 Task: Find connections with filter location Draguignan with filter topic #Business2021with filter profile language French with filter current company Arvind Limited with filter school CSMSS Chh. Shahu College of Engineering with filter industry Communications Equipment Manufacturing with filter service category Commercial Insurance with filter keywords title Lodging Manager
Action: Mouse moved to (546, 95)
Screenshot: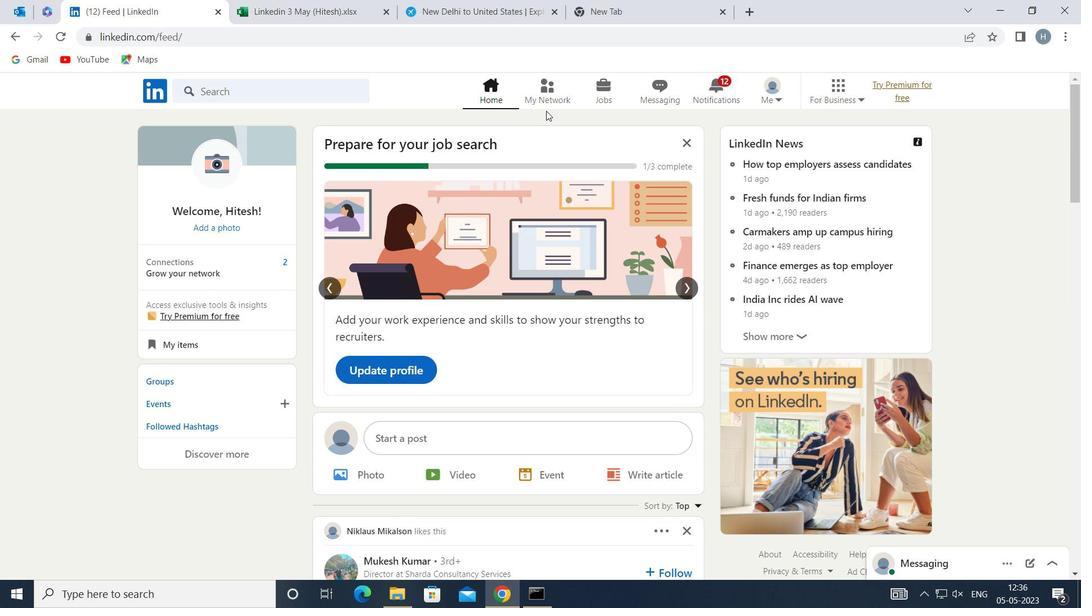 
Action: Mouse pressed left at (546, 95)
Screenshot: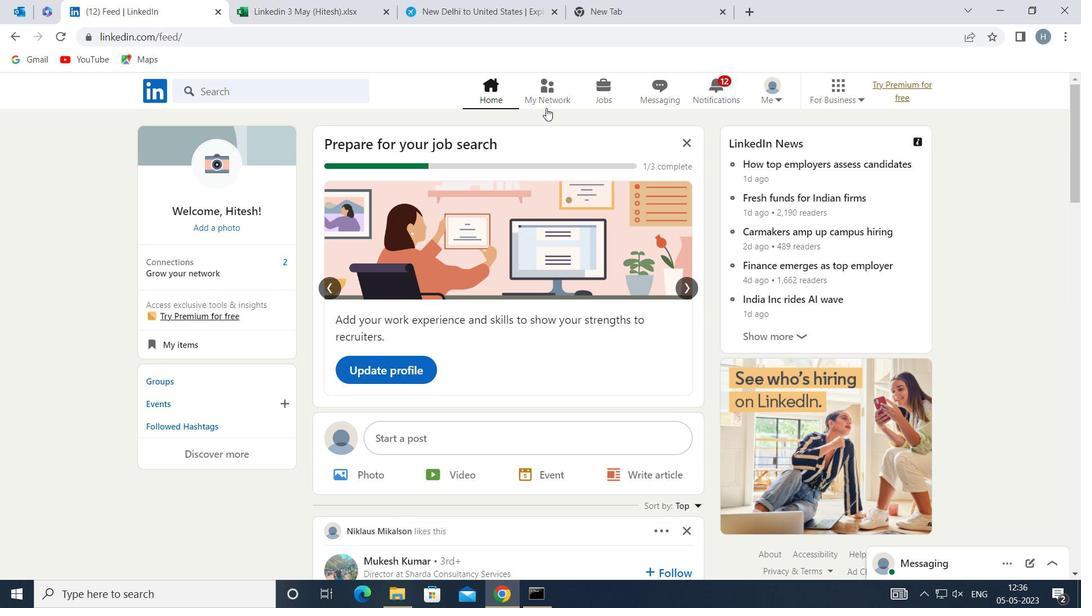 
Action: Mouse moved to (307, 170)
Screenshot: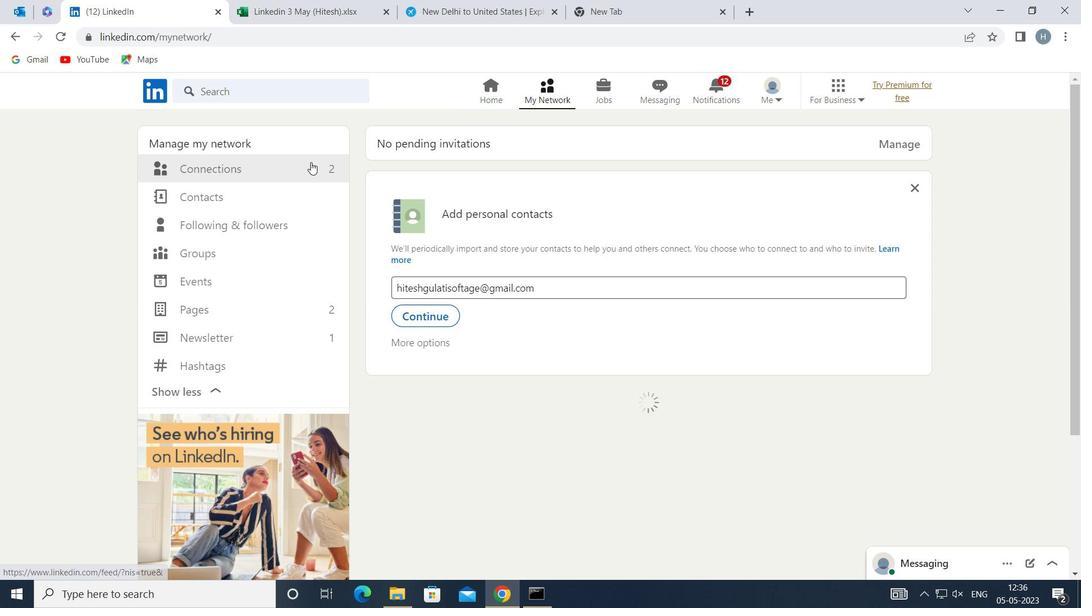 
Action: Mouse pressed left at (307, 170)
Screenshot: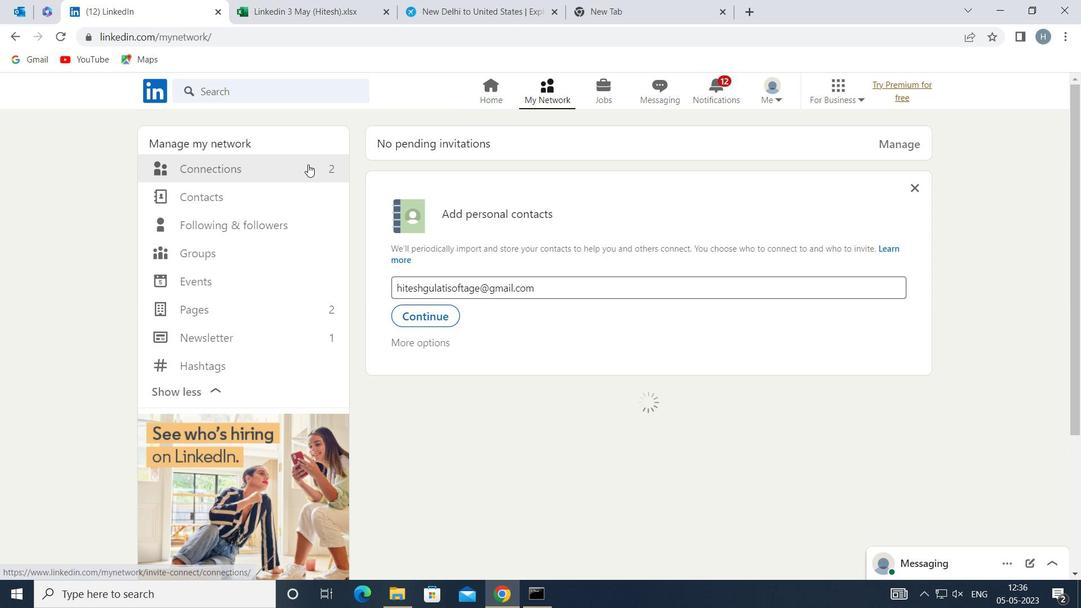 
Action: Mouse moved to (627, 170)
Screenshot: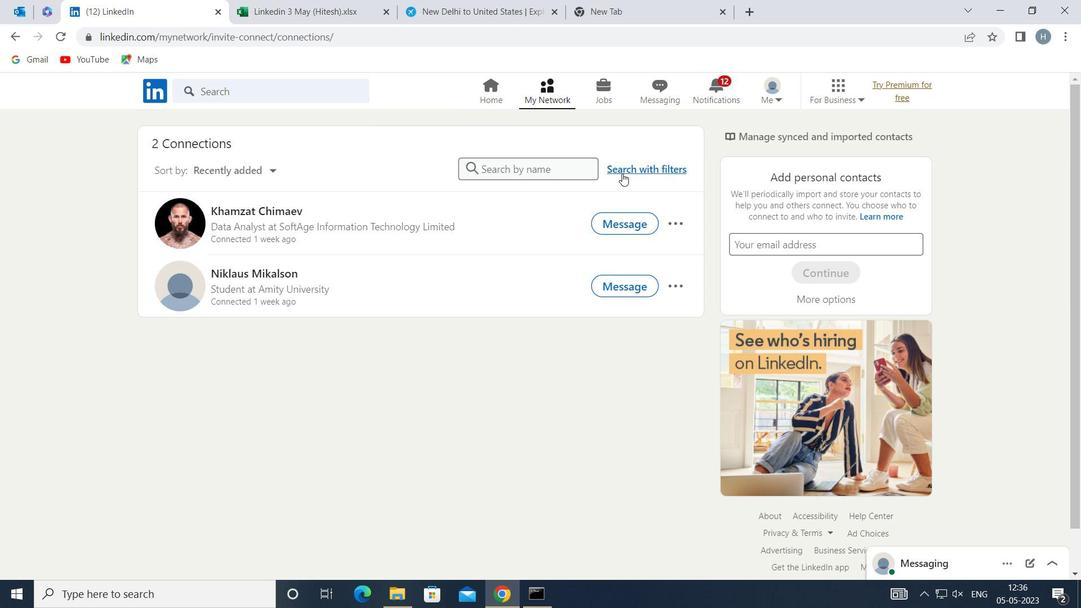 
Action: Mouse pressed left at (627, 170)
Screenshot: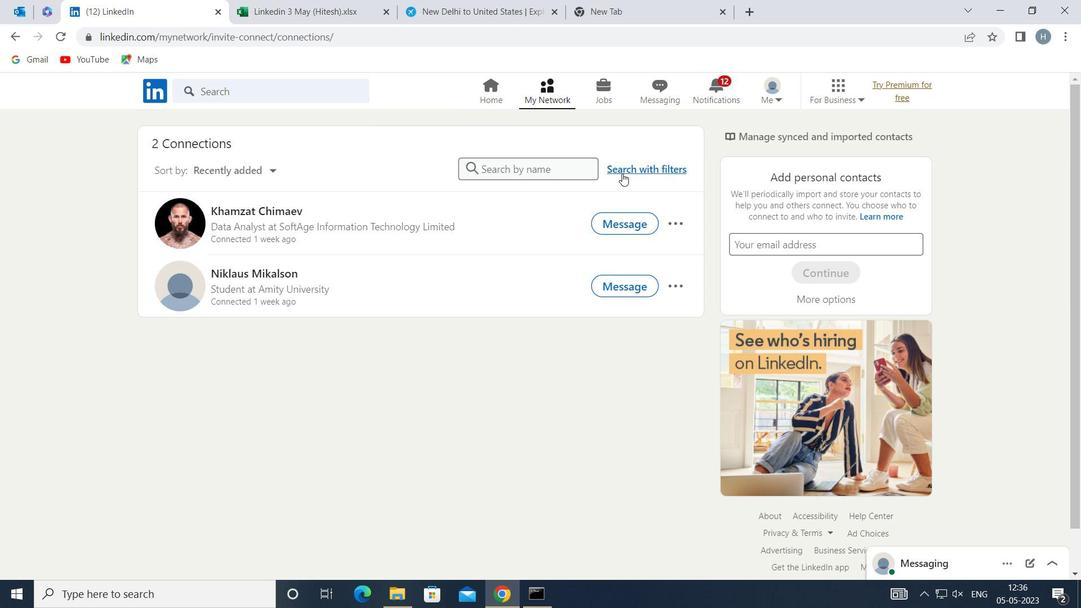
Action: Mouse moved to (584, 132)
Screenshot: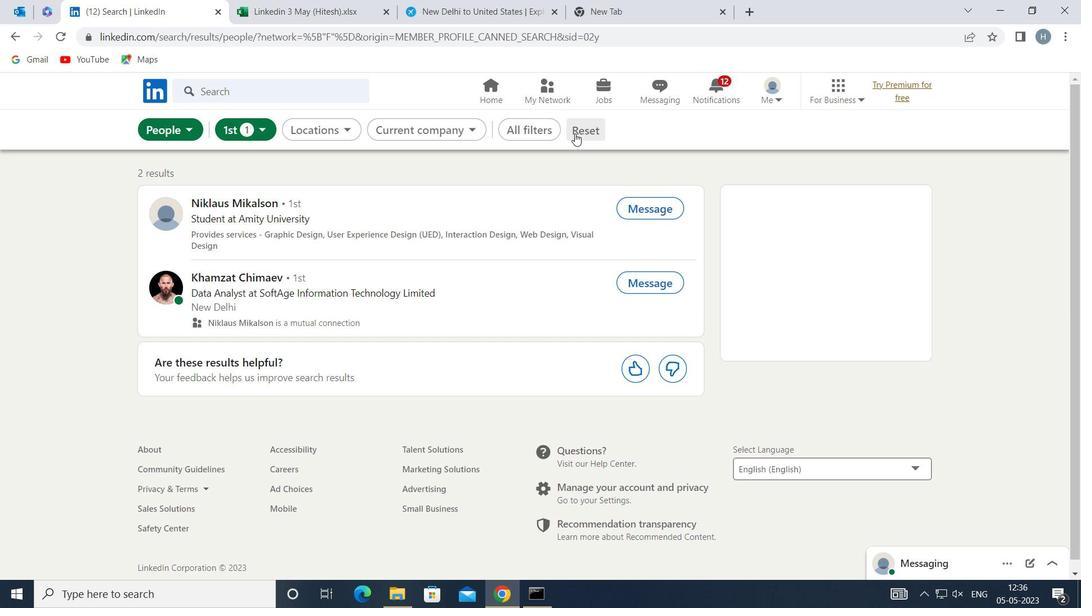 
Action: Mouse pressed left at (584, 132)
Screenshot: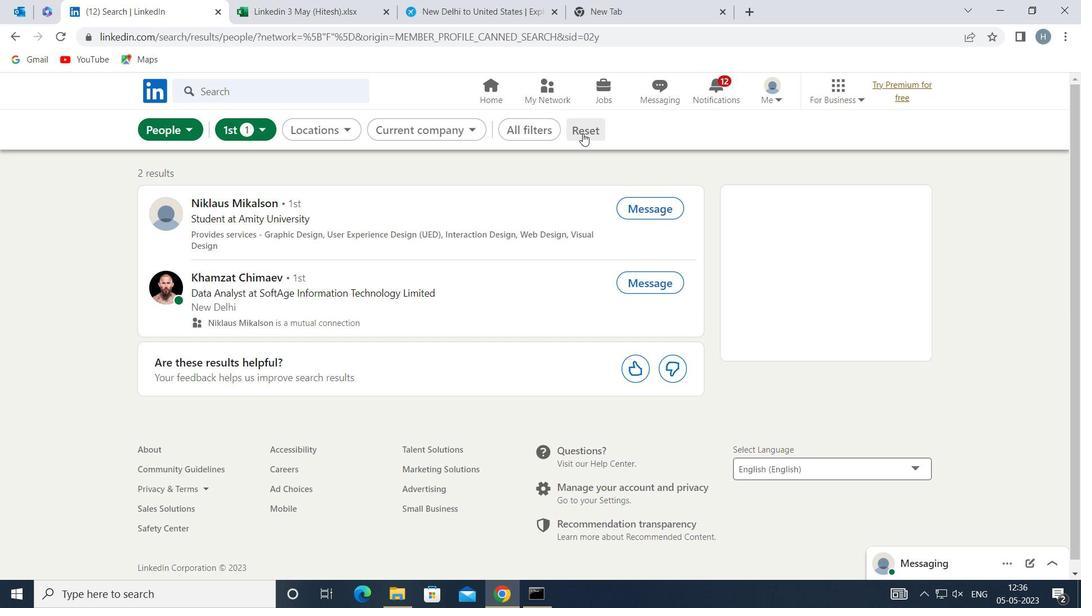 
Action: Mouse moved to (548, 130)
Screenshot: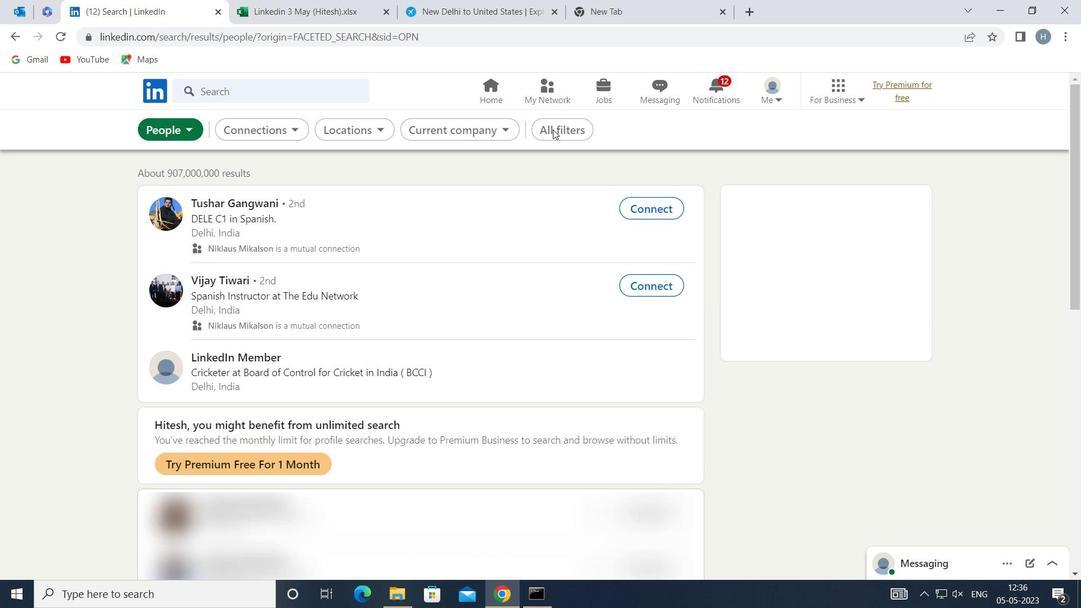 
Action: Mouse pressed left at (548, 130)
Screenshot: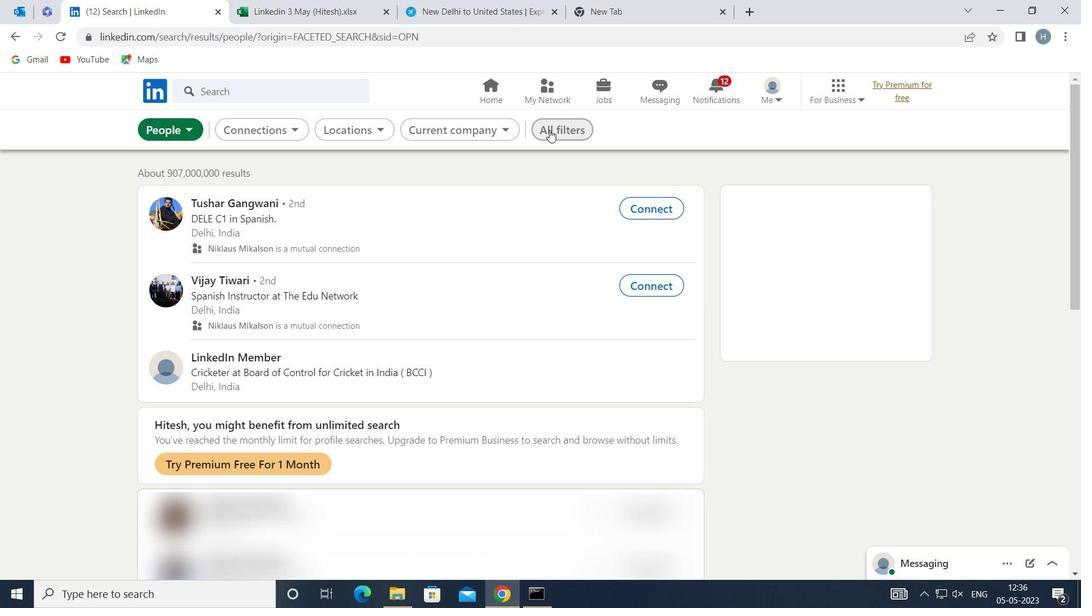 
Action: Mouse moved to (826, 329)
Screenshot: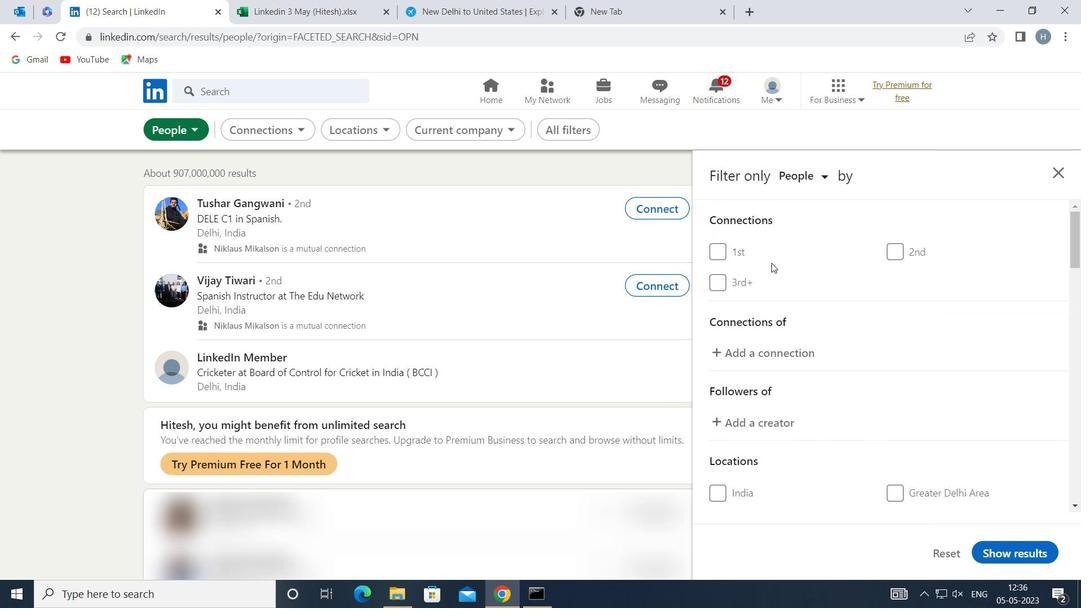 
Action: Mouse scrolled (826, 328) with delta (0, 0)
Screenshot: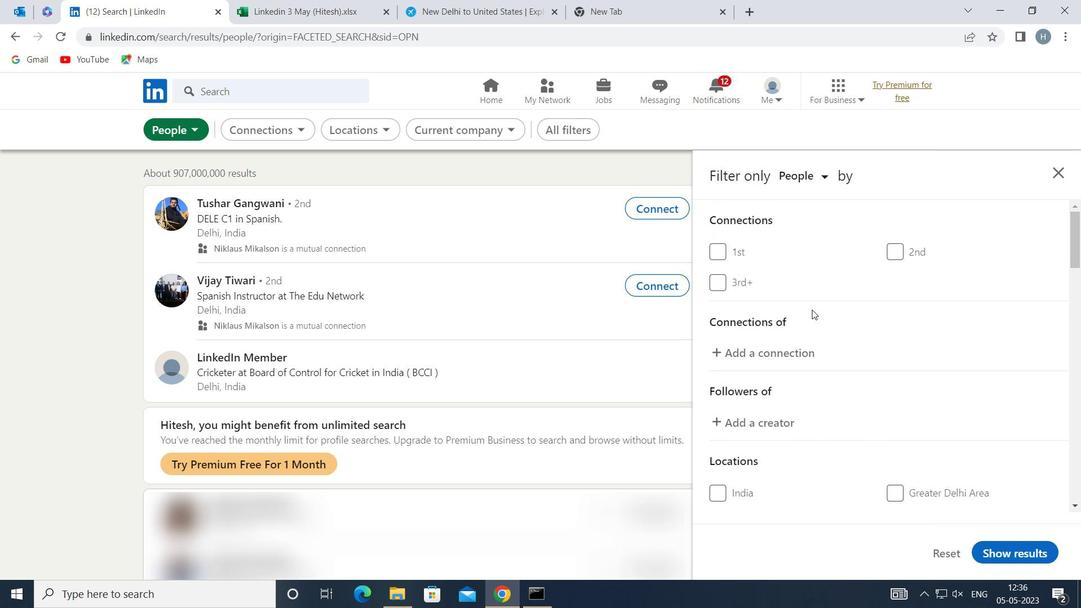 
Action: Mouse moved to (827, 329)
Screenshot: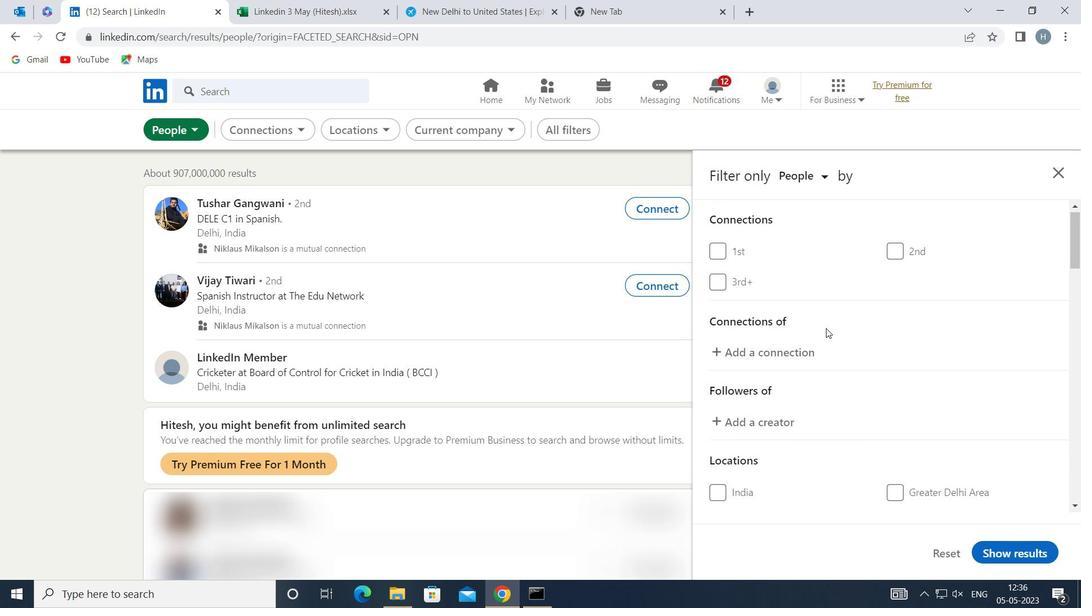 
Action: Mouse scrolled (827, 328) with delta (0, 0)
Screenshot: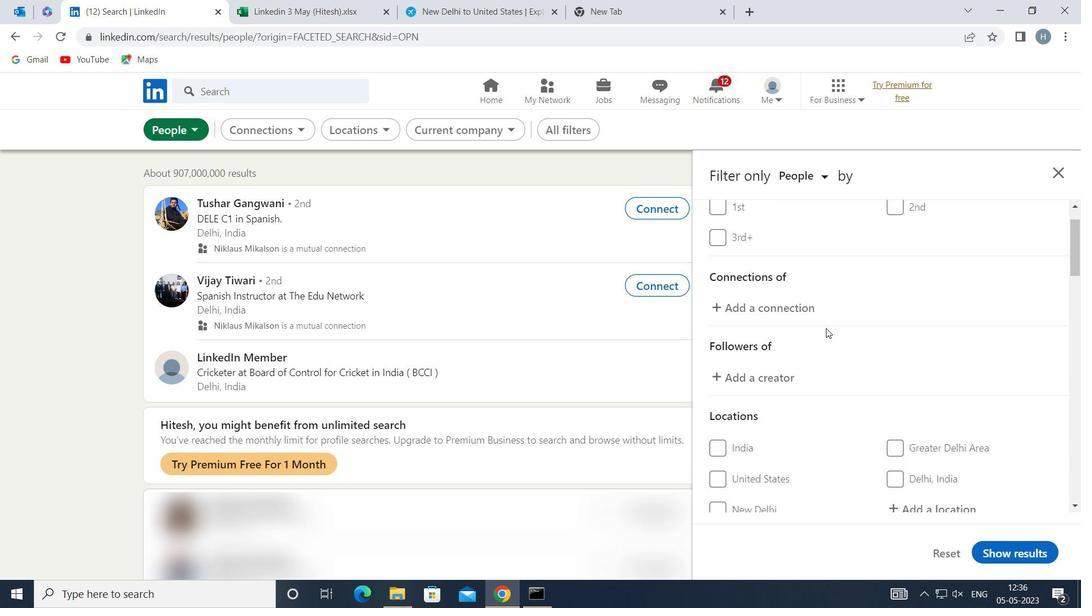 
Action: Mouse moved to (907, 406)
Screenshot: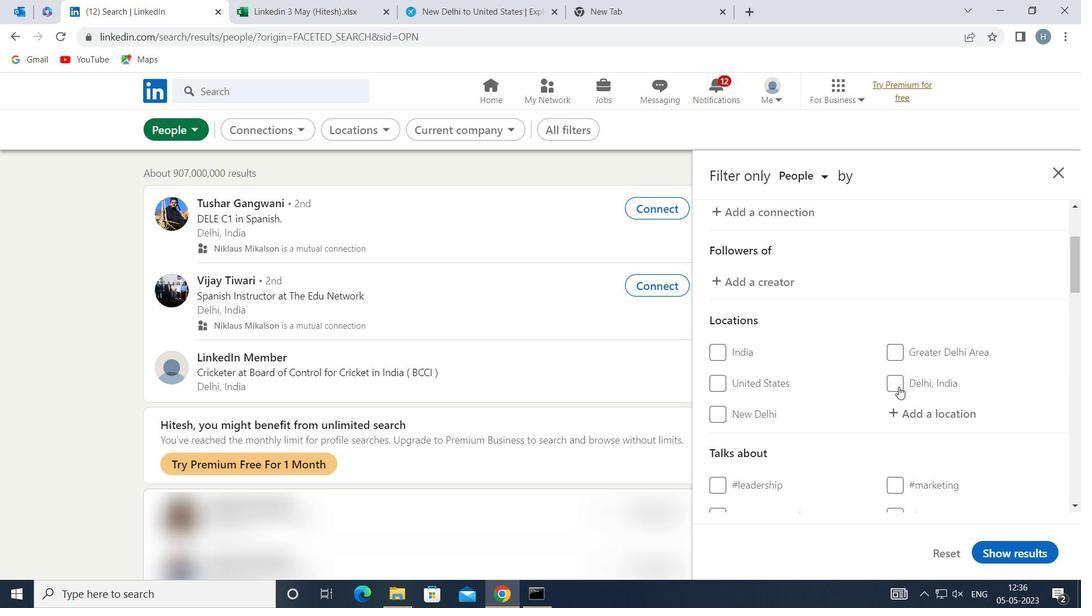 
Action: Mouse pressed left at (907, 406)
Screenshot: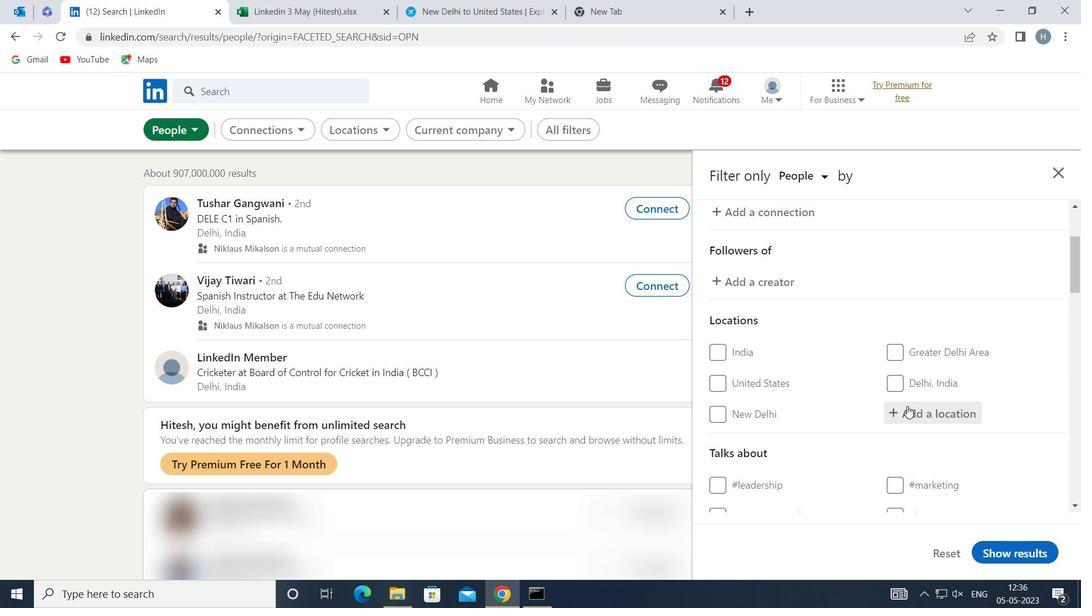 
Action: Mouse moved to (906, 406)
Screenshot: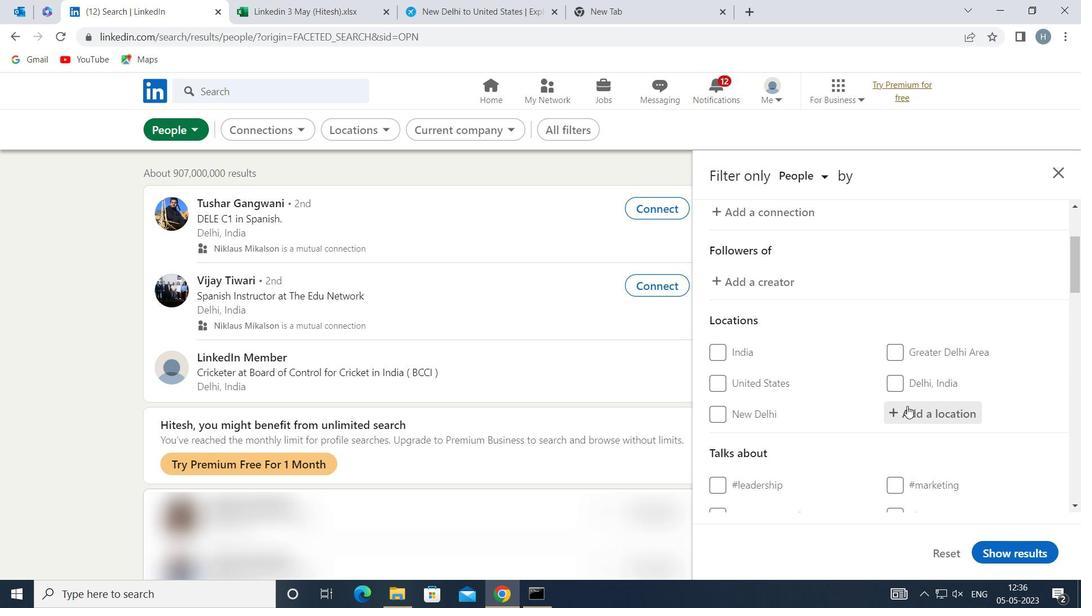 
Action: Key pressed <Key.shift>DRAGUIG
Screenshot: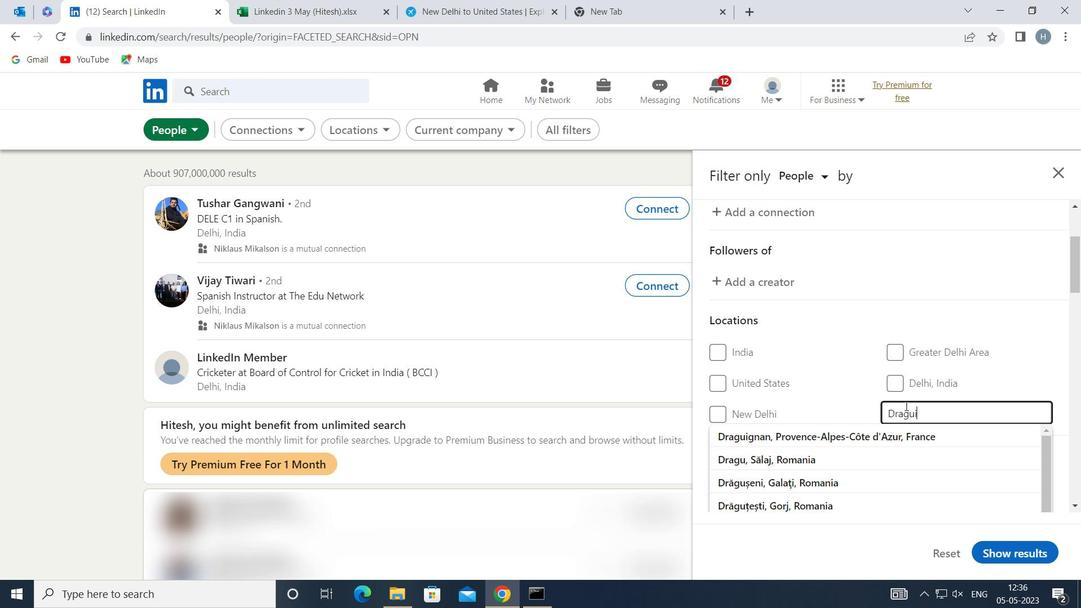 
Action: Mouse moved to (890, 432)
Screenshot: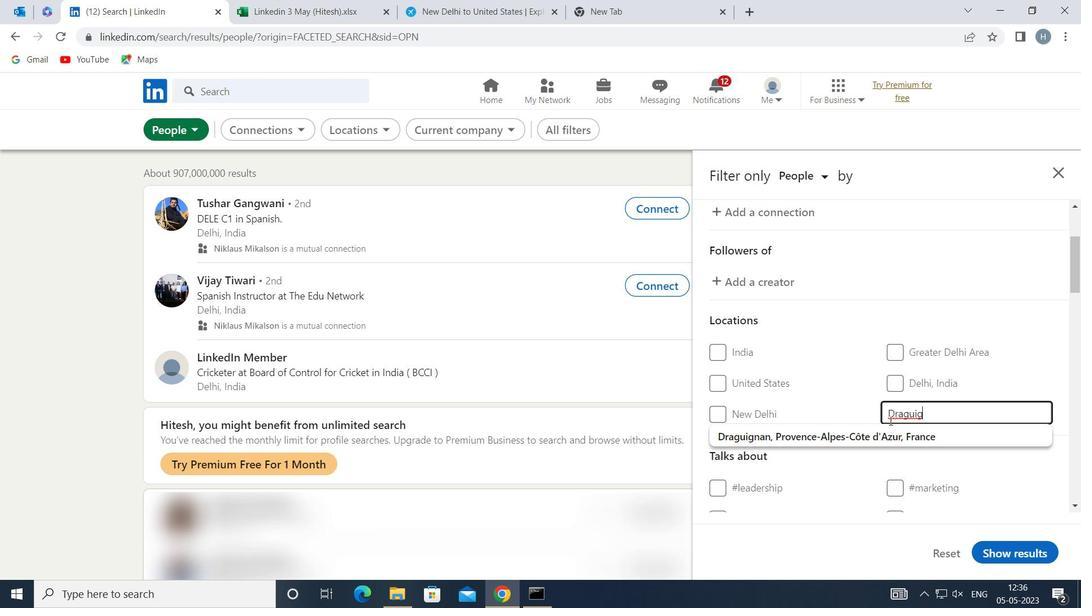 
Action: Mouse pressed left at (890, 432)
Screenshot: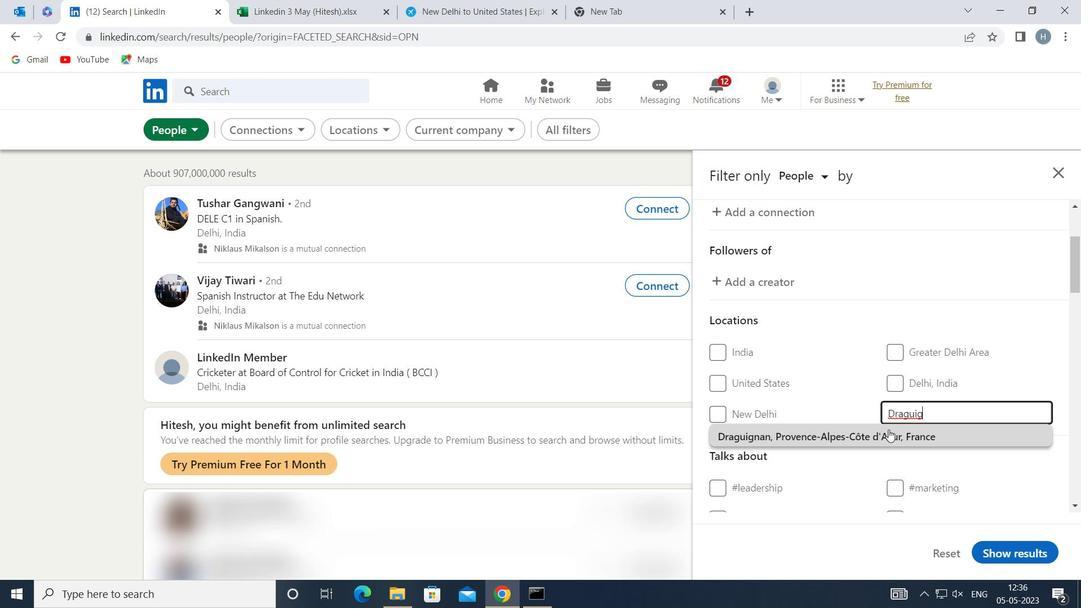 
Action: Mouse moved to (881, 404)
Screenshot: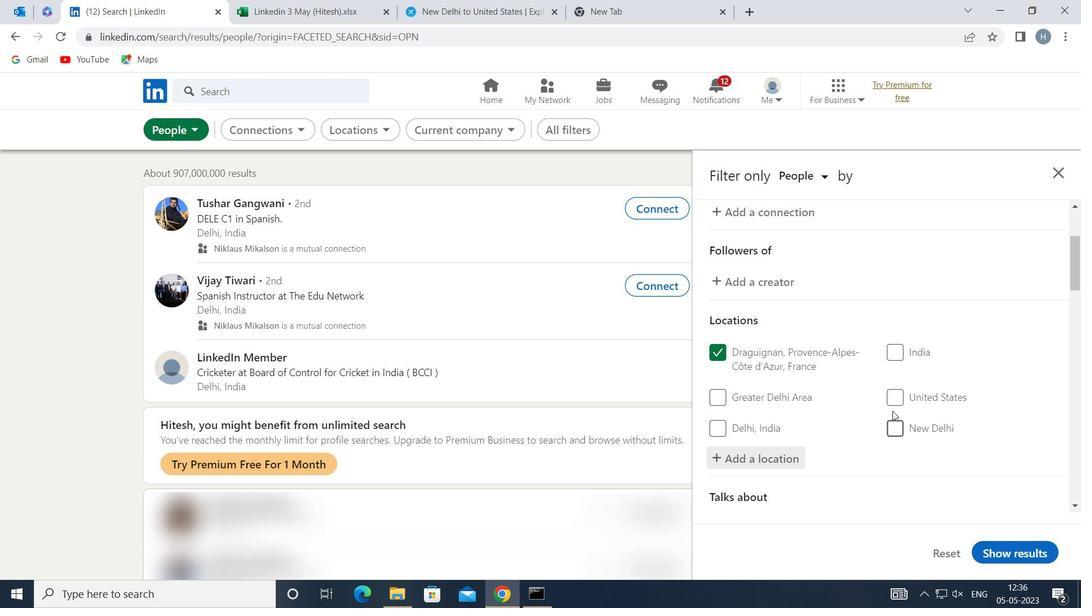 
Action: Mouse scrolled (881, 403) with delta (0, 0)
Screenshot: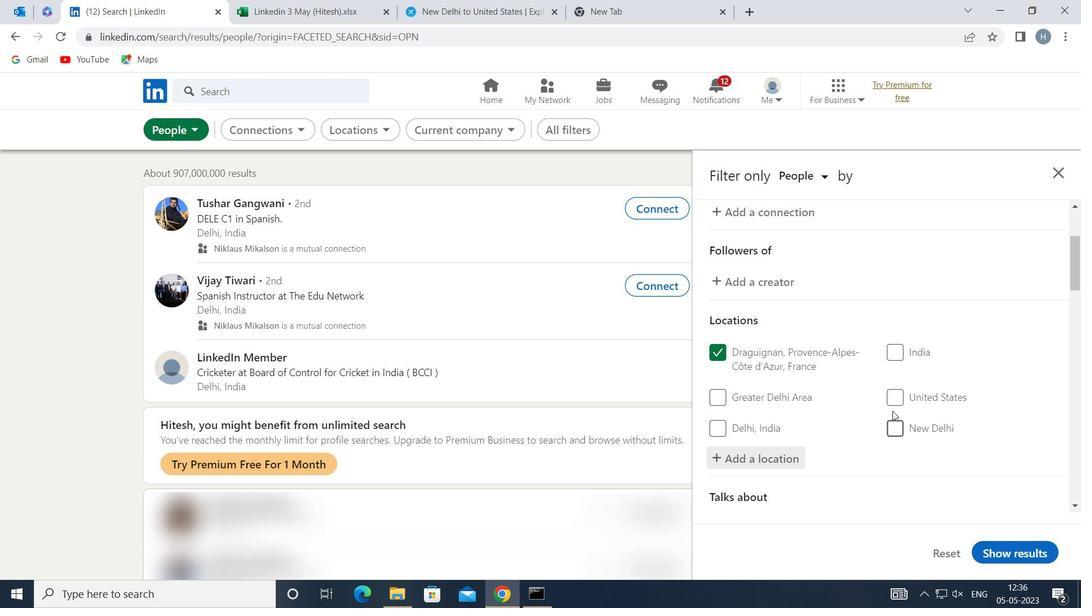 
Action: Mouse moved to (878, 402)
Screenshot: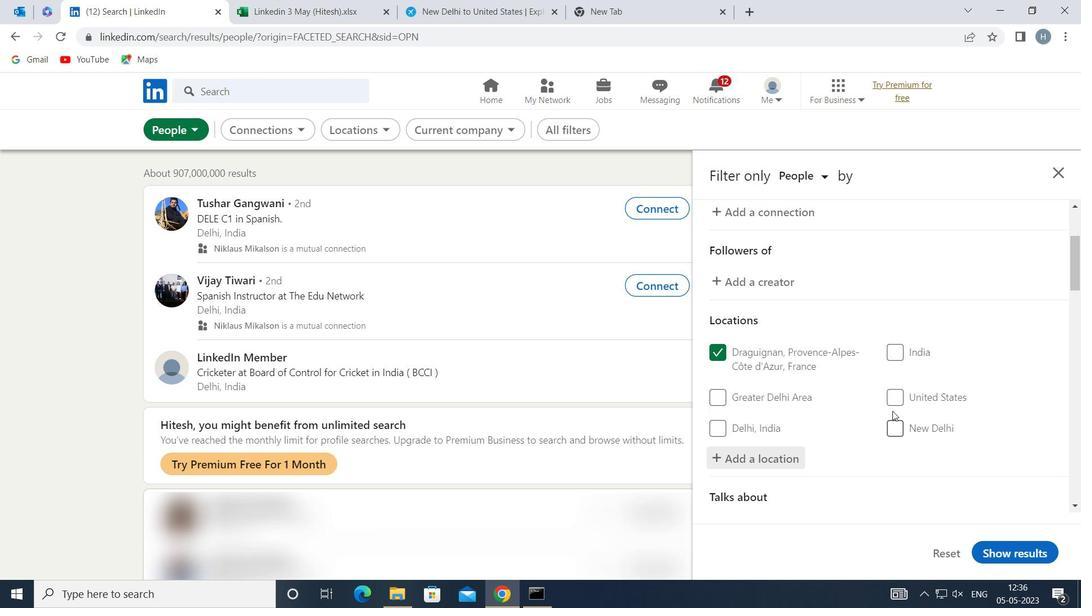 
Action: Mouse scrolled (878, 402) with delta (0, 0)
Screenshot: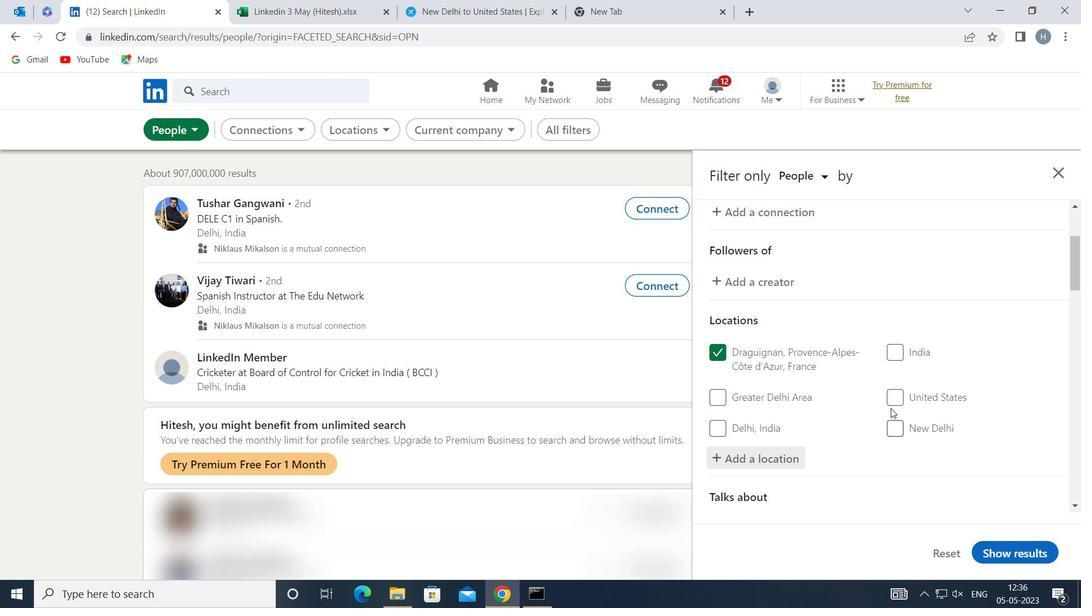 
Action: Mouse moved to (880, 394)
Screenshot: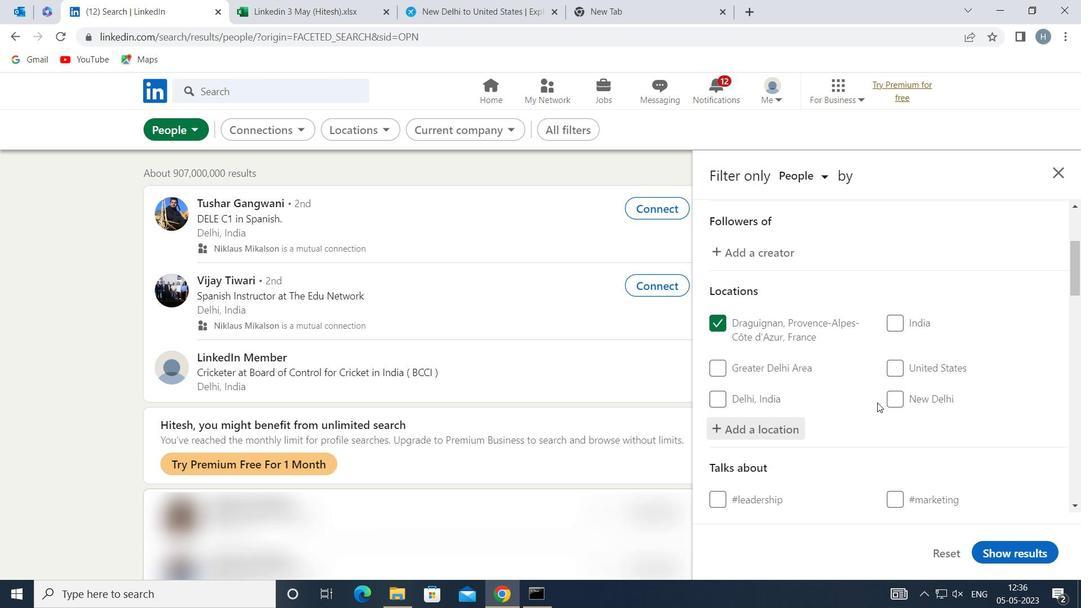 
Action: Mouse scrolled (880, 393) with delta (0, 0)
Screenshot: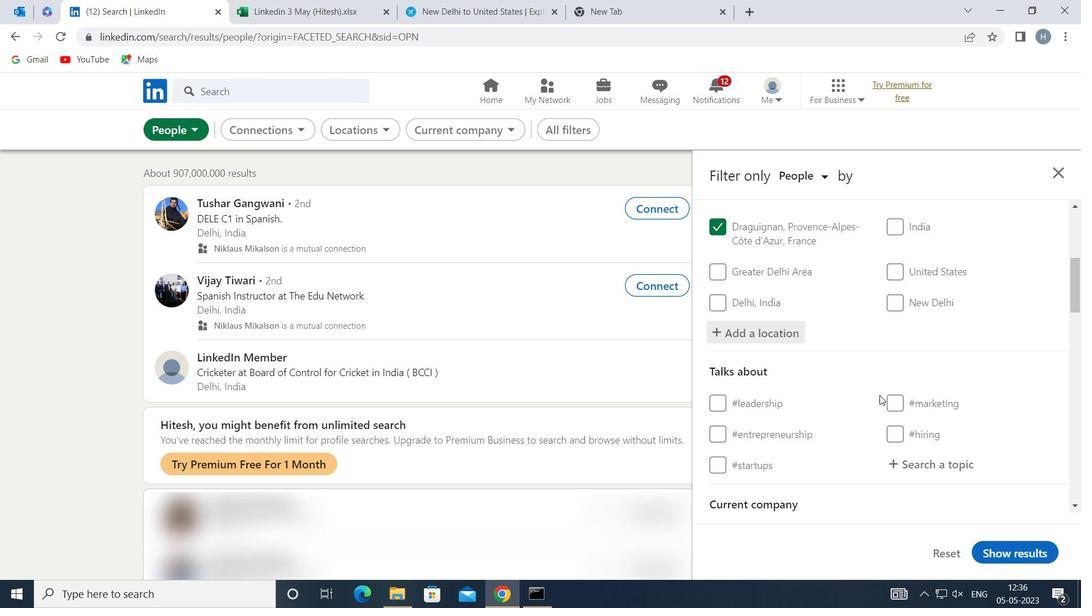 
Action: Mouse moved to (929, 380)
Screenshot: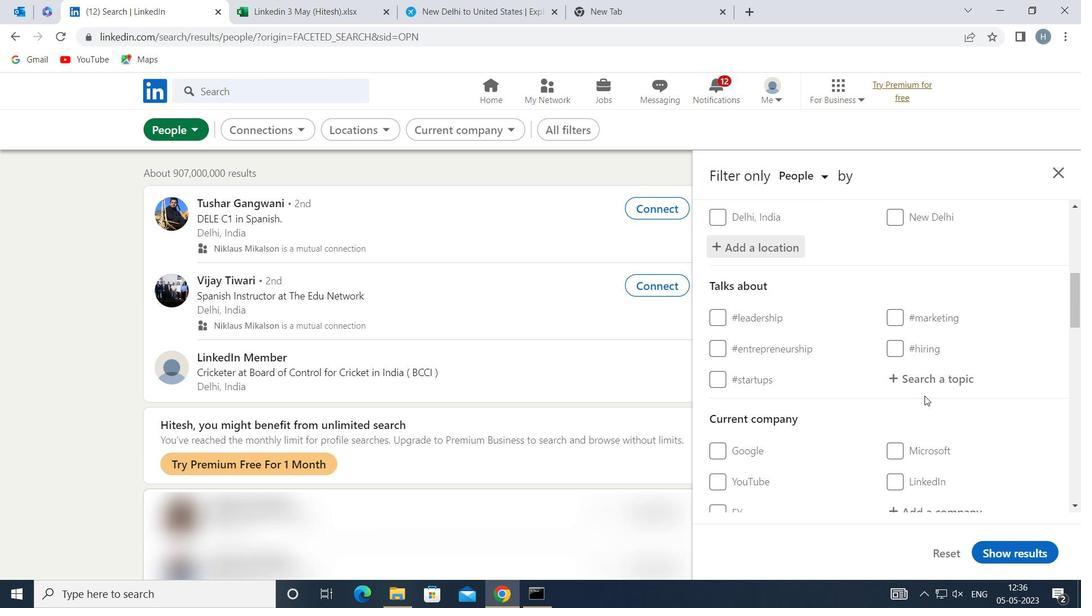 
Action: Mouse pressed left at (929, 380)
Screenshot: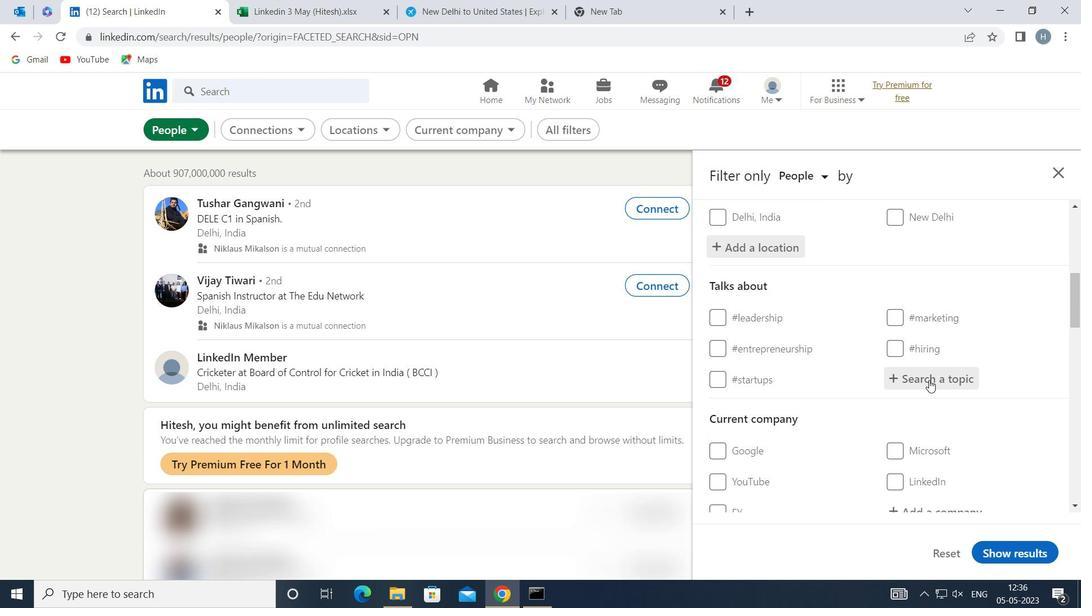 
Action: Mouse moved to (929, 379)
Screenshot: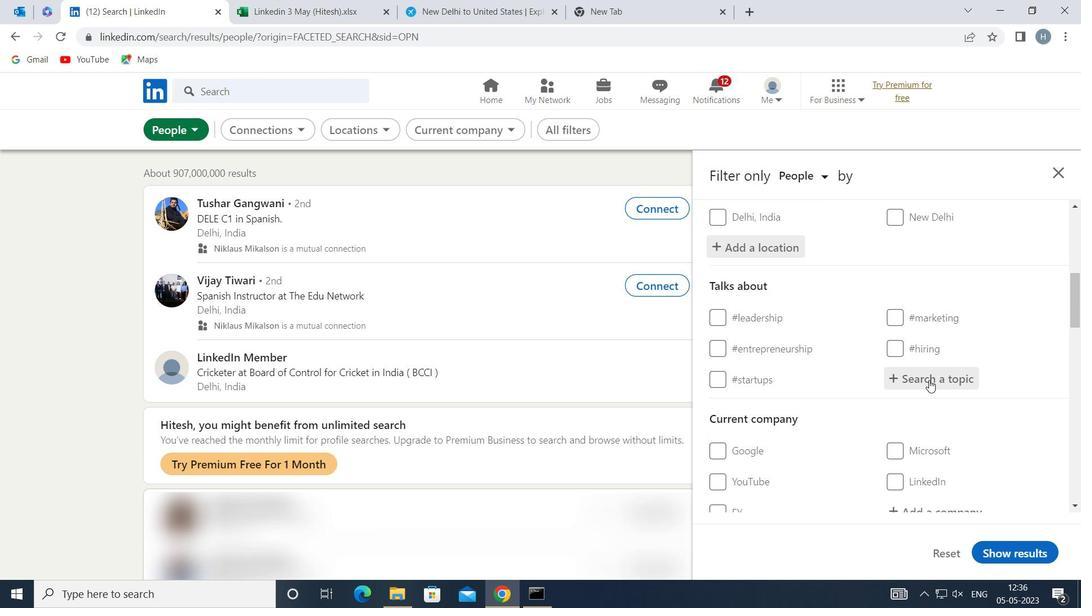 
Action: Key pressed <Key.shift><Key.shift><Key.shift><Key.shift><Key.shift><Key.shift>#<Key.shift>BUSINESS2021
Screenshot: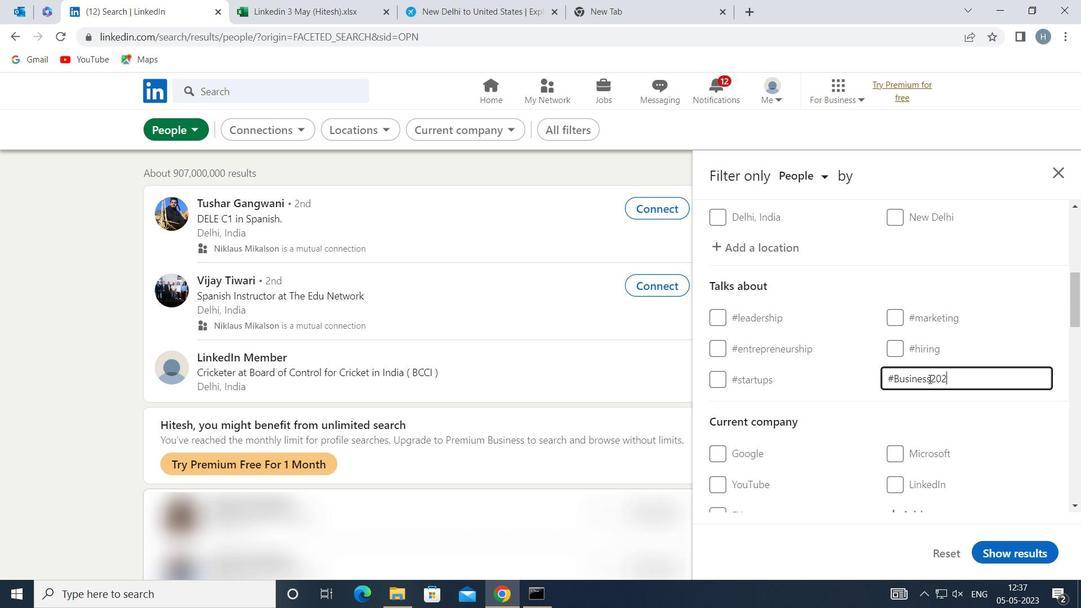 
Action: Mouse moved to (948, 404)
Screenshot: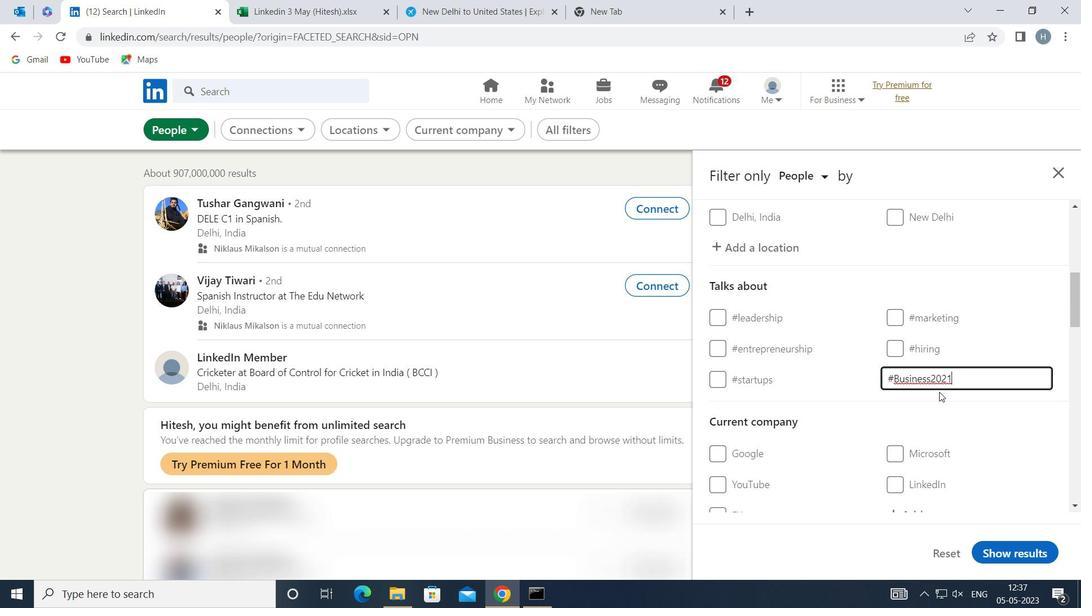 
Action: Mouse pressed left at (948, 404)
Screenshot: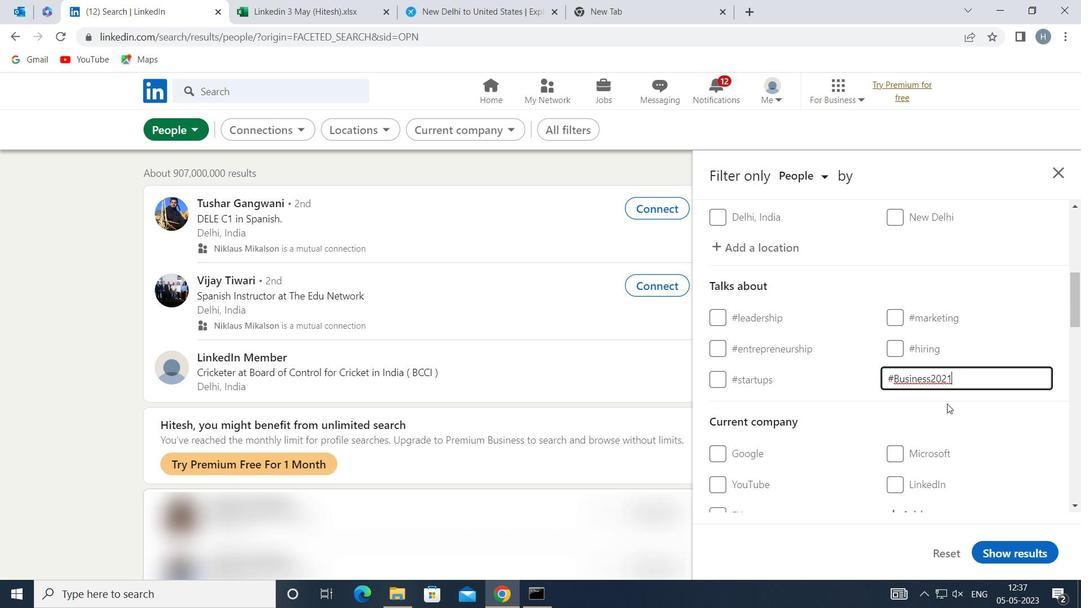 
Action: Mouse moved to (879, 407)
Screenshot: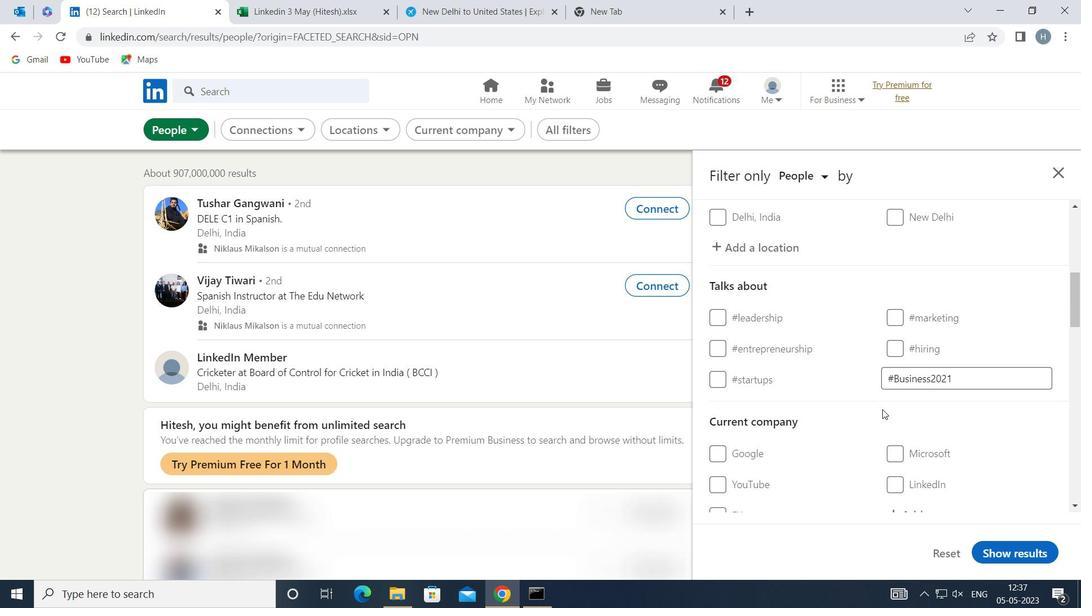 
Action: Mouse scrolled (879, 406) with delta (0, 0)
Screenshot: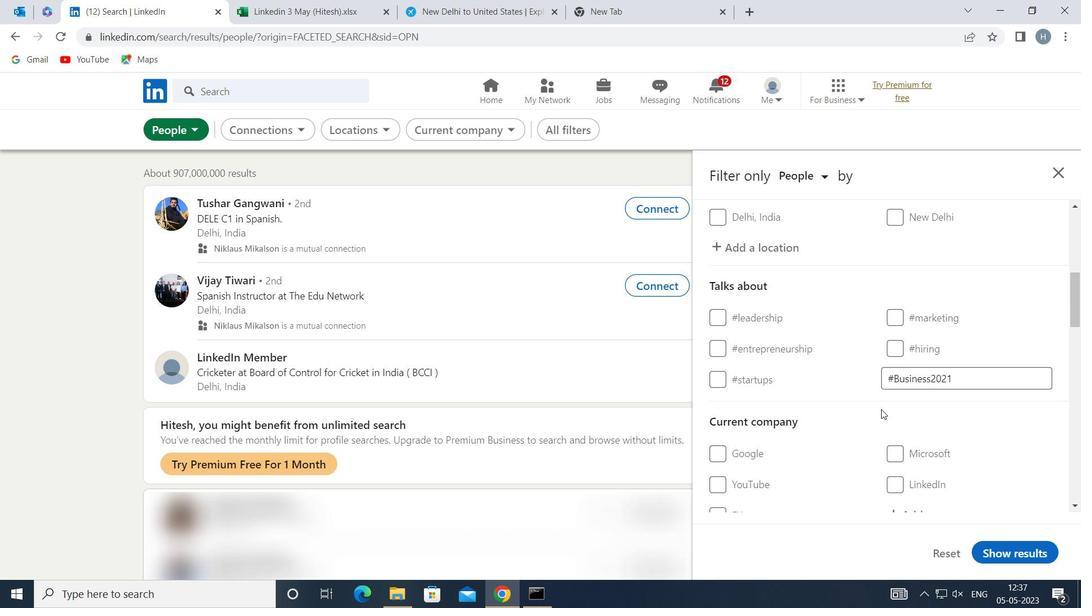 
Action: Mouse moved to (873, 404)
Screenshot: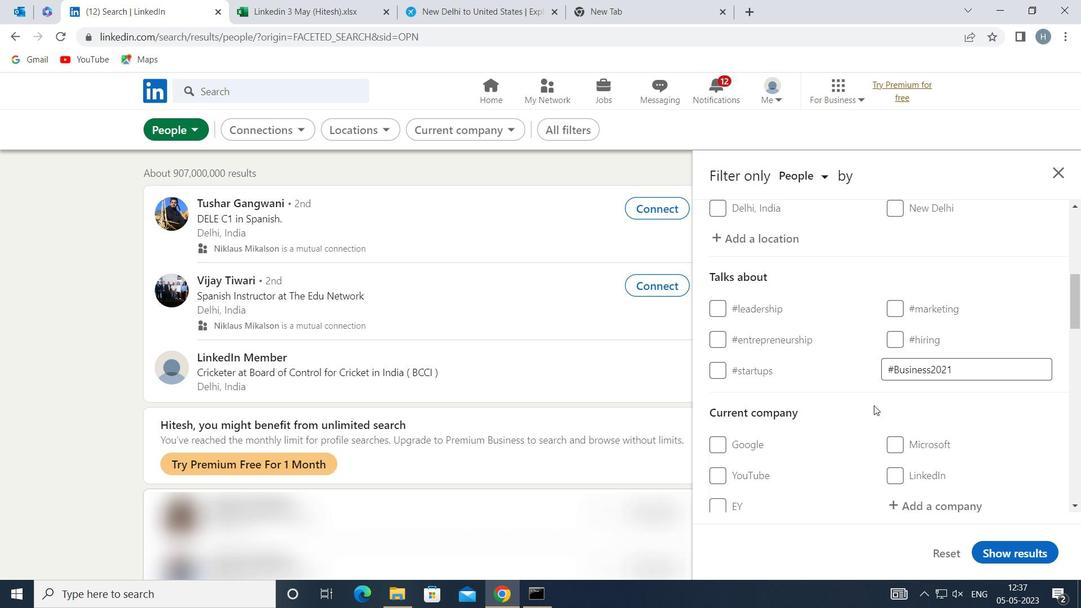
Action: Mouse scrolled (873, 403) with delta (0, 0)
Screenshot: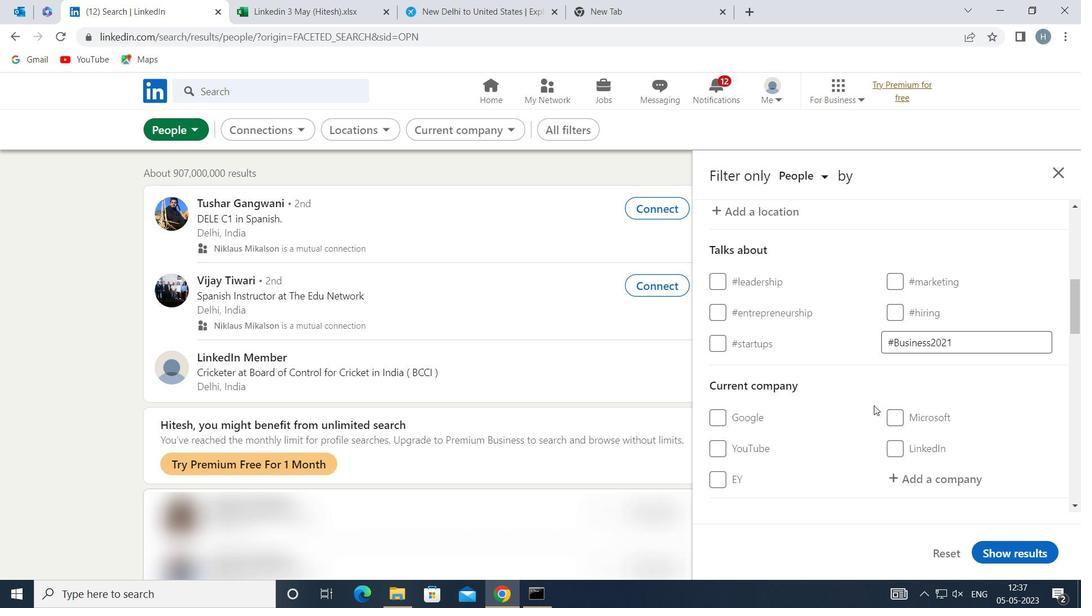 
Action: Mouse scrolled (873, 403) with delta (0, 0)
Screenshot: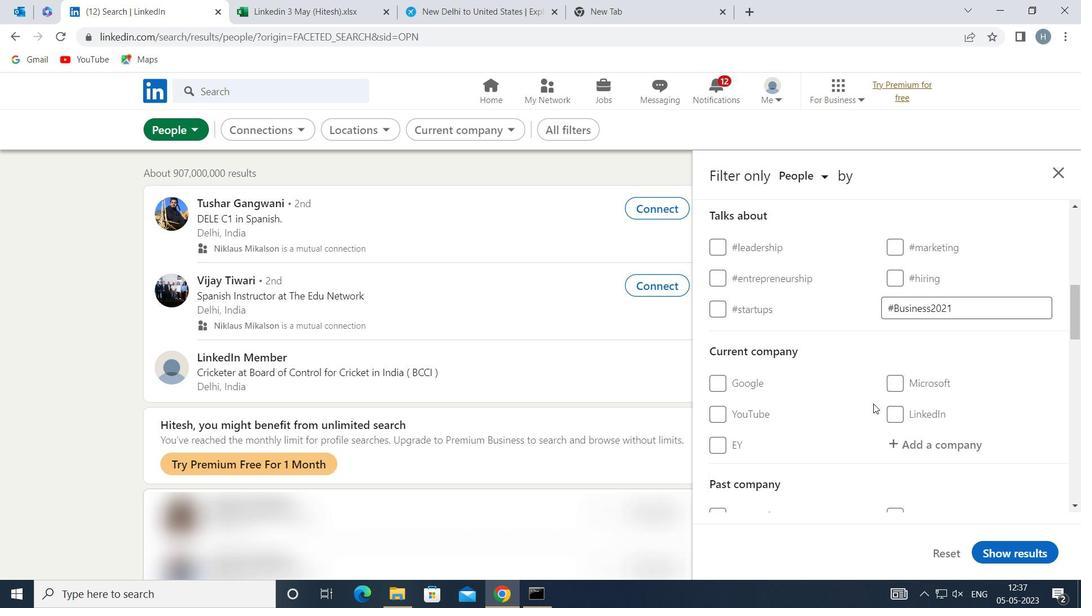 
Action: Mouse moved to (873, 327)
Screenshot: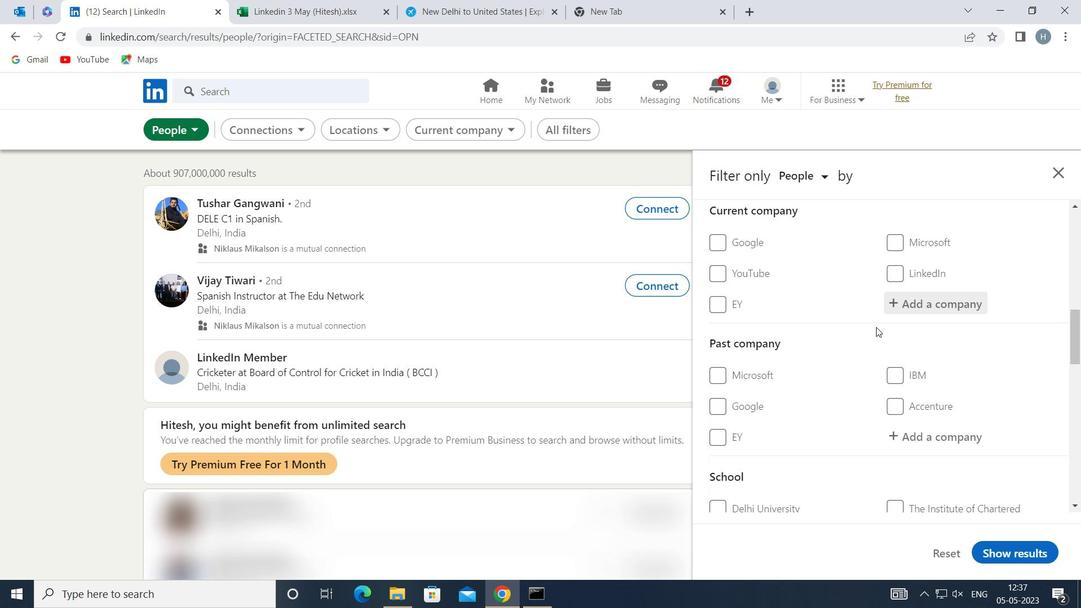 
Action: Mouse scrolled (873, 327) with delta (0, 0)
Screenshot: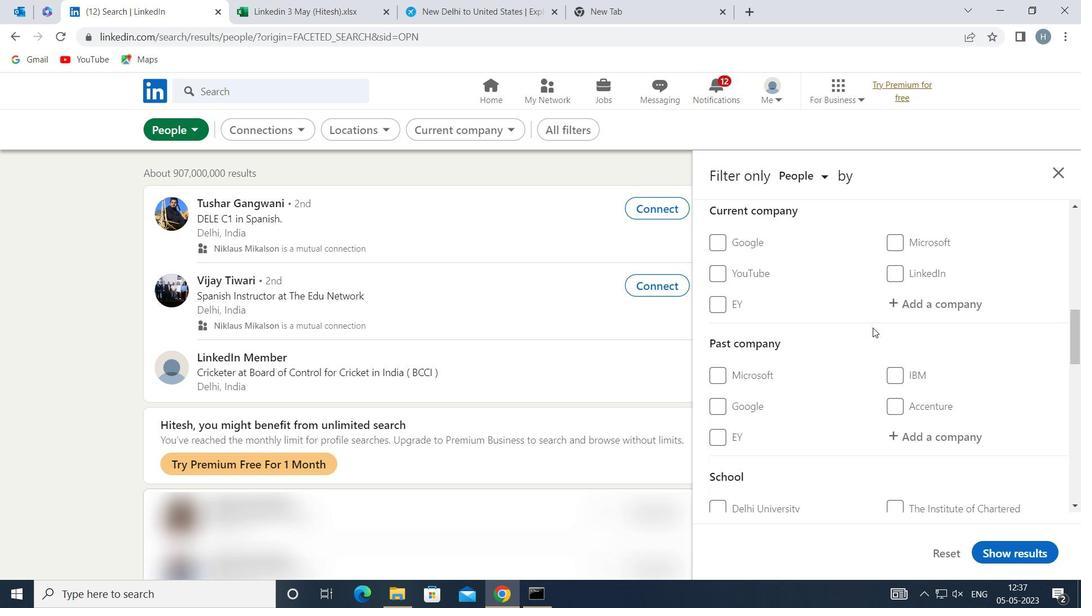 
Action: Mouse moved to (872, 329)
Screenshot: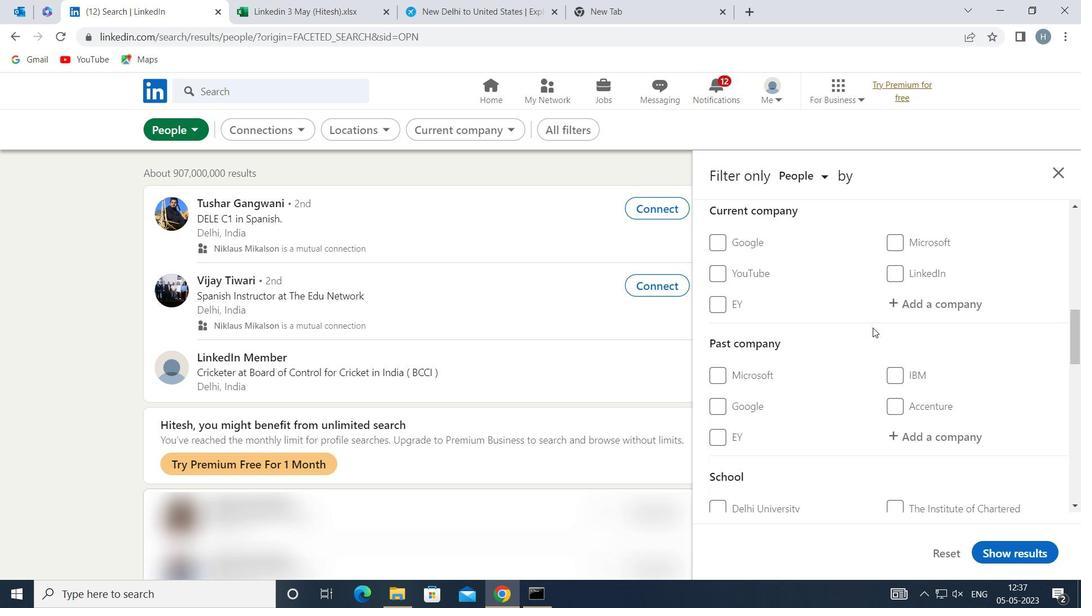 
Action: Mouse scrolled (872, 328) with delta (0, 0)
Screenshot: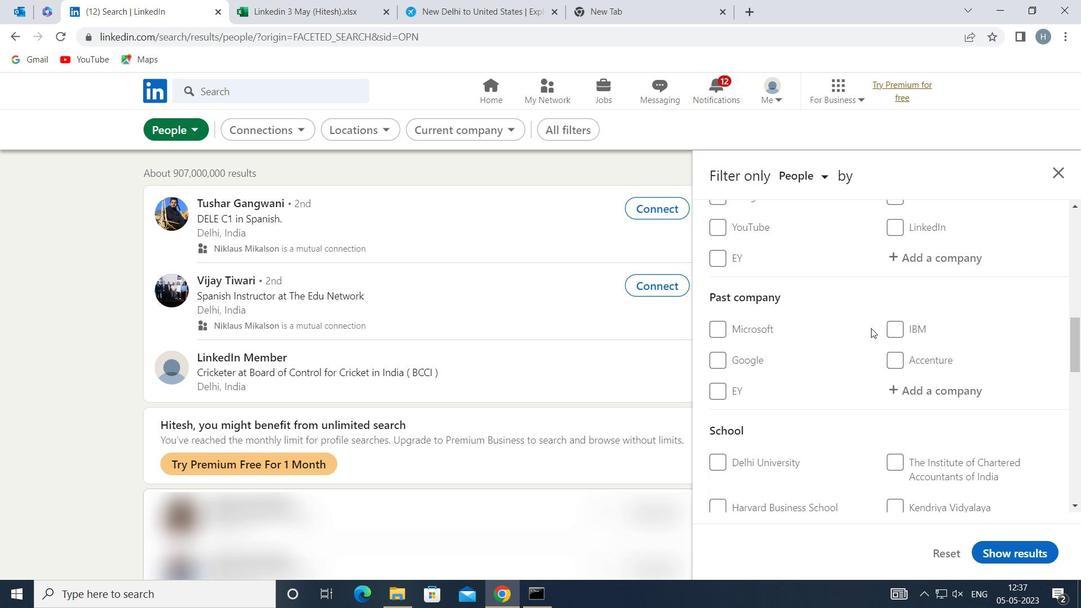
Action: Mouse scrolled (872, 328) with delta (0, 0)
Screenshot: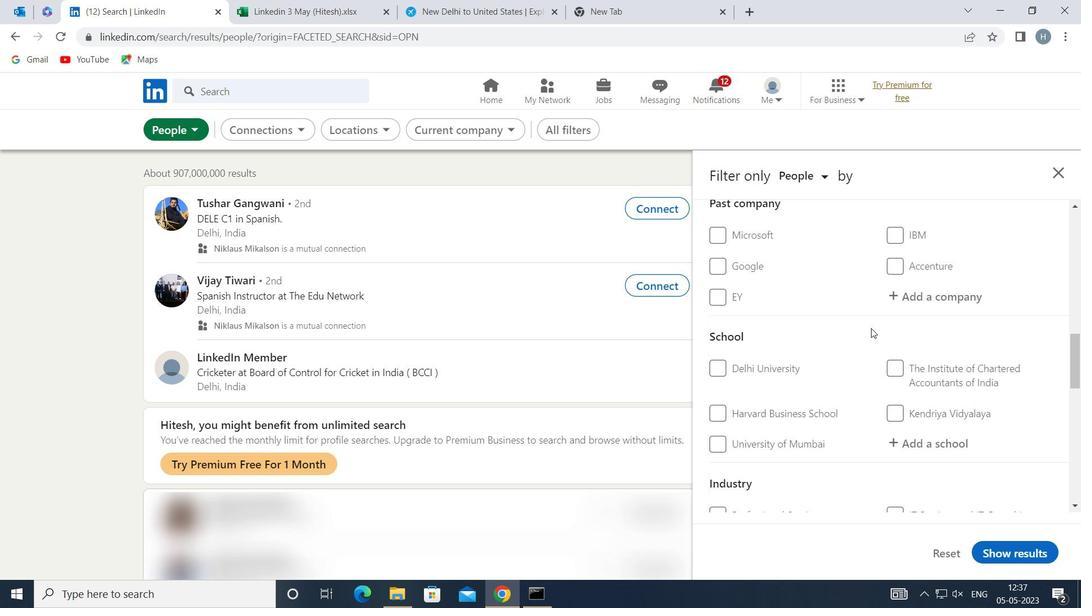 
Action: Mouse scrolled (872, 328) with delta (0, 0)
Screenshot: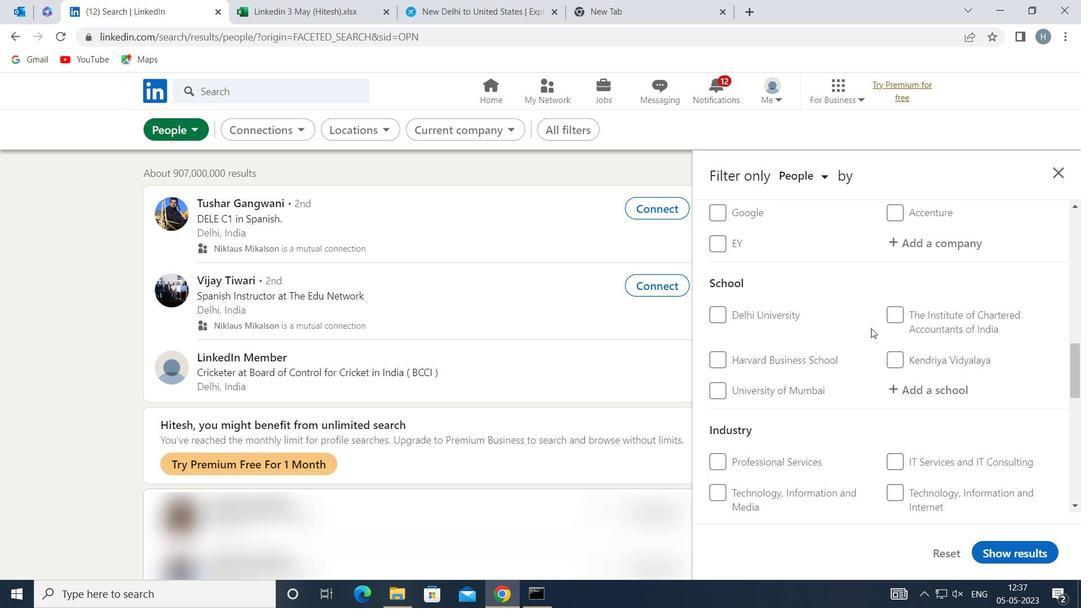 
Action: Mouse scrolled (872, 328) with delta (0, 0)
Screenshot: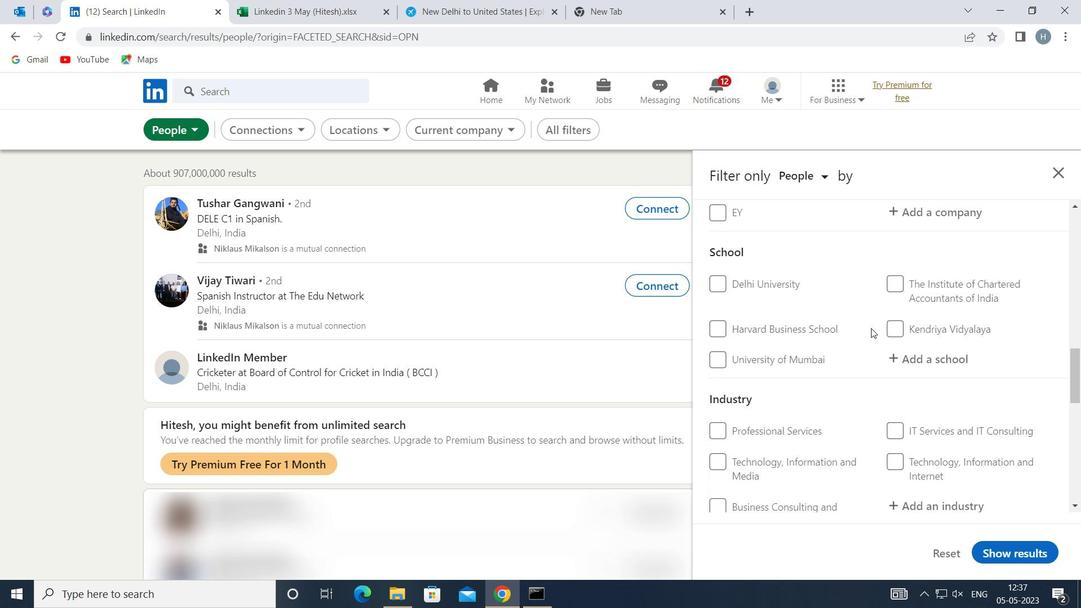 
Action: Mouse scrolled (872, 328) with delta (0, 0)
Screenshot: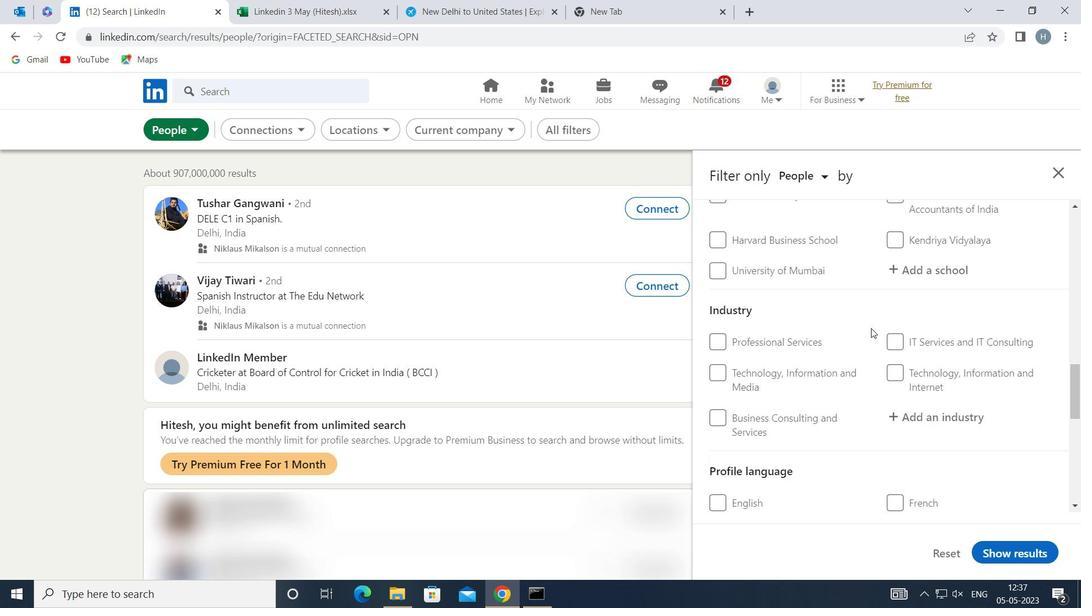 
Action: Mouse moved to (894, 389)
Screenshot: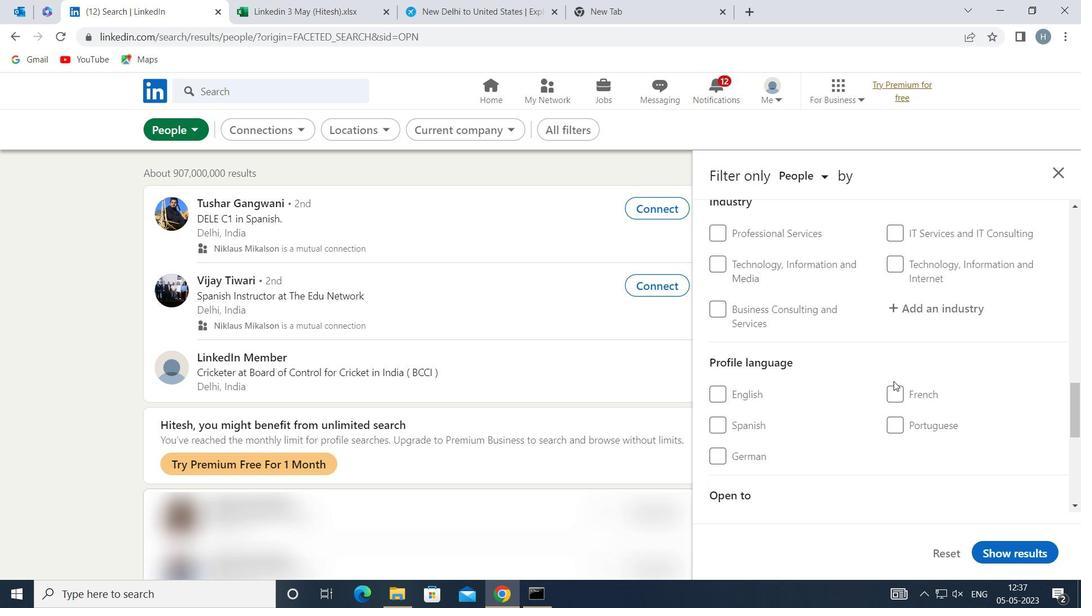 
Action: Mouse pressed left at (894, 389)
Screenshot: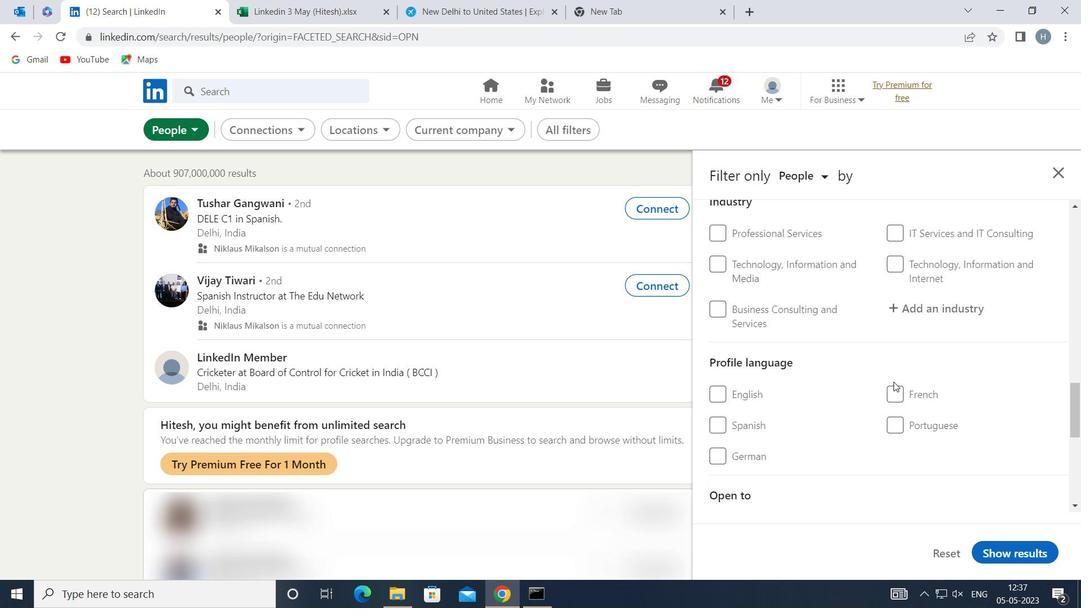 
Action: Mouse moved to (849, 384)
Screenshot: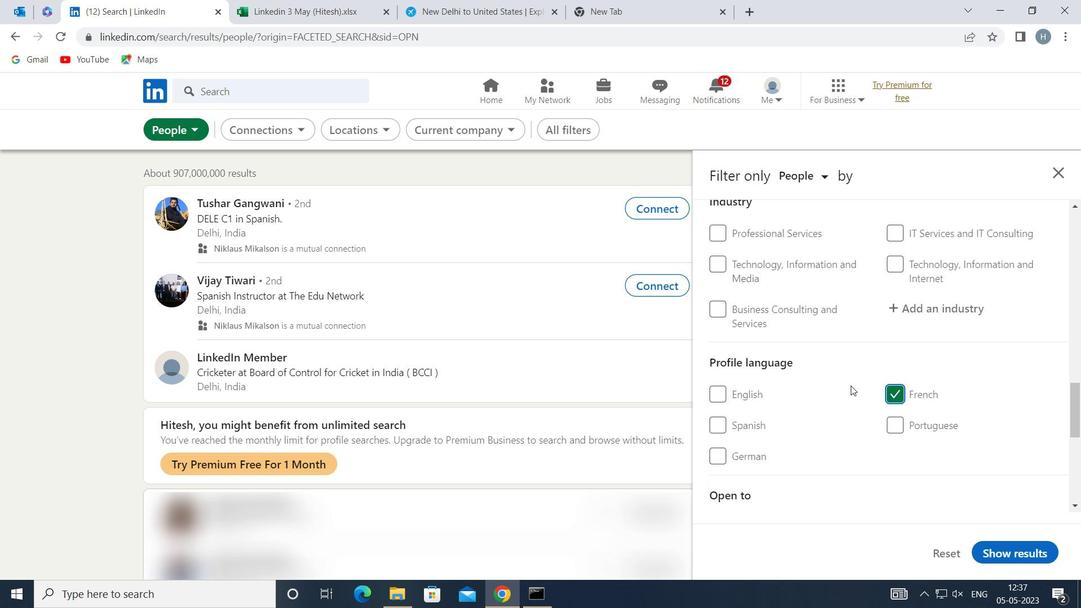 
Action: Mouse scrolled (849, 385) with delta (0, 0)
Screenshot: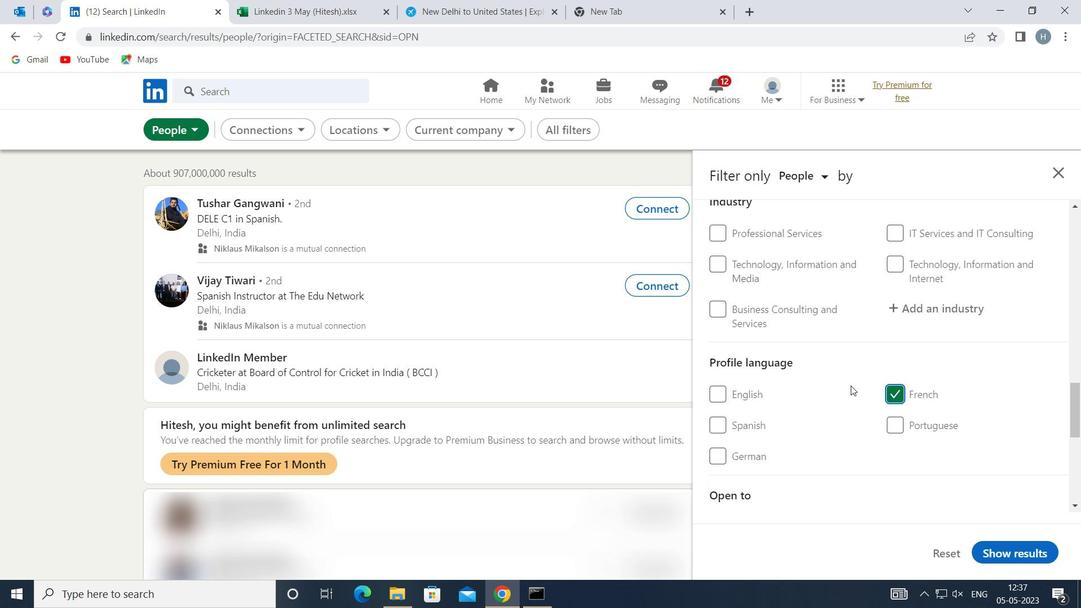 
Action: Mouse moved to (848, 384)
Screenshot: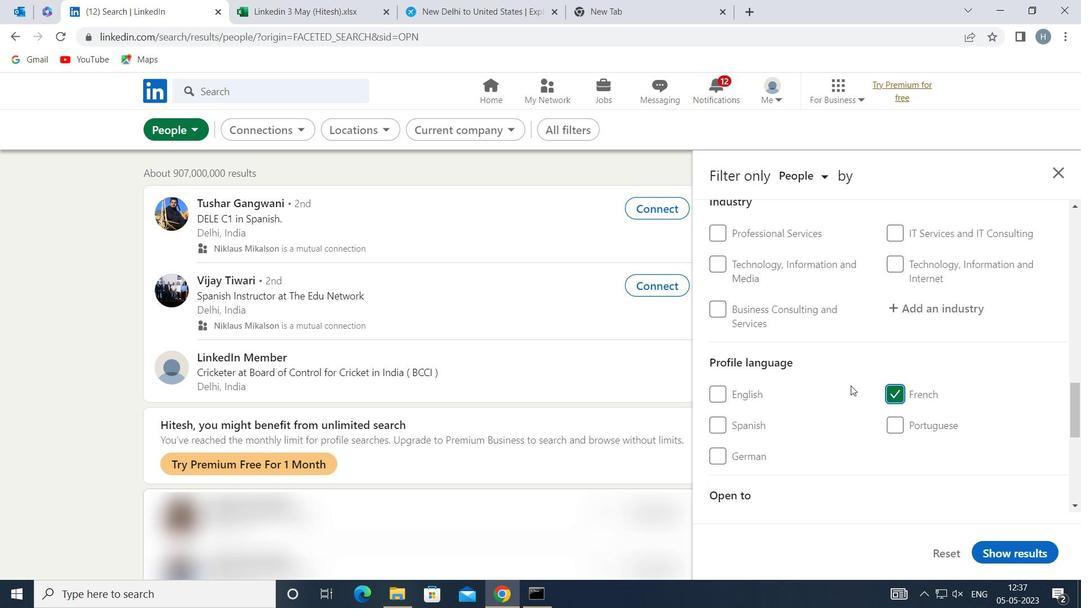 
Action: Mouse scrolled (848, 384) with delta (0, 0)
Screenshot: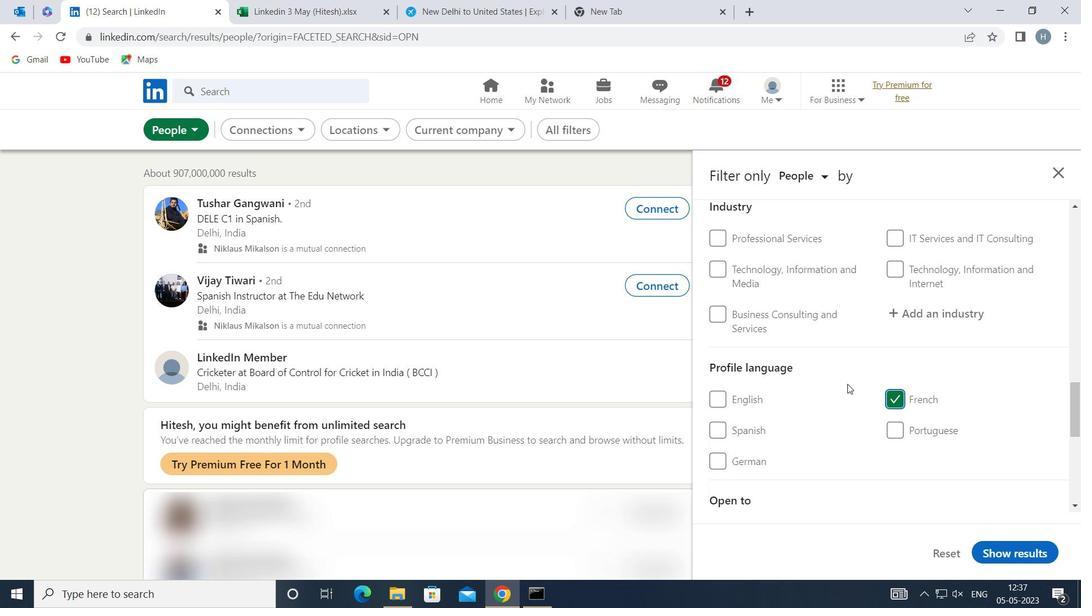 
Action: Mouse scrolled (848, 384) with delta (0, 0)
Screenshot: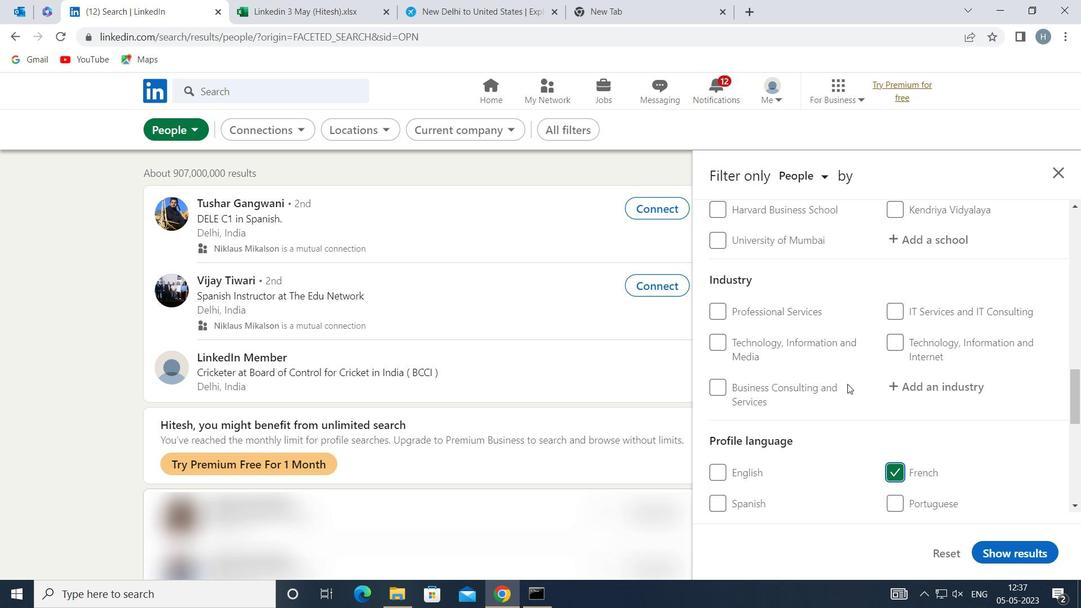 
Action: Mouse scrolled (848, 384) with delta (0, 0)
Screenshot: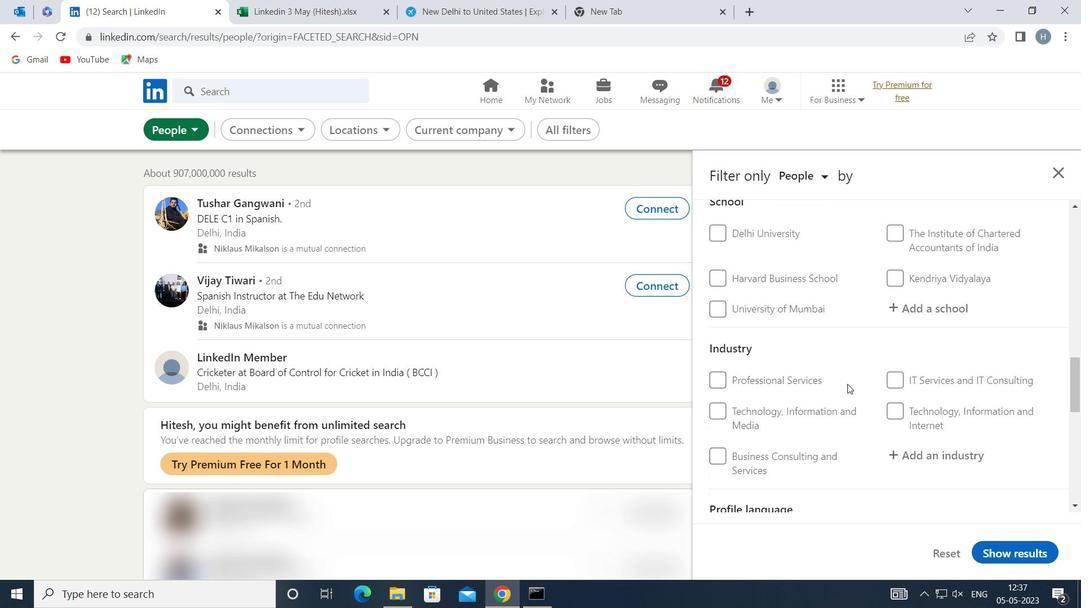 
Action: Mouse scrolled (848, 384) with delta (0, 0)
Screenshot: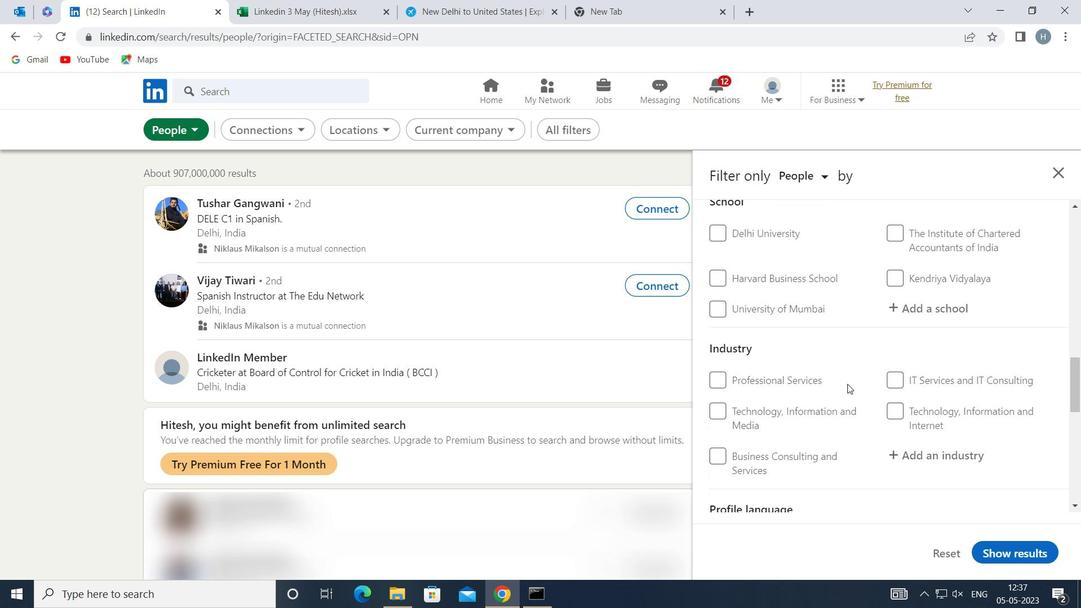 
Action: Mouse scrolled (848, 384) with delta (0, 0)
Screenshot: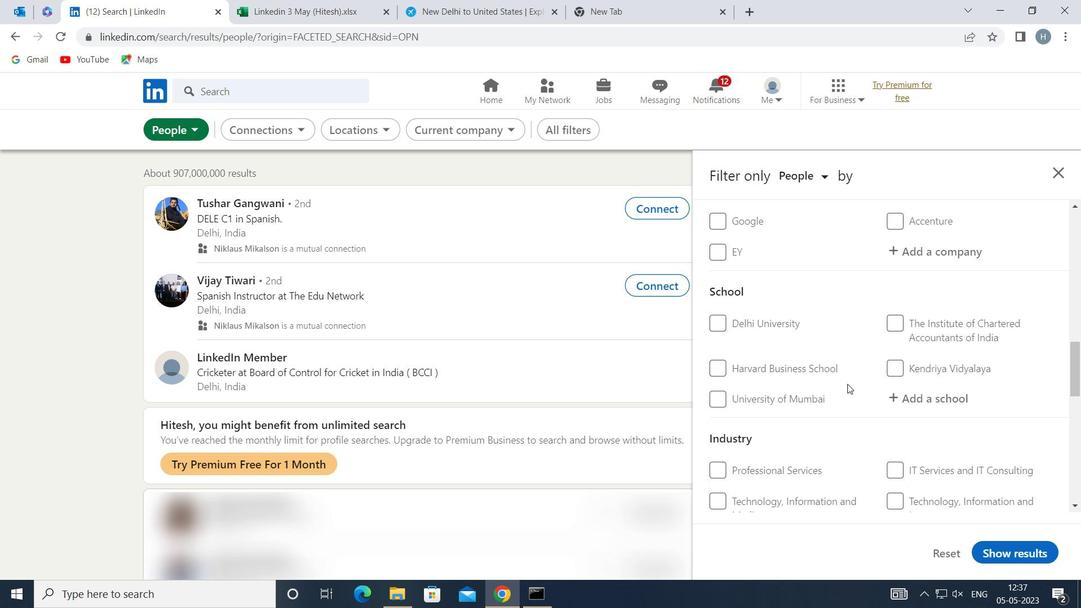 
Action: Mouse scrolled (848, 384) with delta (0, 0)
Screenshot: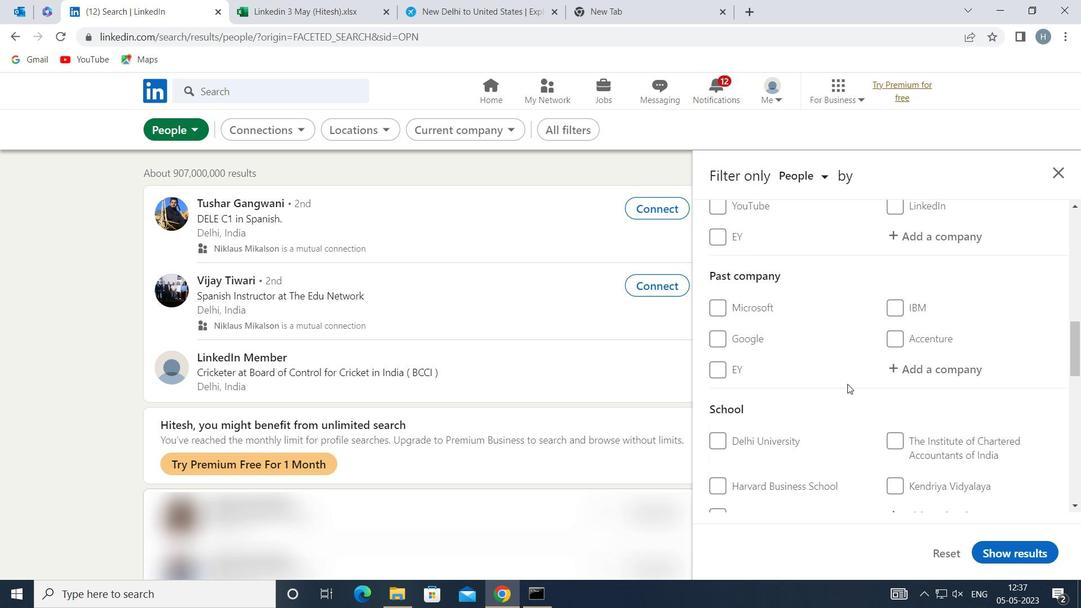 
Action: Mouse moved to (903, 374)
Screenshot: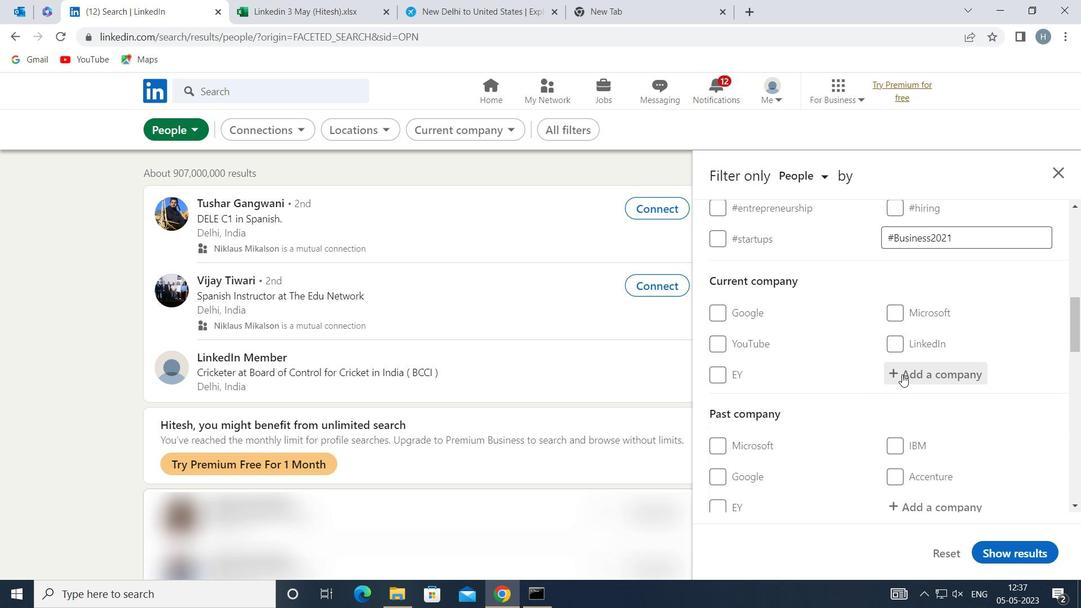 
Action: Mouse pressed left at (903, 374)
Screenshot: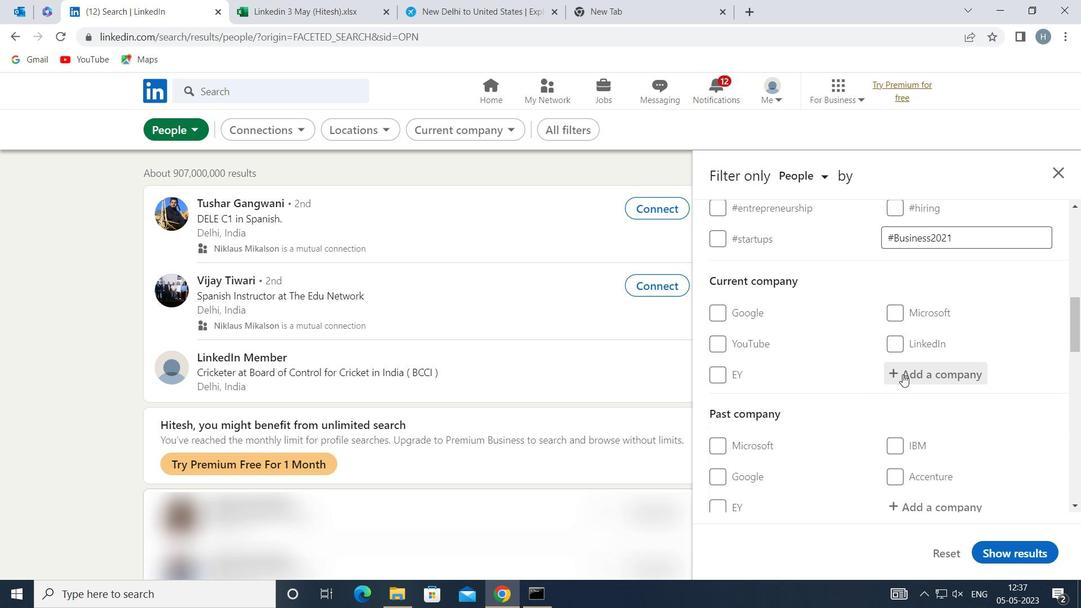 
Action: Mouse moved to (901, 372)
Screenshot: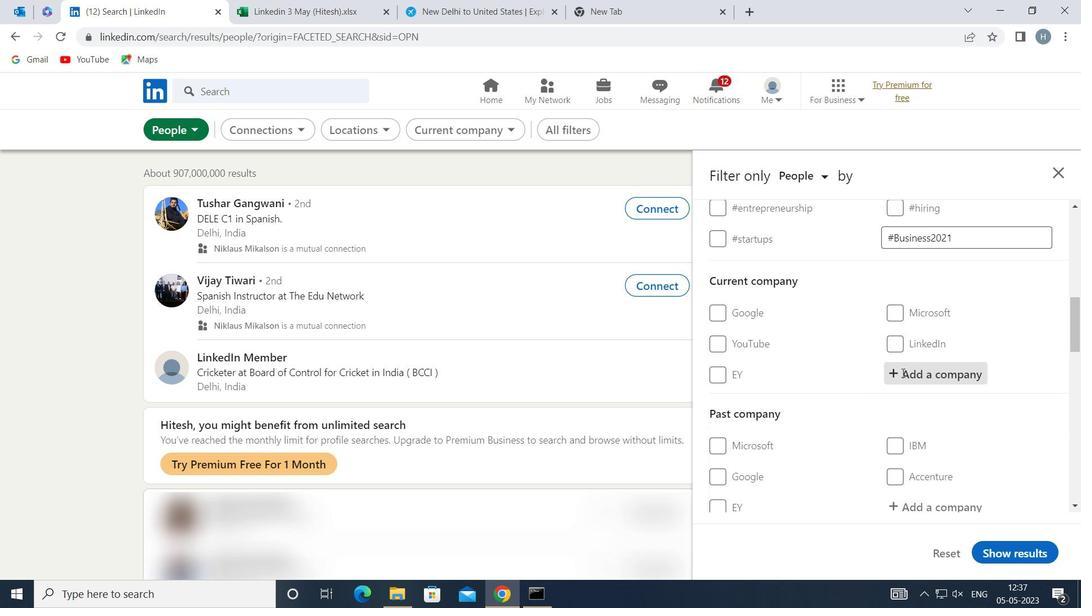 
Action: Key pressed <Key.shift>ARVIND<Key.space><Key.shift>LIMITED
Screenshot: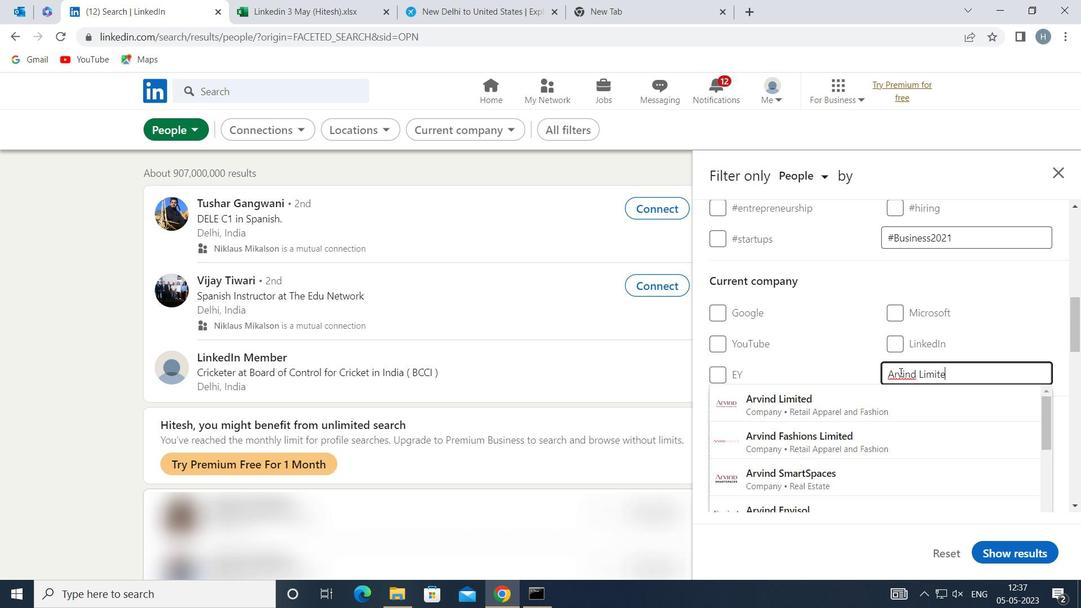 
Action: Mouse moved to (852, 400)
Screenshot: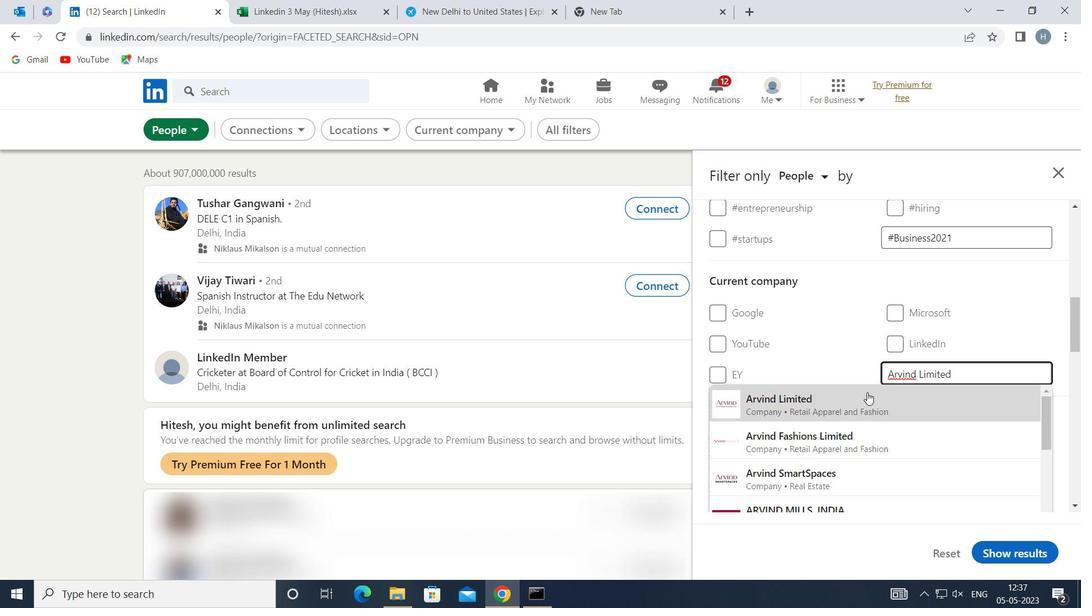 
Action: Mouse pressed left at (852, 400)
Screenshot: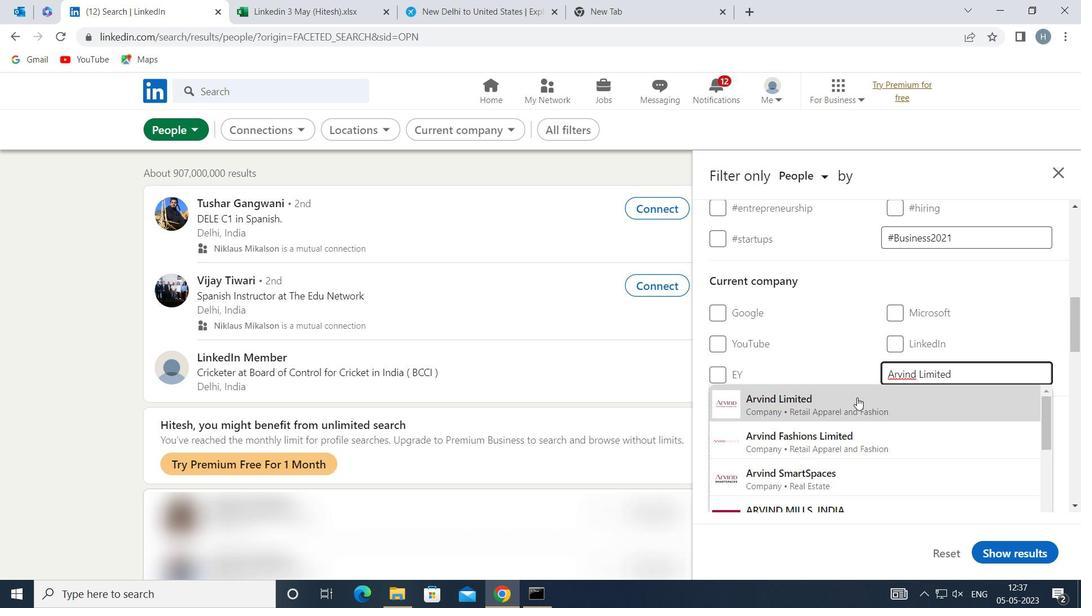 
Action: Mouse moved to (850, 377)
Screenshot: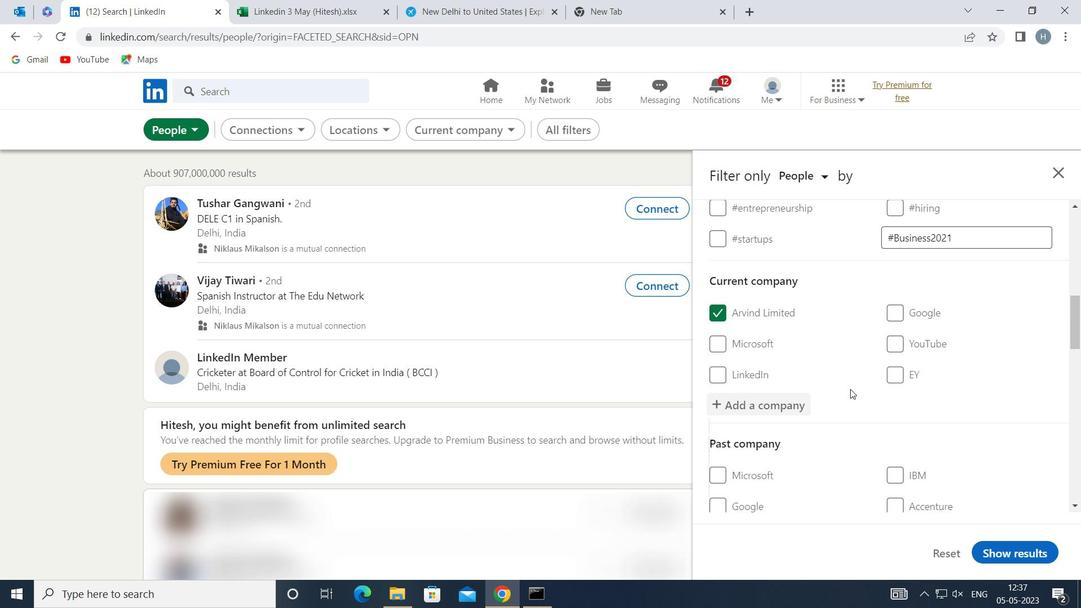 
Action: Mouse scrolled (850, 376) with delta (0, 0)
Screenshot: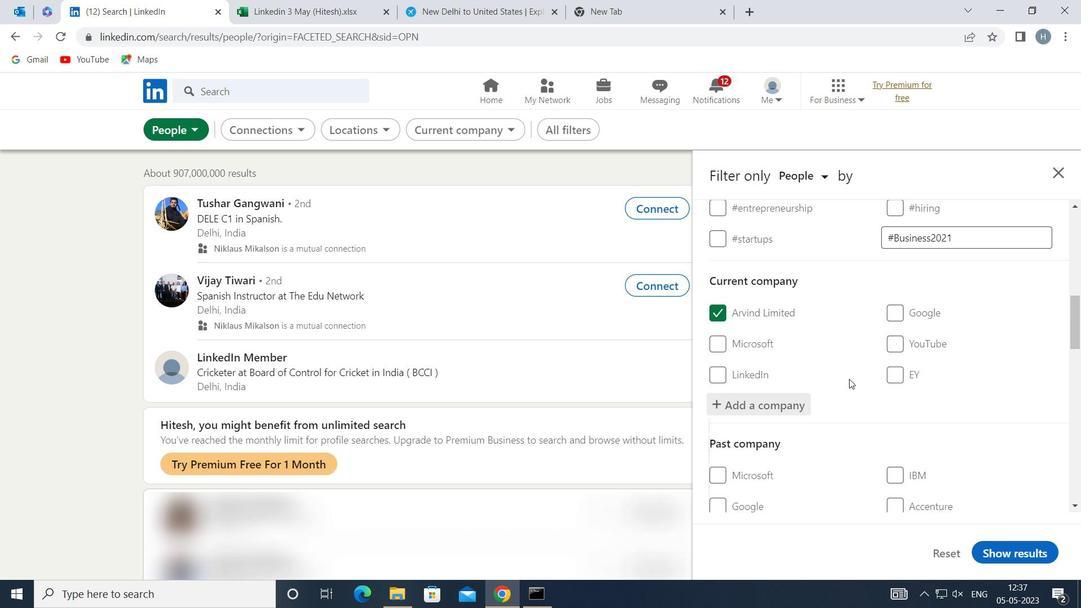 
Action: Mouse scrolled (850, 376) with delta (0, 0)
Screenshot: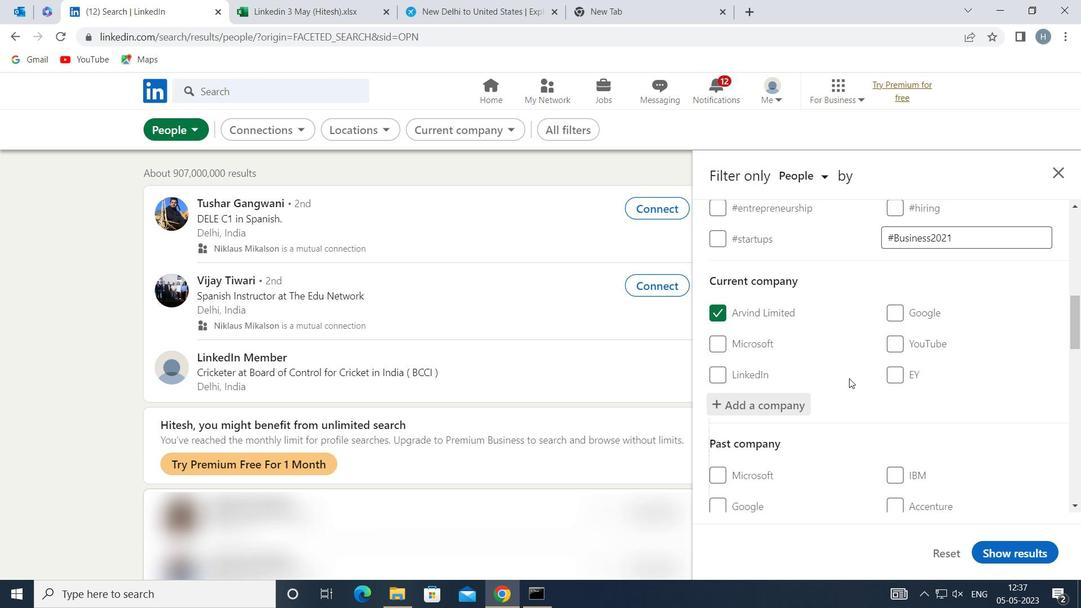 
Action: Mouse moved to (850, 376)
Screenshot: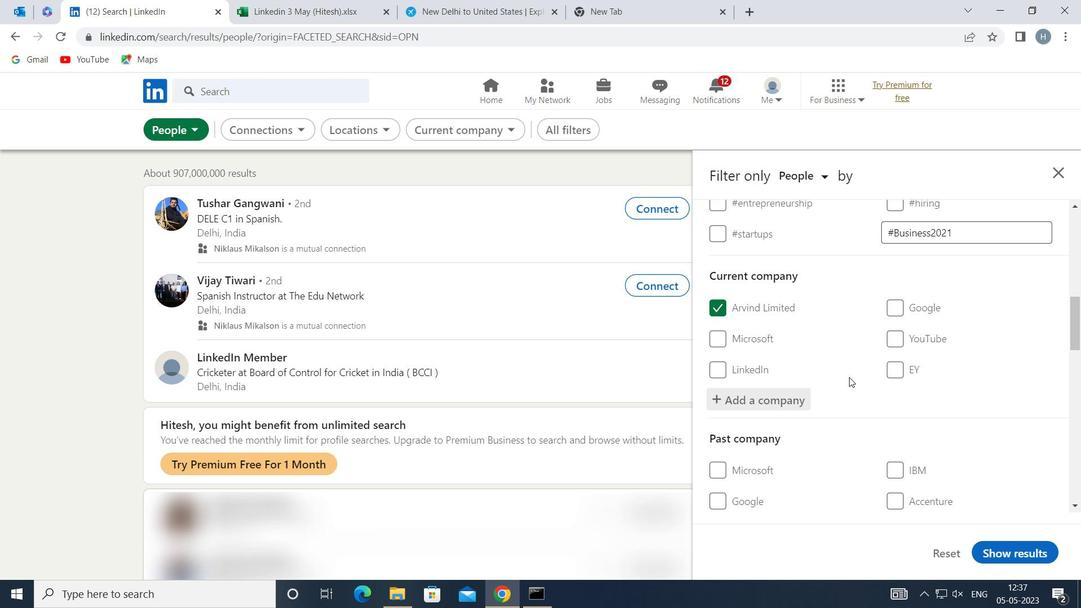 
Action: Mouse scrolled (850, 376) with delta (0, 0)
Screenshot: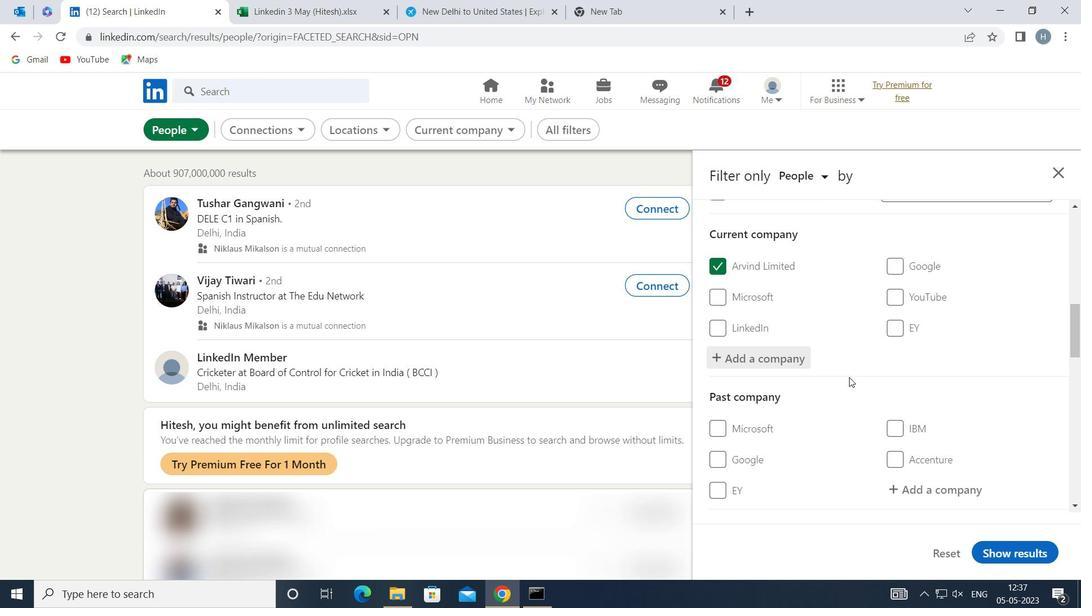 
Action: Mouse moved to (850, 376)
Screenshot: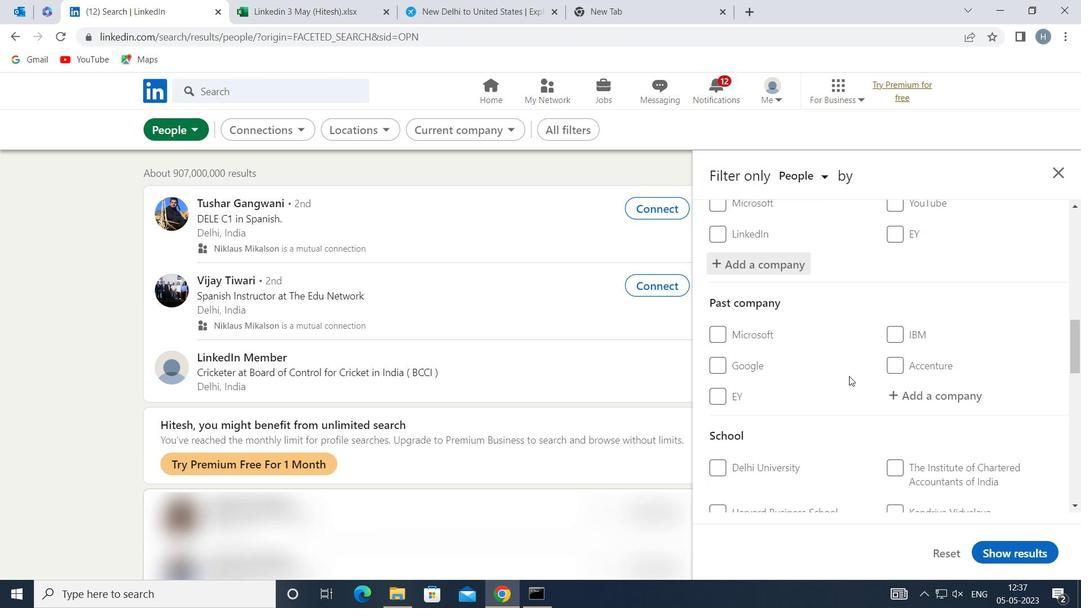 
Action: Mouse scrolled (850, 375) with delta (0, 0)
Screenshot: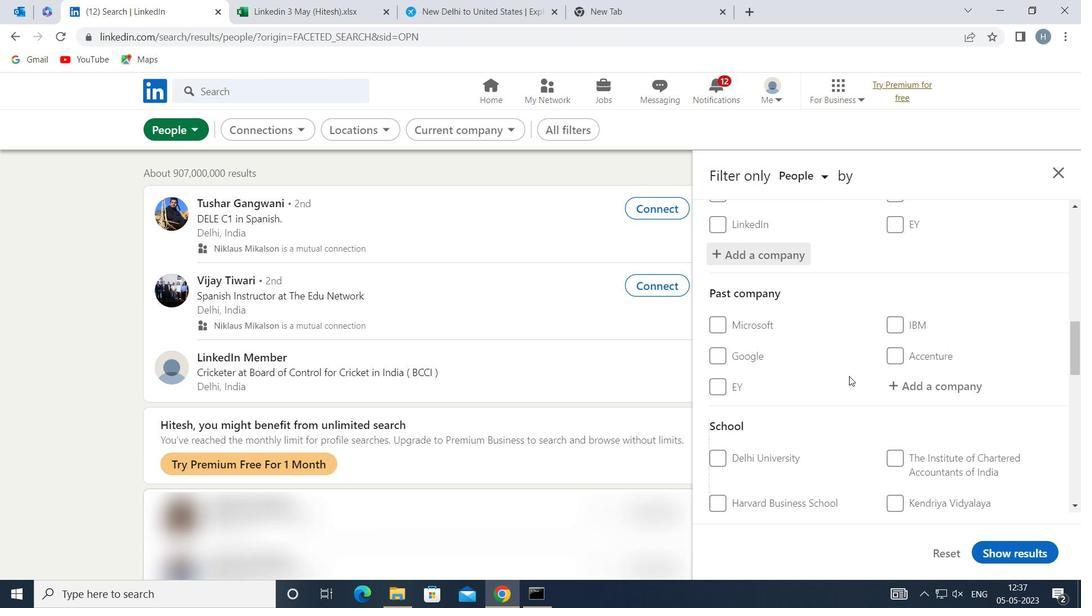 
Action: Mouse moved to (916, 392)
Screenshot: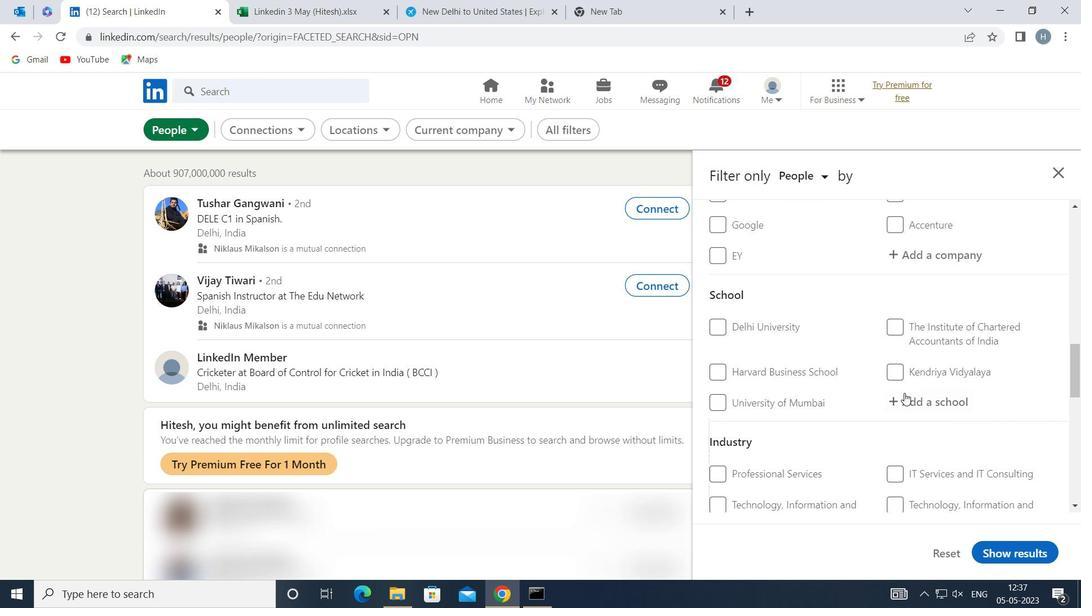 
Action: Mouse pressed left at (916, 392)
Screenshot: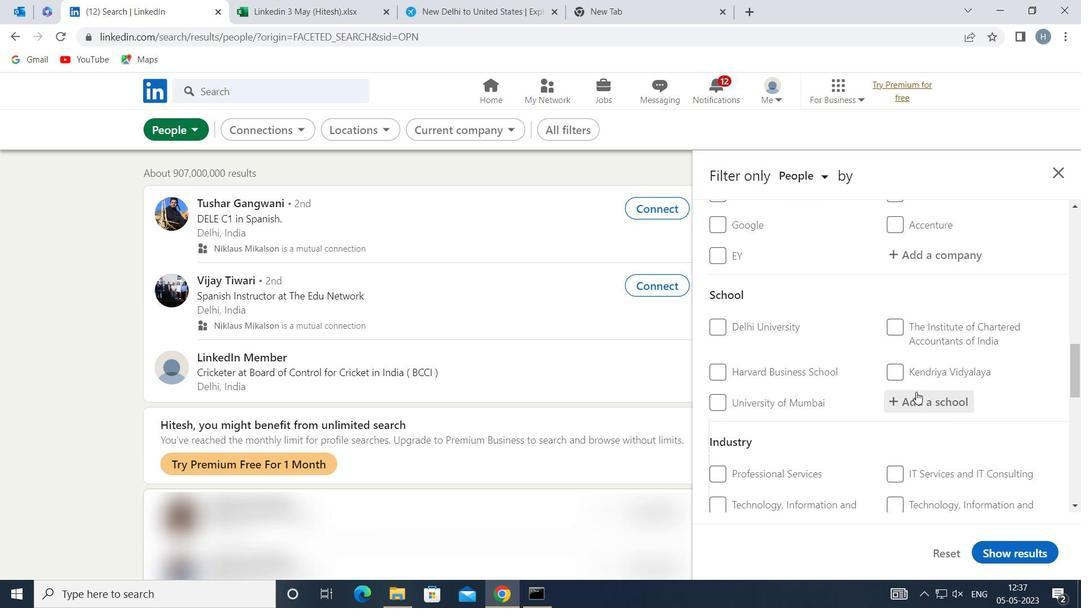 
Action: Mouse moved to (907, 386)
Screenshot: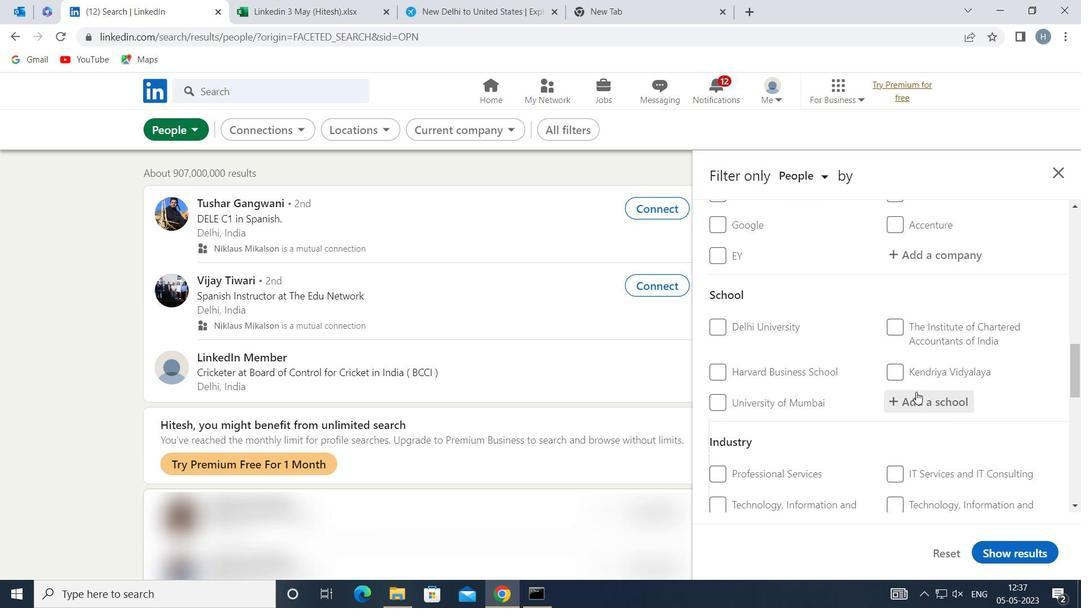 
Action: Key pressed <Key.shift>CSMSS
Screenshot: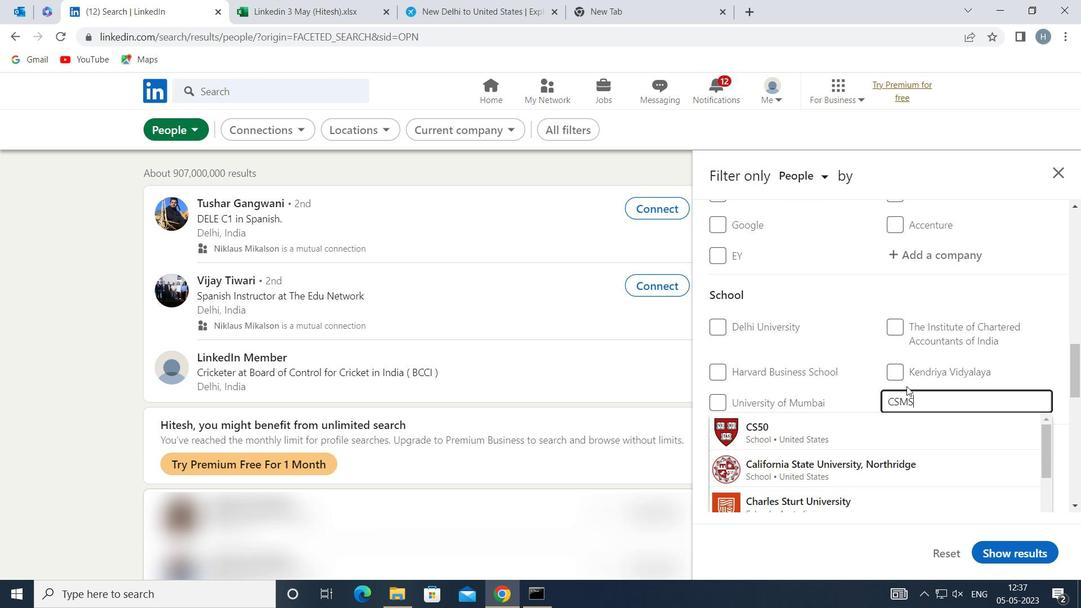 
Action: Mouse moved to (897, 427)
Screenshot: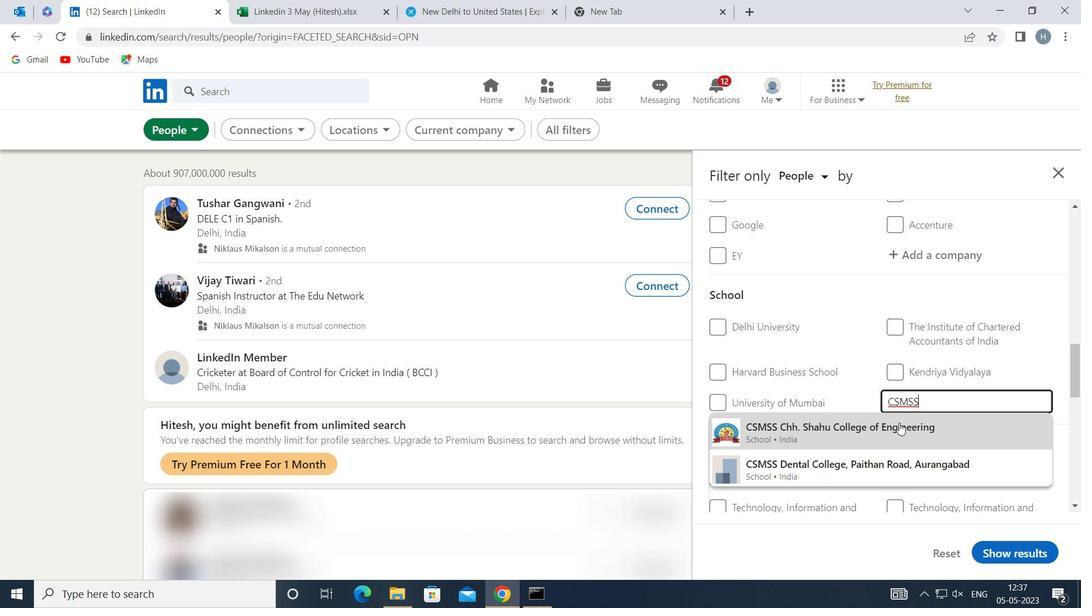 
Action: Mouse pressed left at (897, 427)
Screenshot: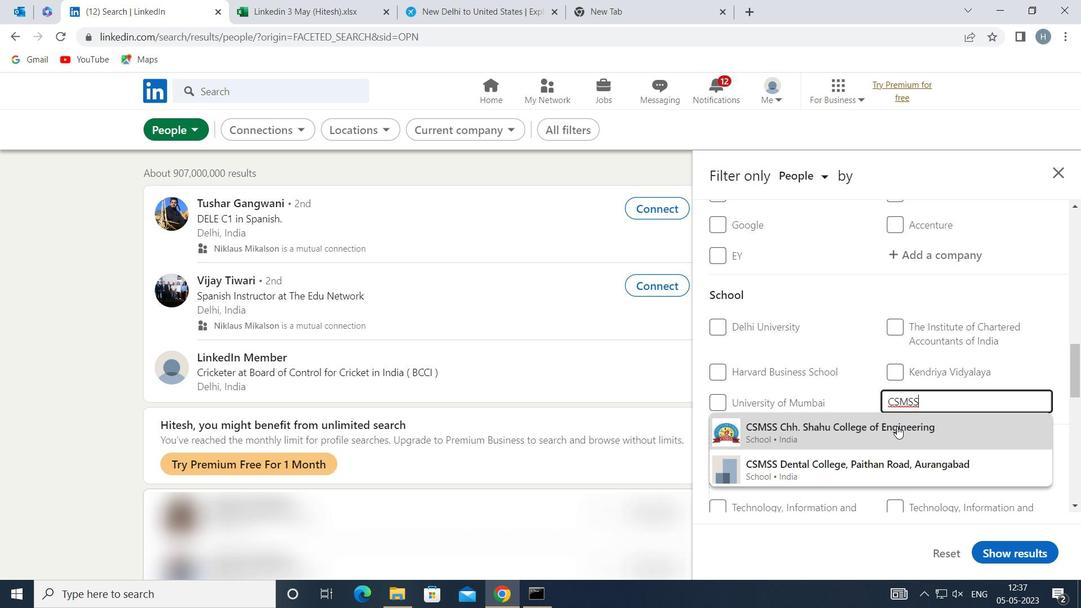 
Action: Mouse moved to (853, 381)
Screenshot: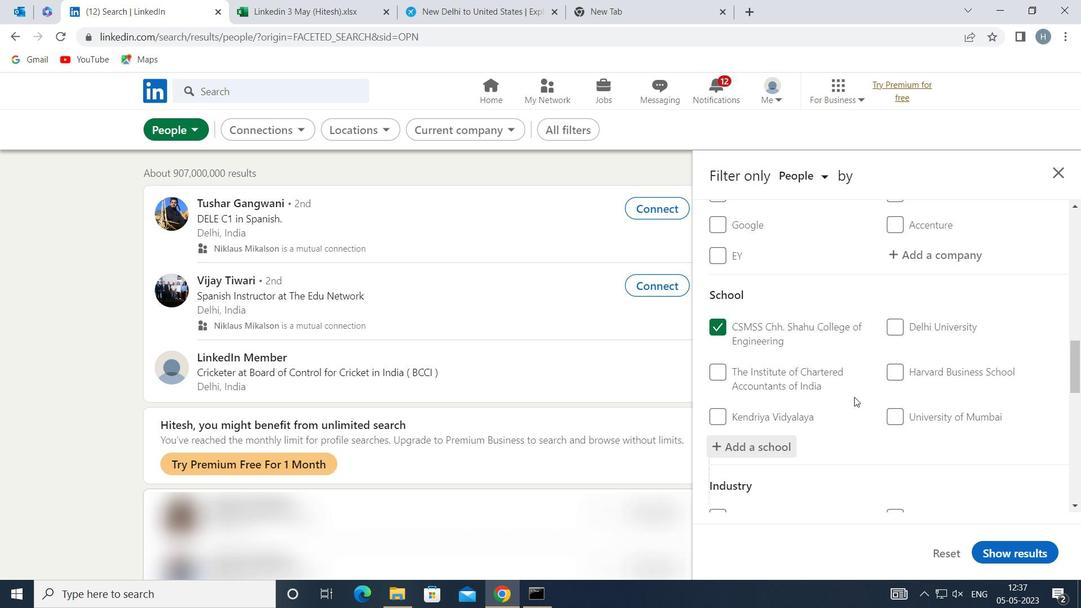 
Action: Mouse scrolled (853, 380) with delta (0, 0)
Screenshot: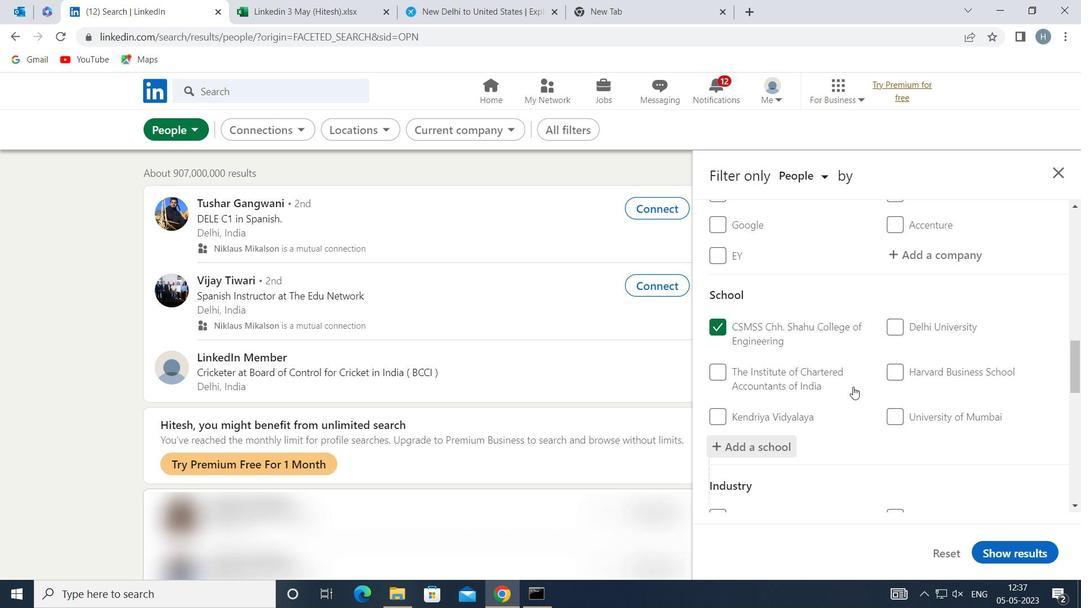 
Action: Mouse scrolled (853, 380) with delta (0, 0)
Screenshot: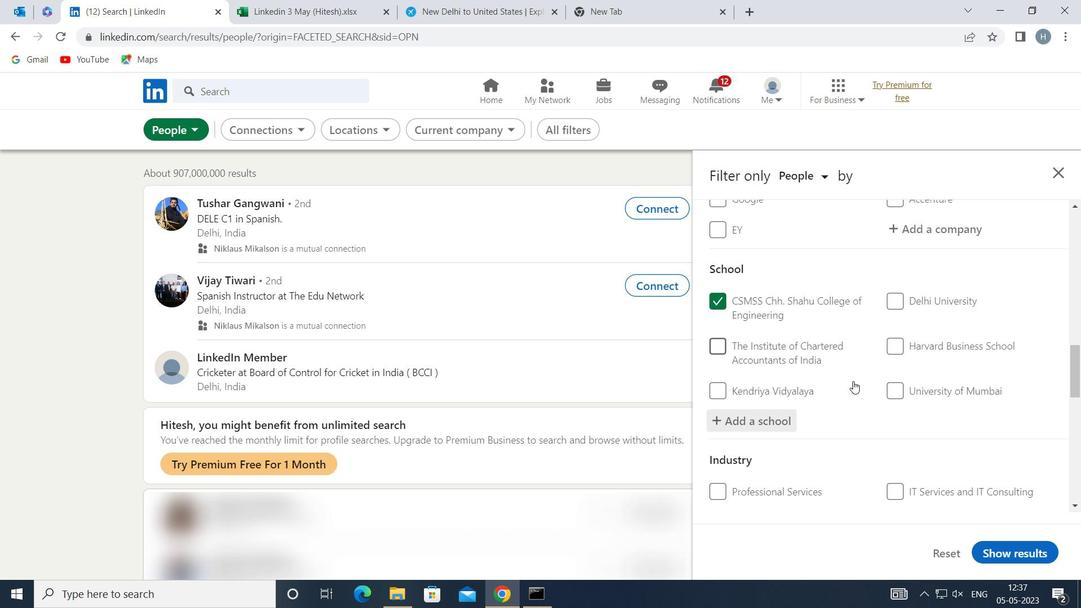 
Action: Mouse scrolled (853, 380) with delta (0, 0)
Screenshot: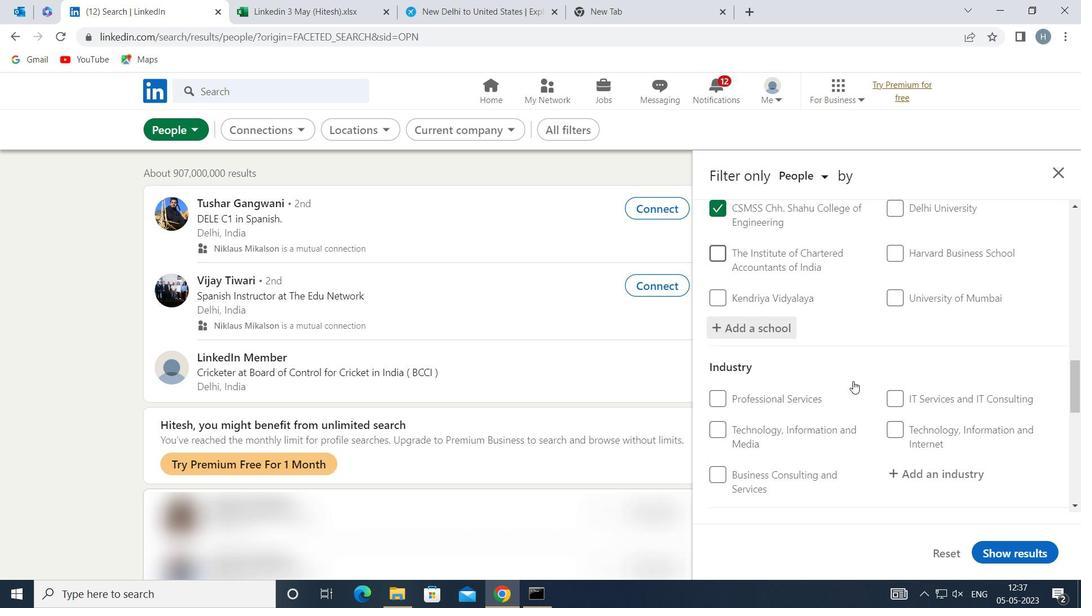 
Action: Mouse moved to (924, 382)
Screenshot: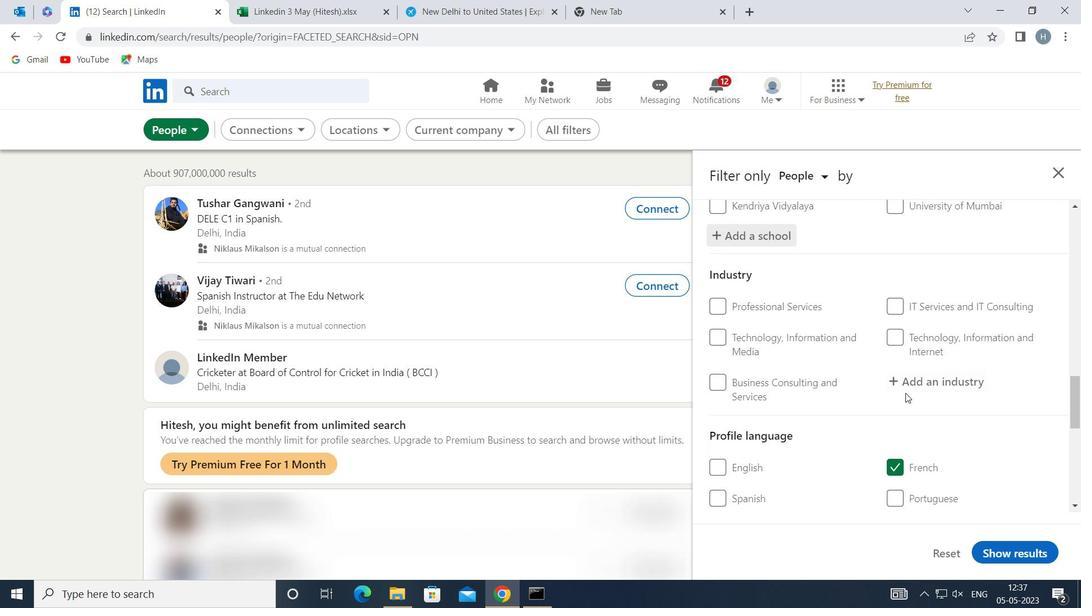 
Action: Mouse pressed left at (924, 382)
Screenshot: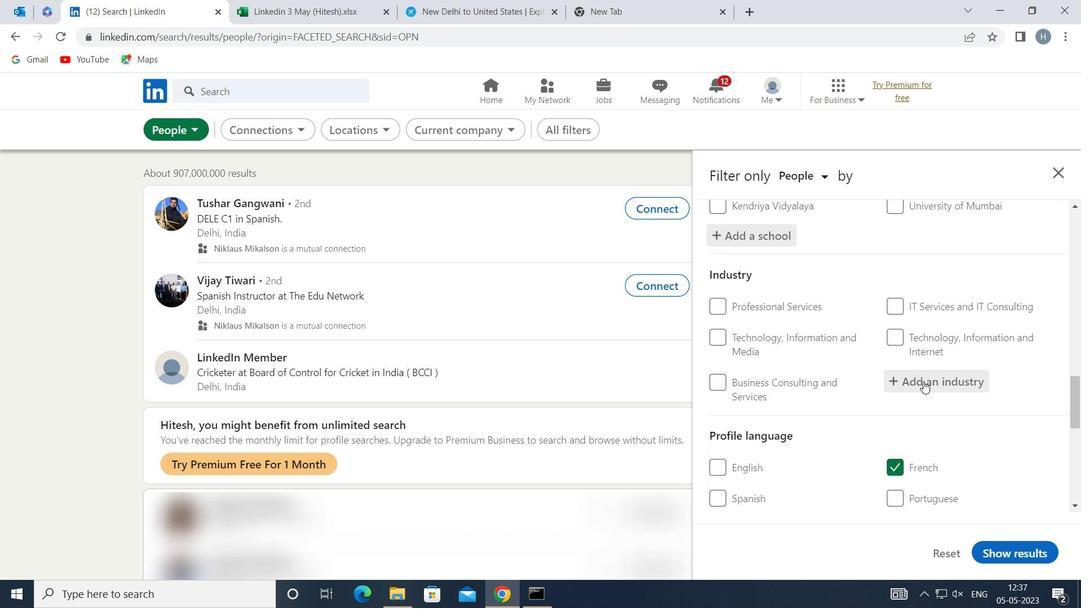 
Action: Mouse moved to (924, 381)
Screenshot: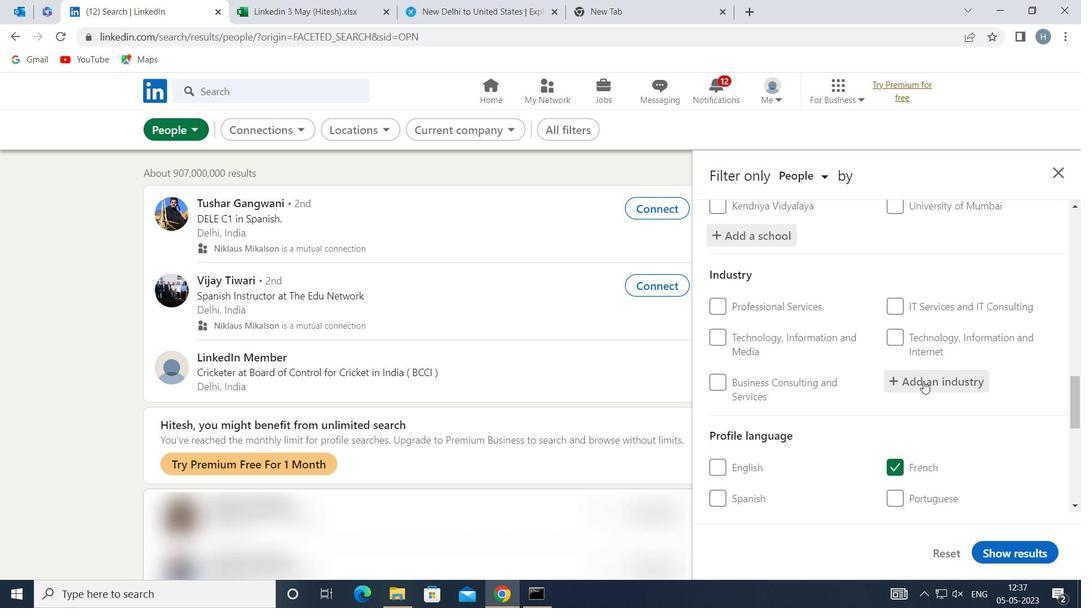 
Action: Key pressed <Key.shift>COMMUNI
Screenshot: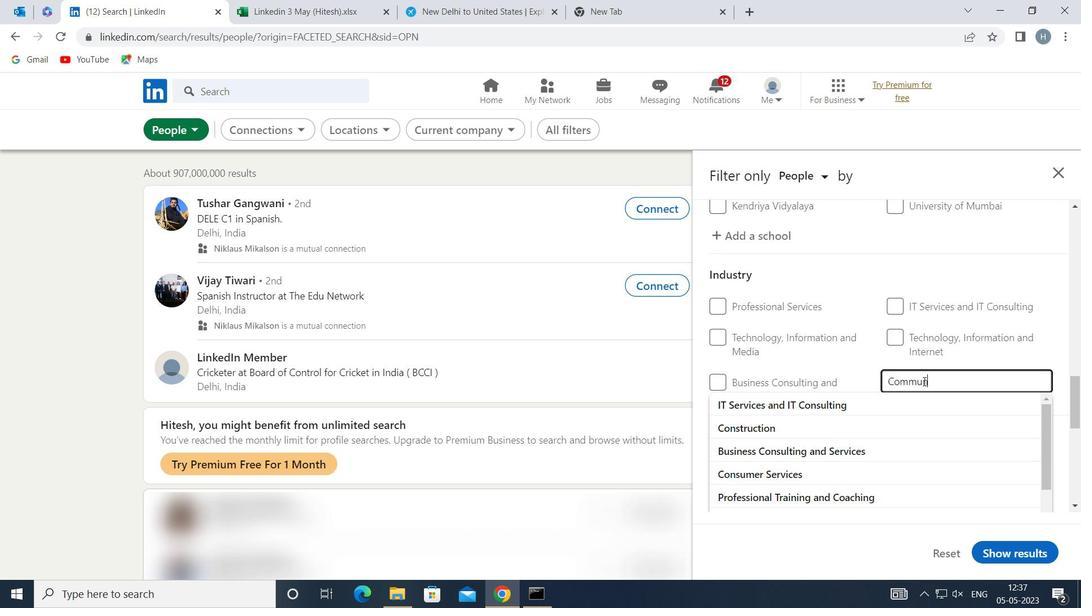 
Action: Mouse moved to (860, 497)
Screenshot: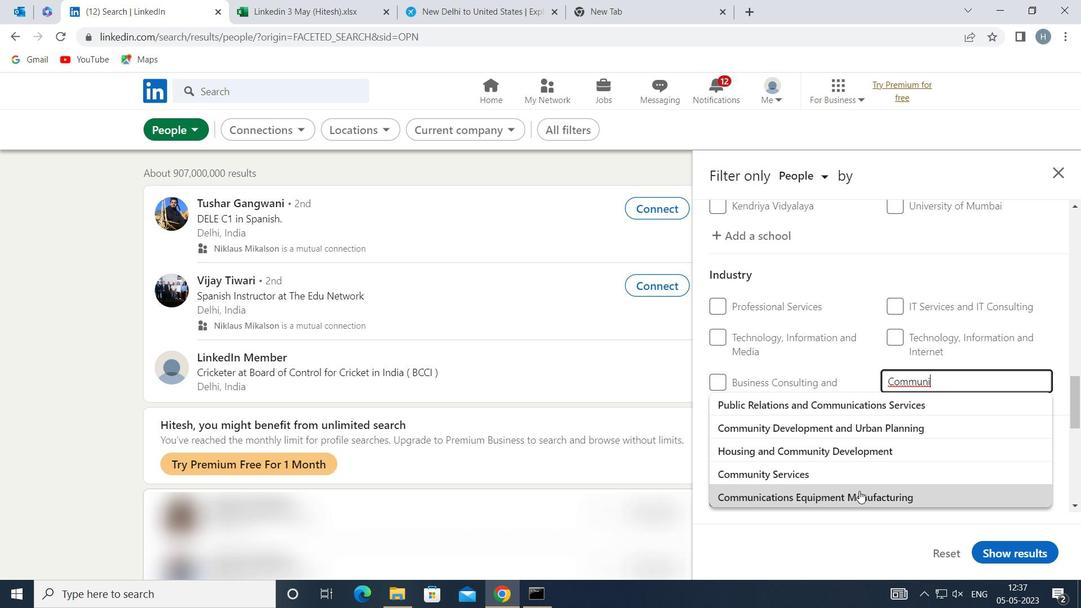 
Action: Mouse pressed left at (860, 497)
Screenshot: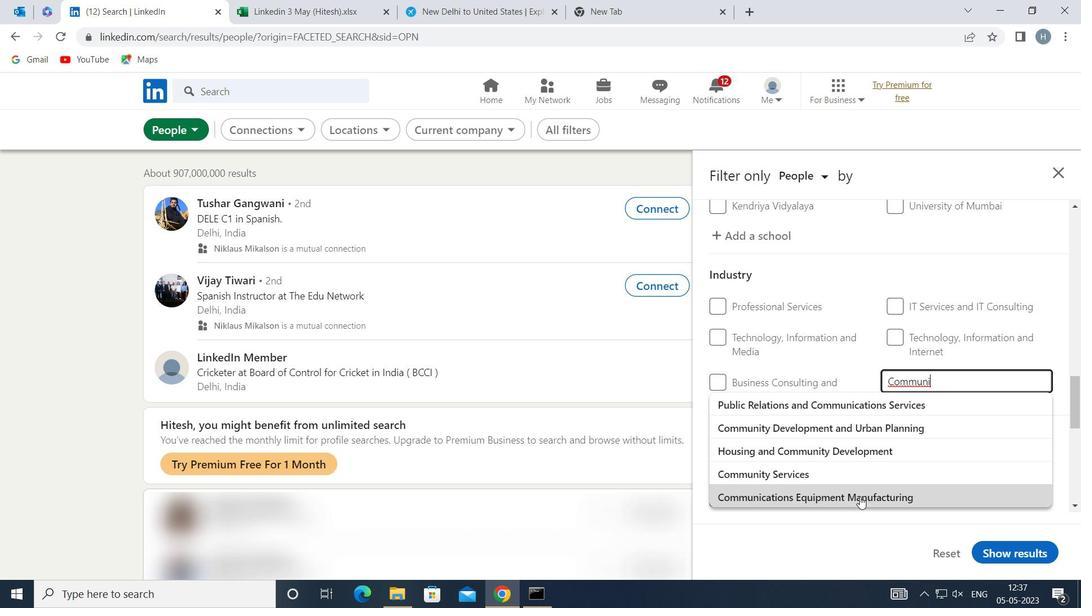 
Action: Mouse moved to (841, 426)
Screenshot: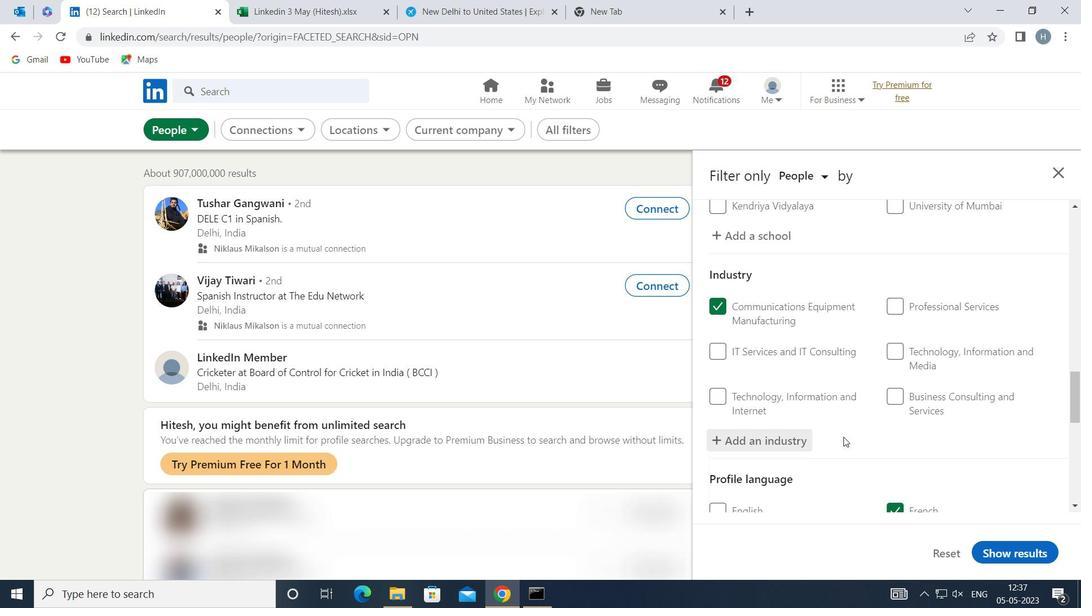 
Action: Mouse scrolled (841, 425) with delta (0, 0)
Screenshot: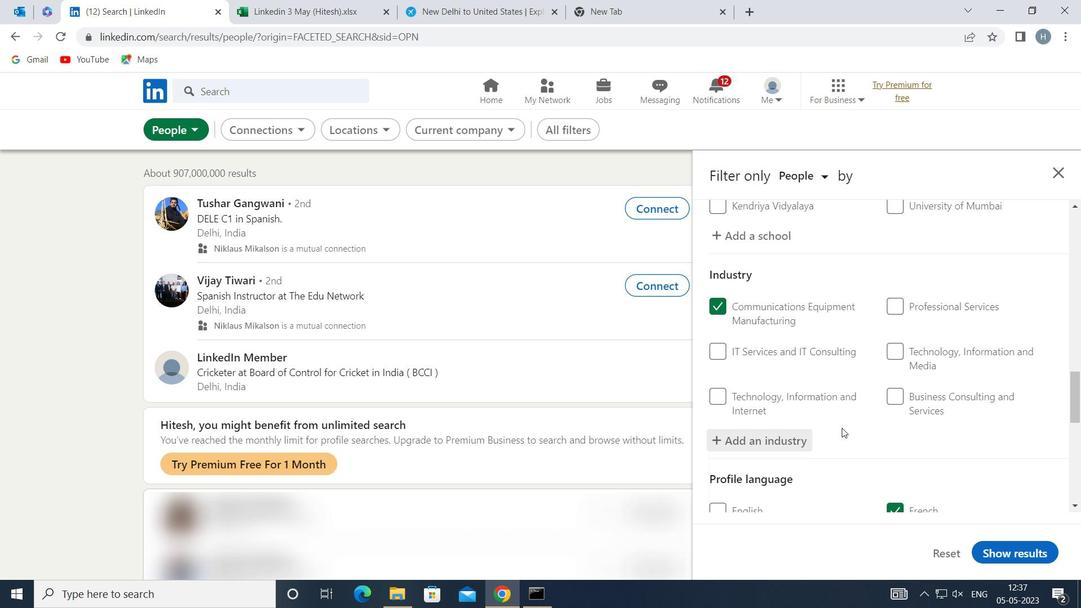 
Action: Mouse moved to (840, 422)
Screenshot: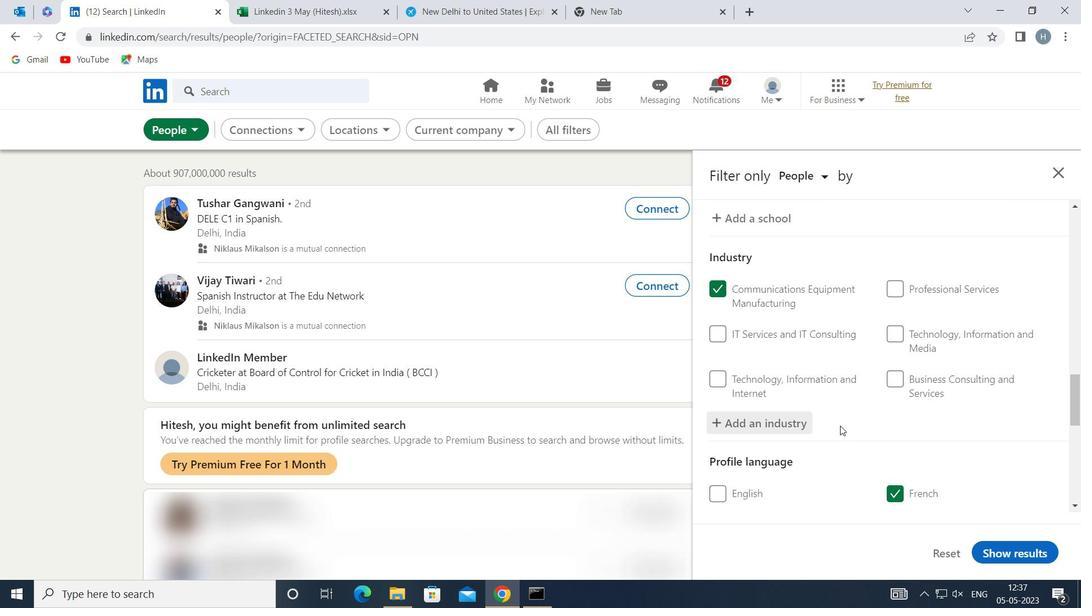 
Action: Mouse scrolled (840, 421) with delta (0, 0)
Screenshot: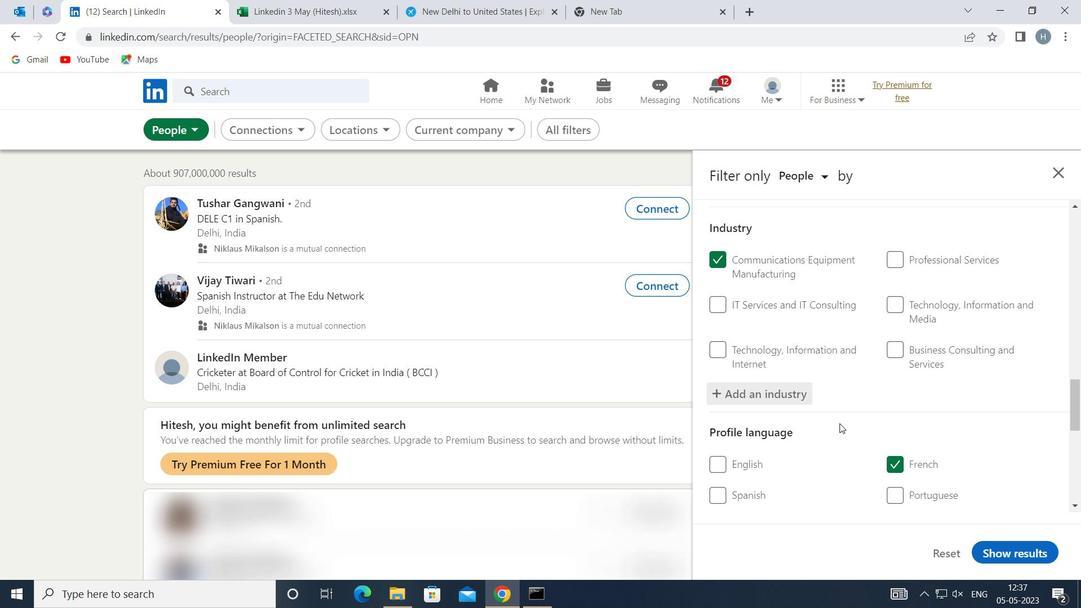 
Action: Mouse moved to (841, 421)
Screenshot: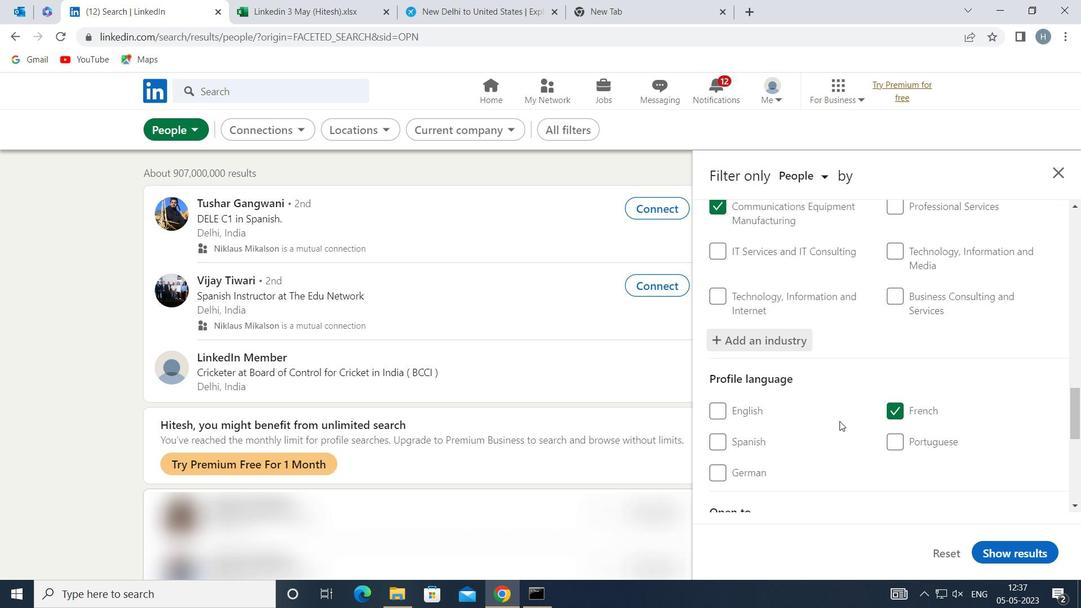 
Action: Mouse scrolled (841, 420) with delta (0, 0)
Screenshot: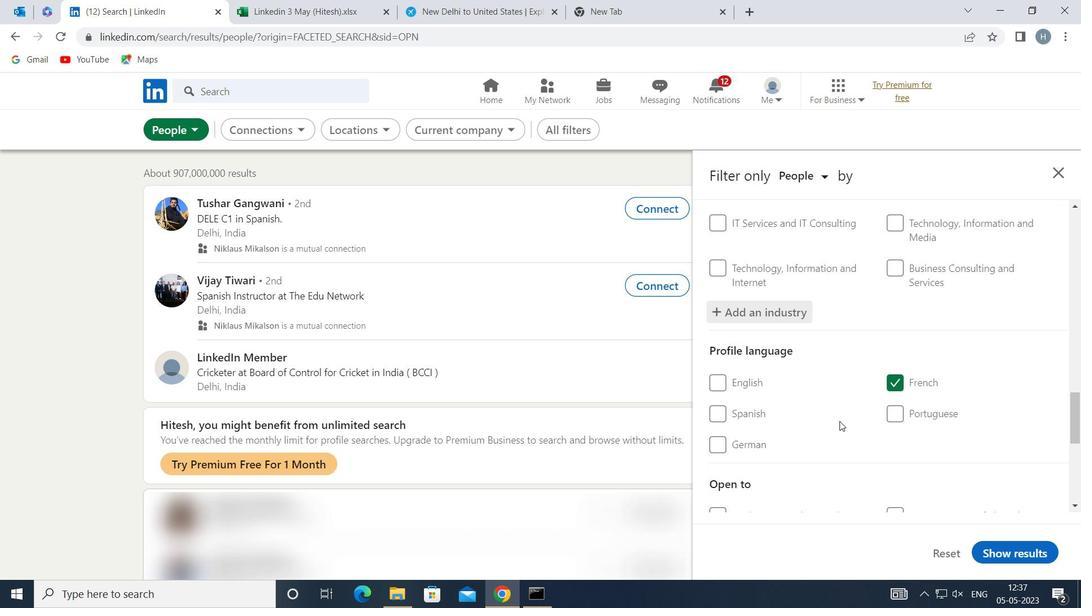 
Action: Mouse moved to (842, 420)
Screenshot: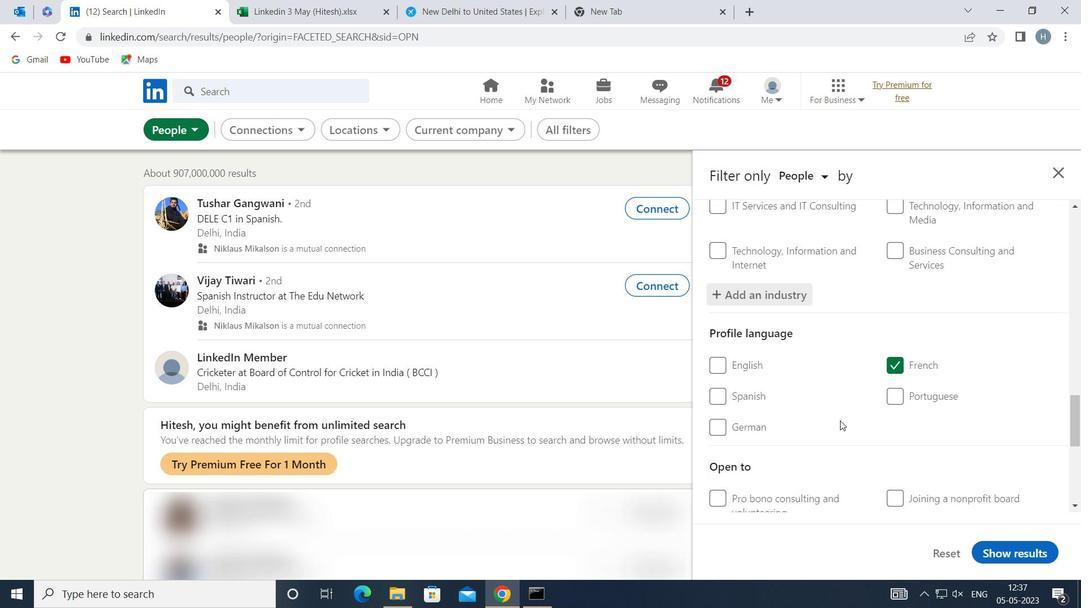 
Action: Mouse scrolled (842, 419) with delta (0, 0)
Screenshot: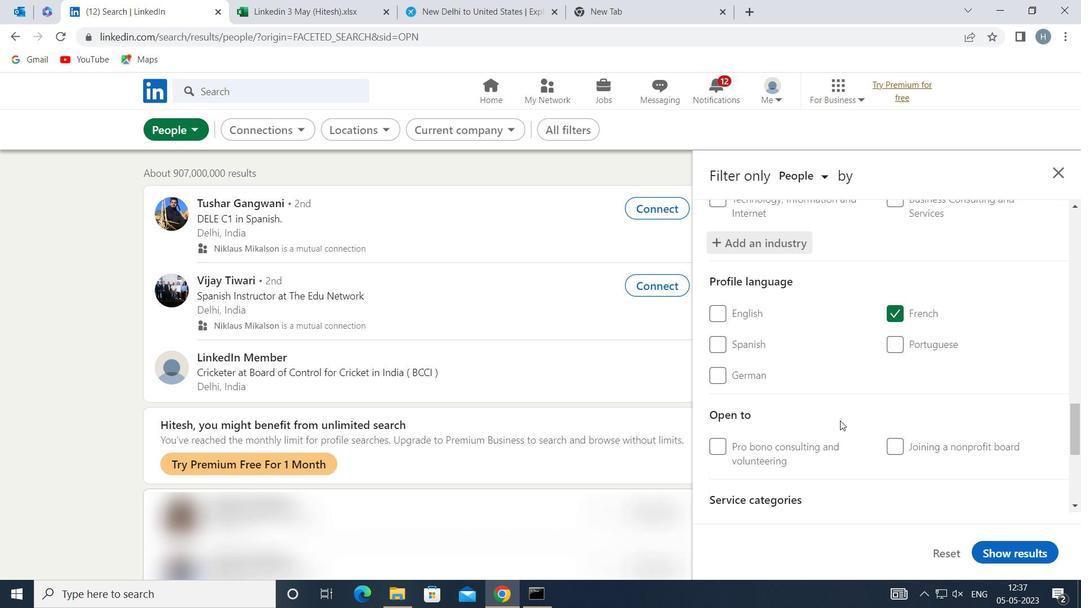 
Action: Mouse scrolled (842, 419) with delta (0, 0)
Screenshot: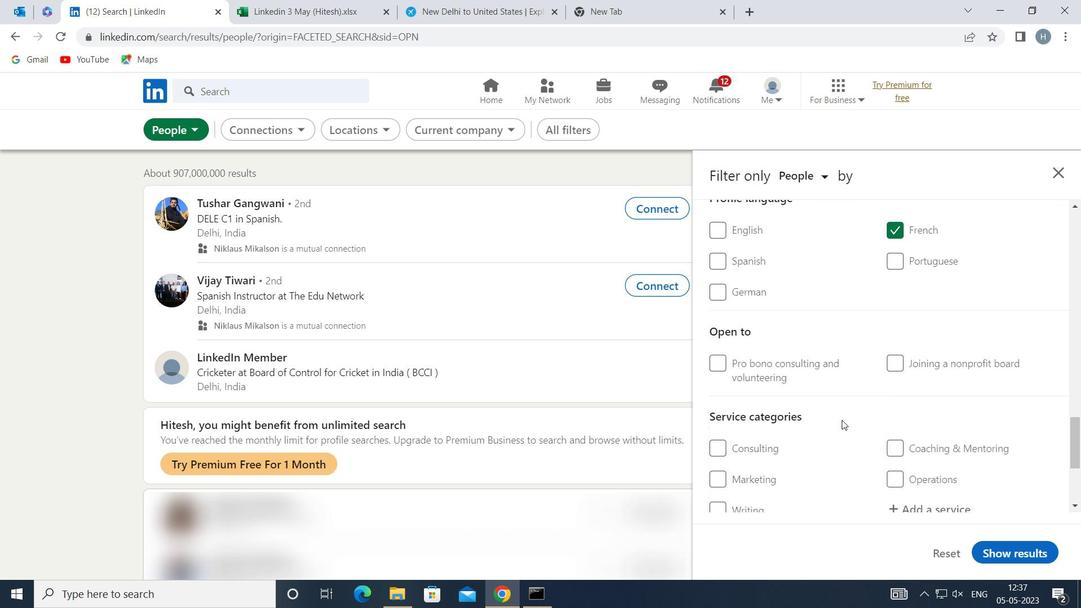
Action: Mouse moved to (915, 434)
Screenshot: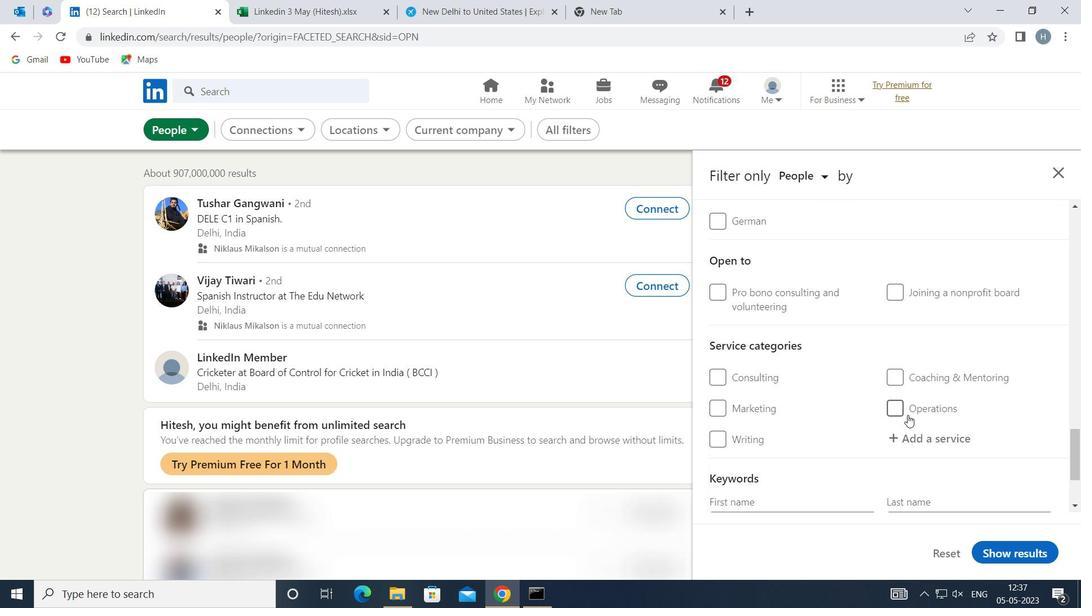 
Action: Mouse pressed left at (915, 434)
Screenshot: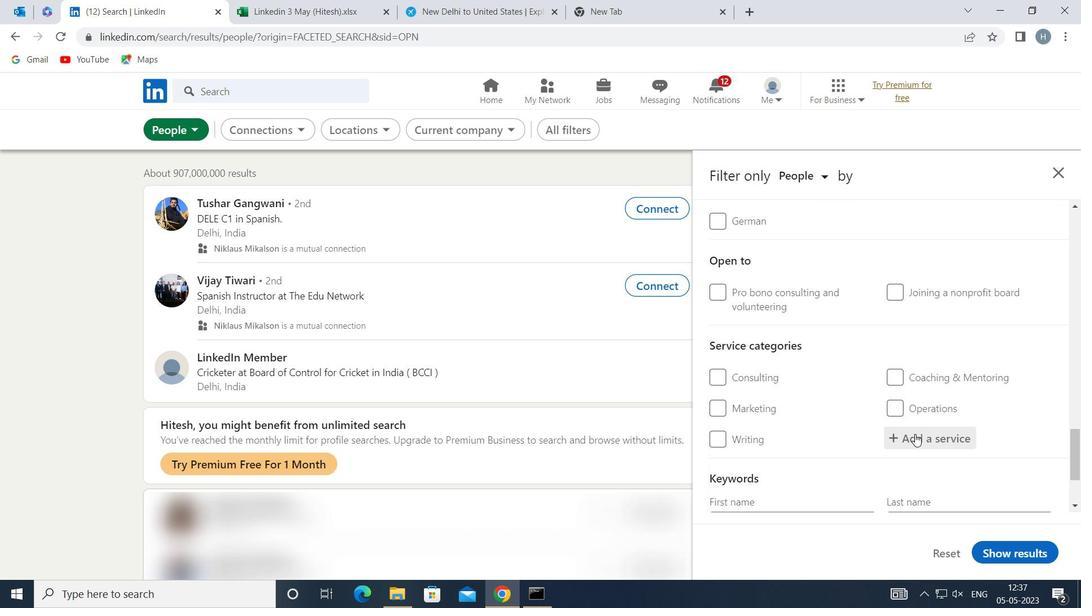 
Action: Mouse moved to (914, 434)
Screenshot: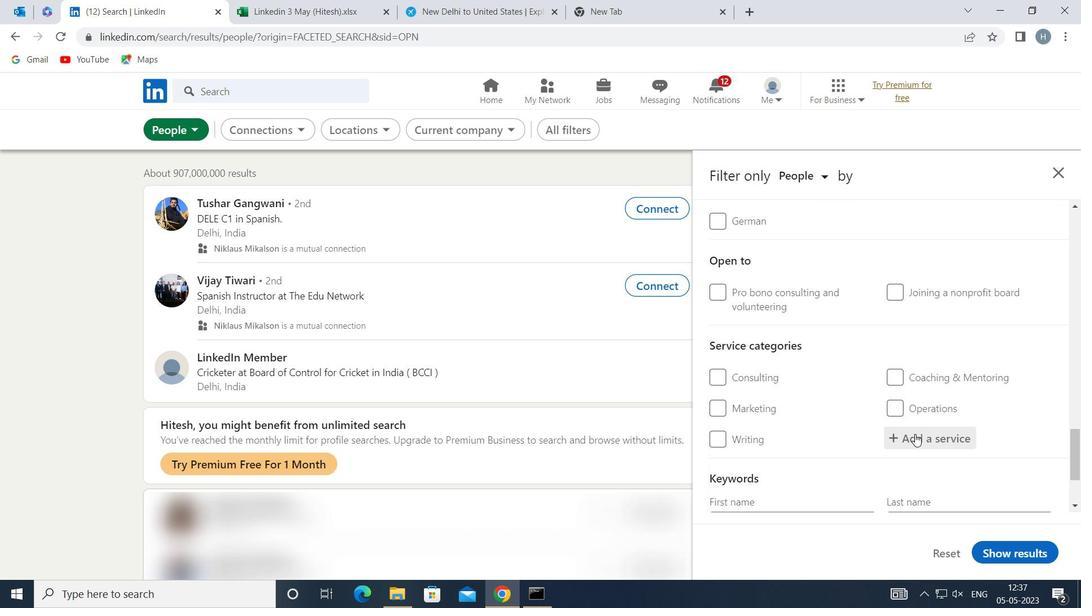 
Action: Key pressed <Key.shift>COMMERCIAL<Key.space>
Screenshot: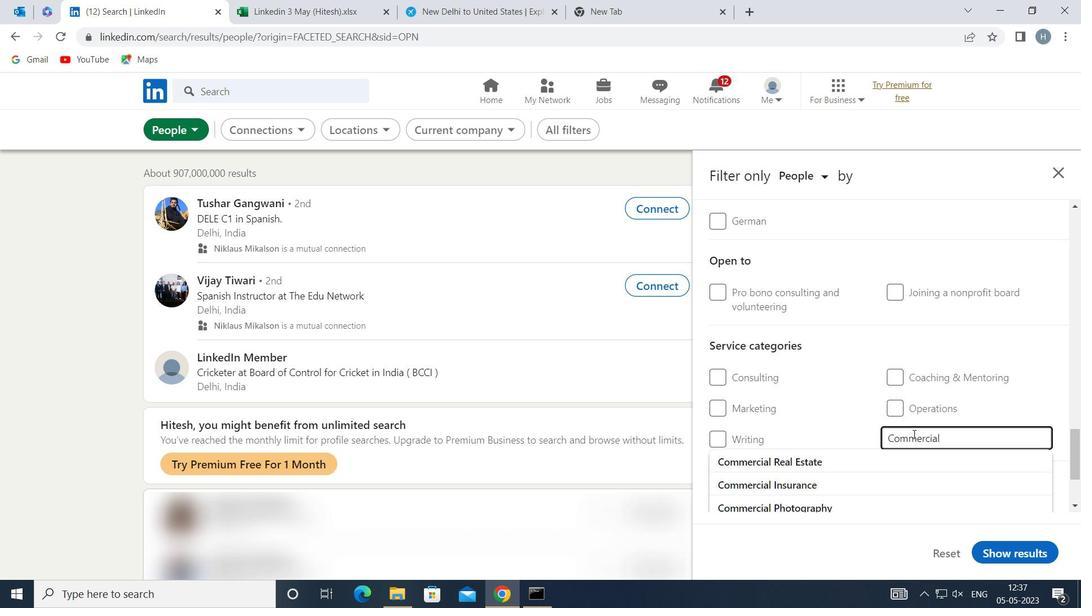 
Action: Mouse moved to (897, 414)
Screenshot: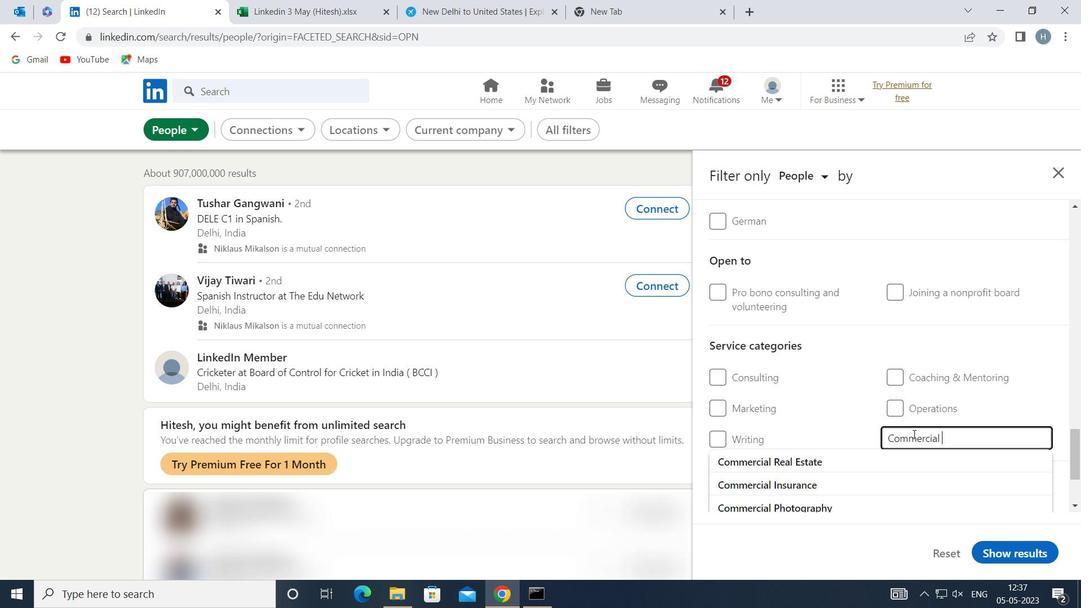 
Action: Key pressed <Key.shift>INSURANCE
Screenshot: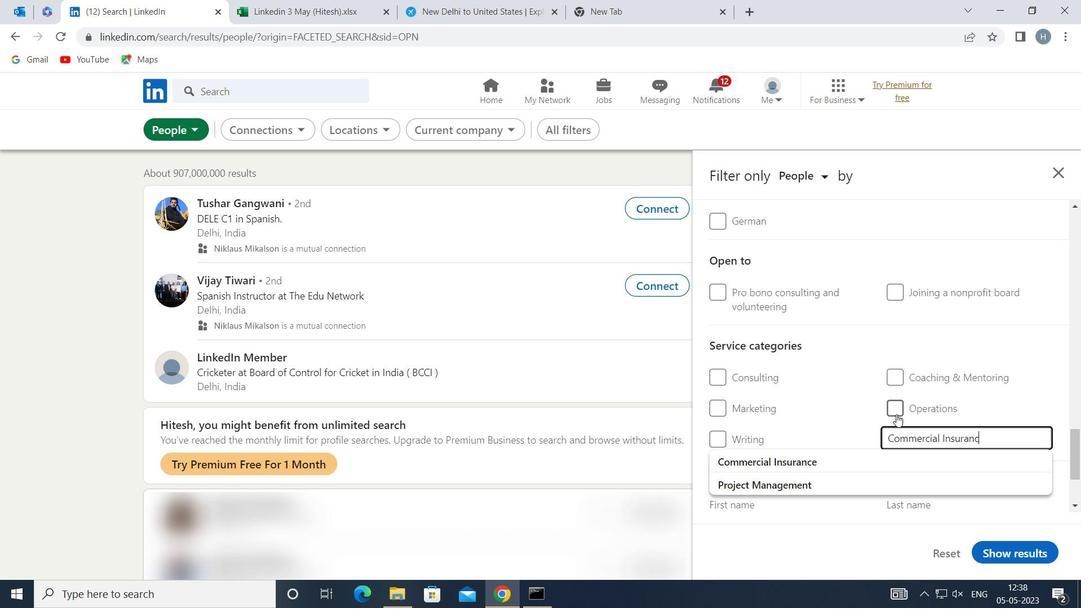 
Action: Mouse moved to (839, 458)
Screenshot: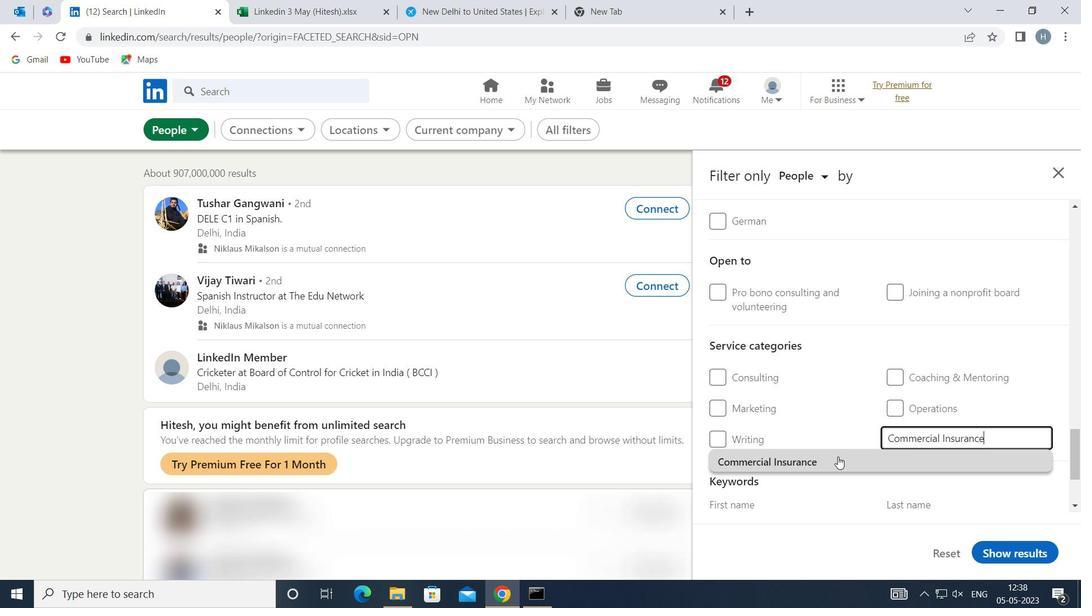 
Action: Mouse pressed left at (839, 458)
Screenshot: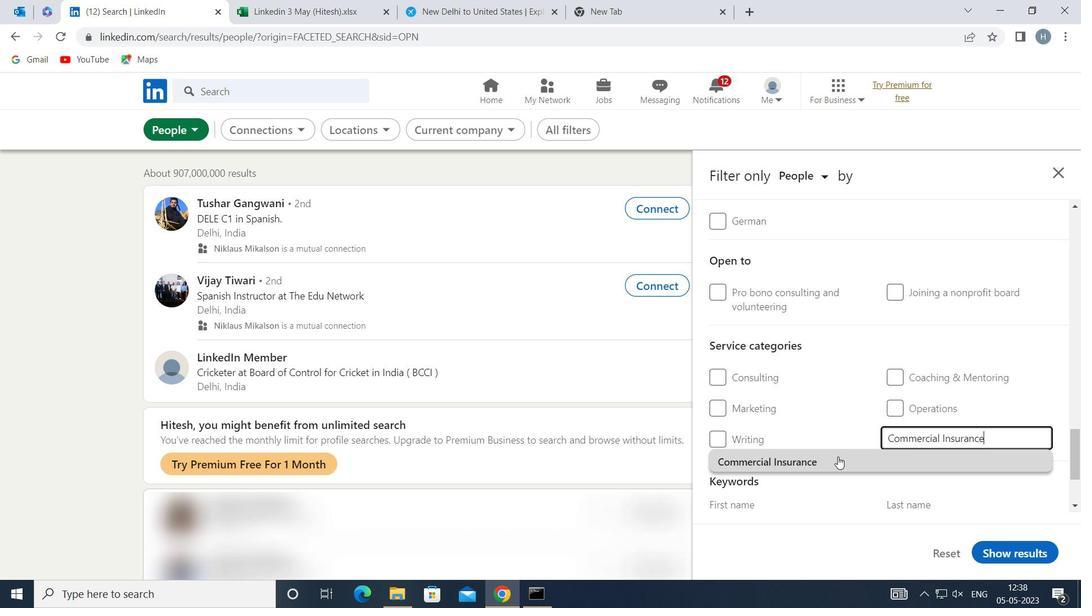 
Action: Mouse moved to (845, 429)
Screenshot: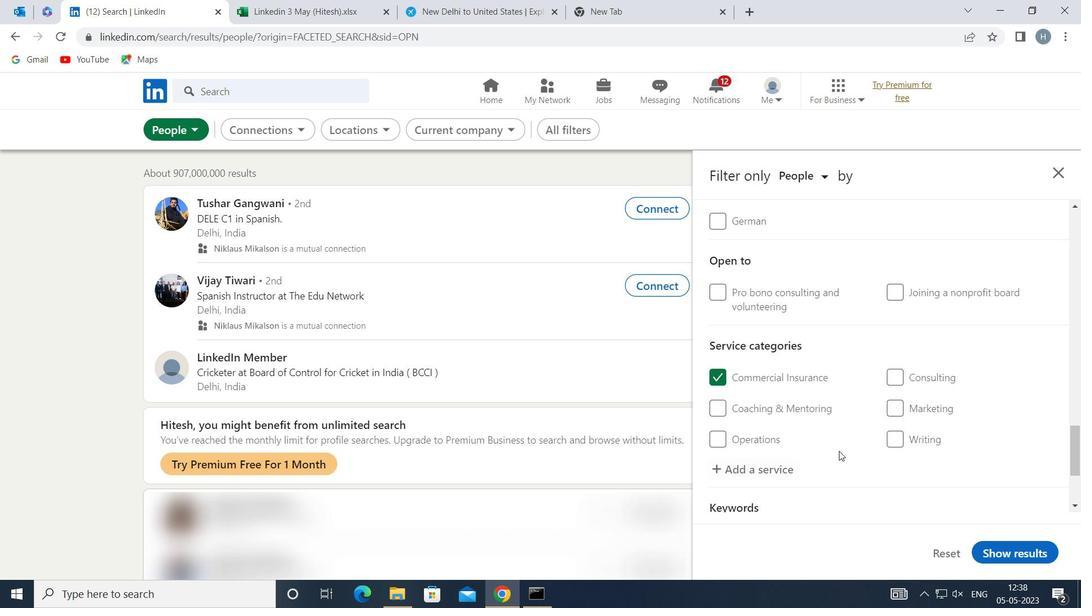 
Action: Mouse scrolled (845, 428) with delta (0, 0)
Screenshot: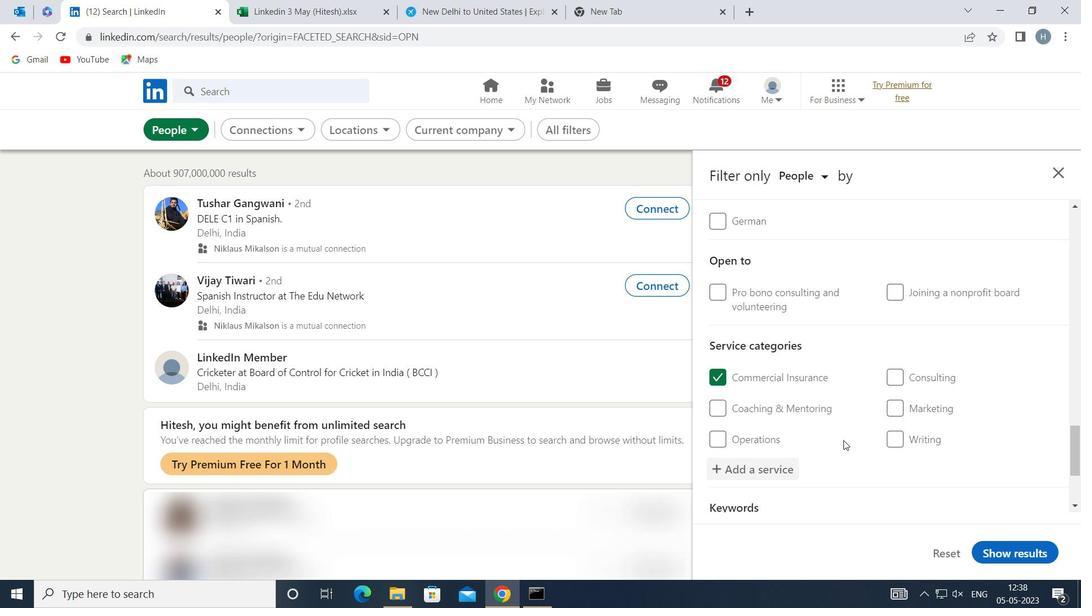 
Action: Mouse scrolled (845, 428) with delta (0, 0)
Screenshot: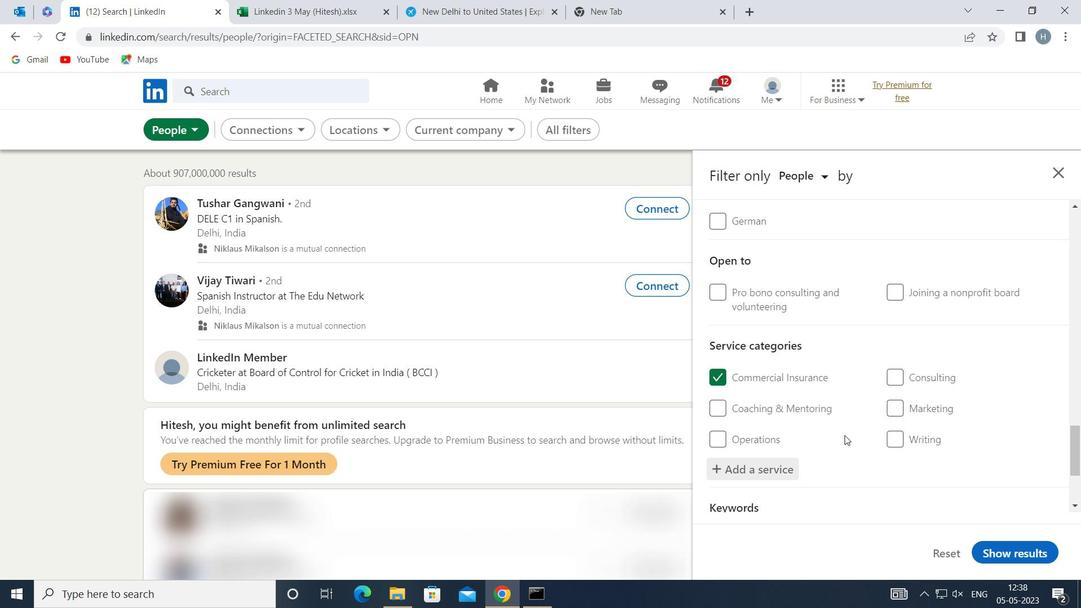 
Action: Mouse scrolled (845, 428) with delta (0, 0)
Screenshot: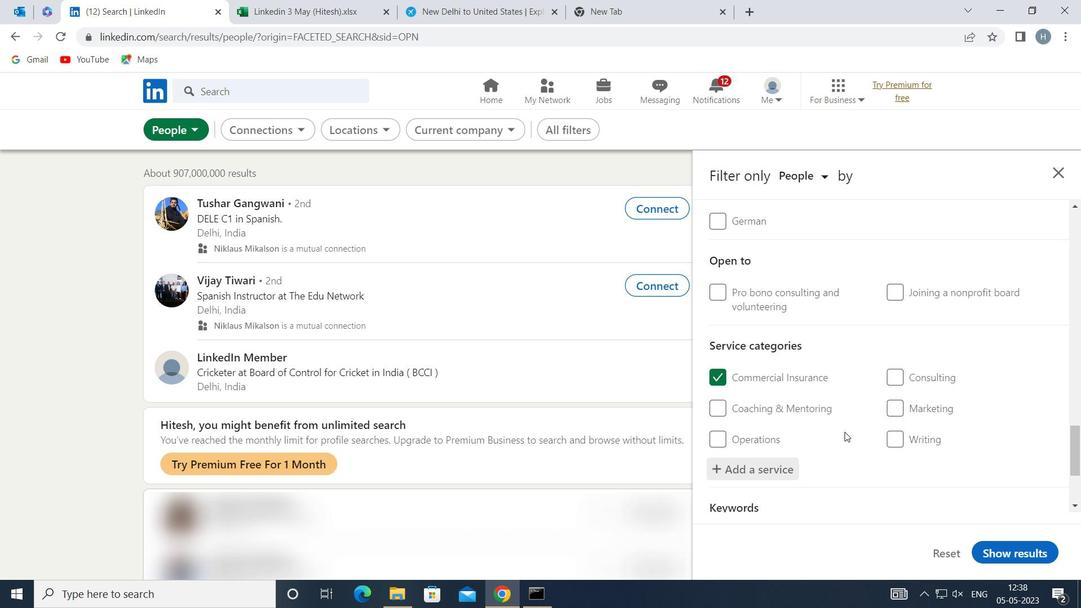 
Action: Mouse moved to (846, 419)
Screenshot: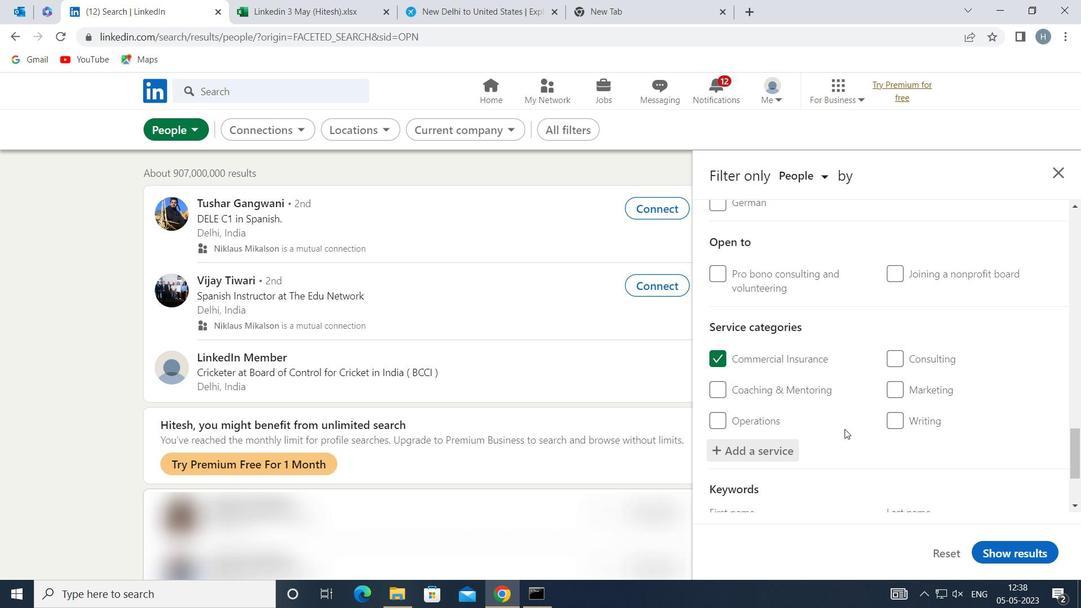 
Action: Mouse scrolled (846, 418) with delta (0, 0)
Screenshot: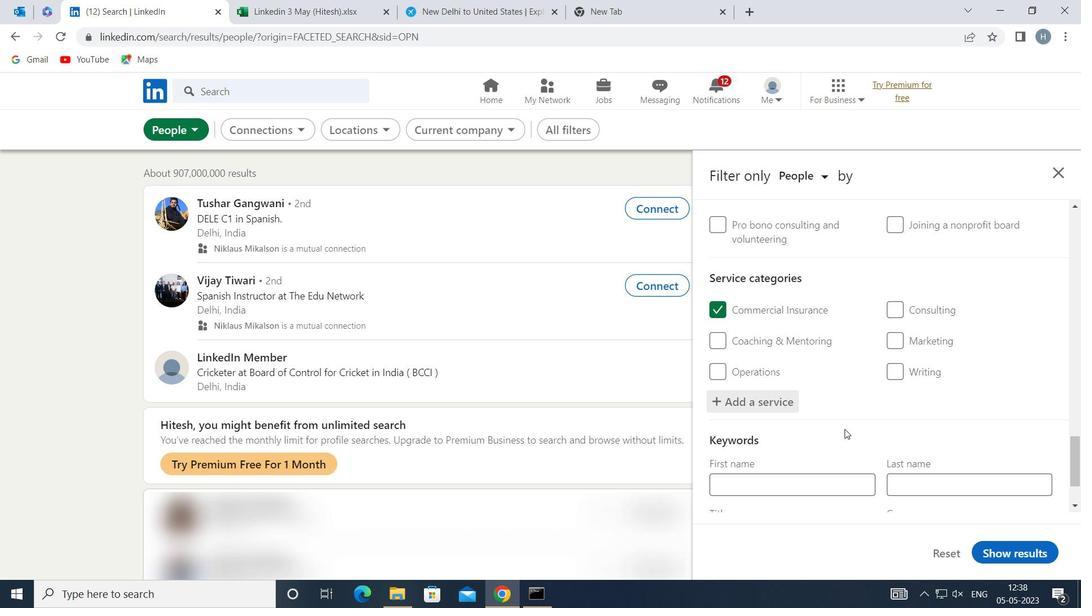
Action: Mouse scrolled (846, 418) with delta (0, 0)
Screenshot: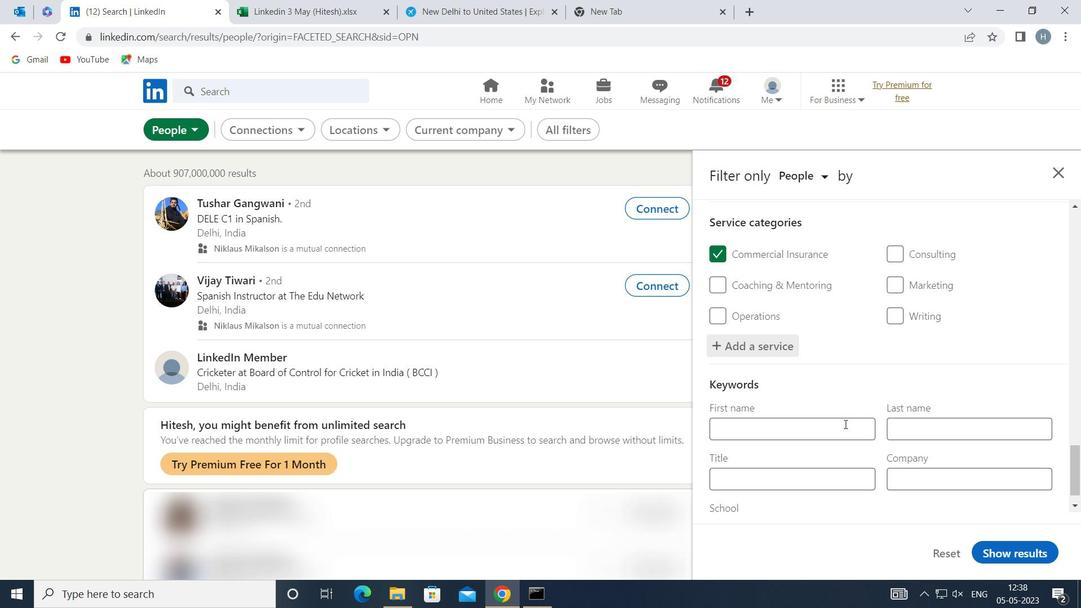 
Action: Mouse moved to (841, 446)
Screenshot: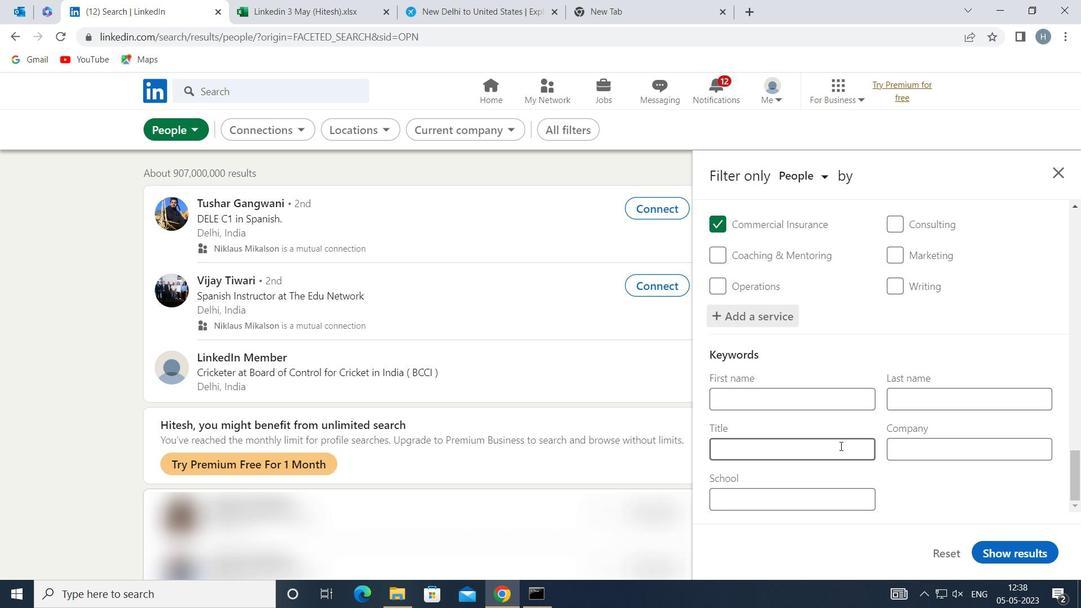 
Action: Mouse pressed left at (841, 446)
Screenshot: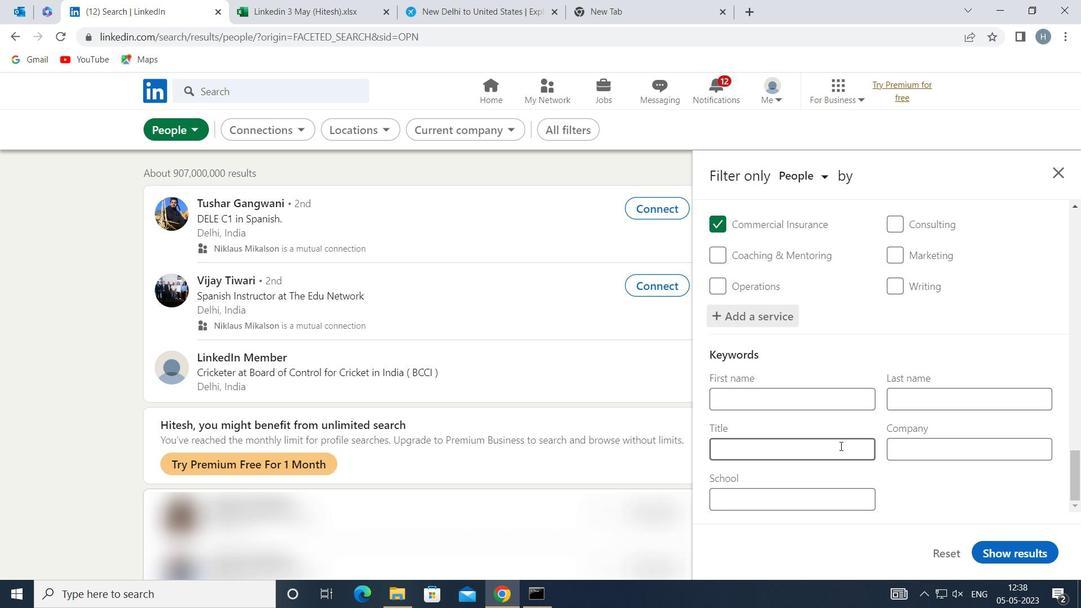 
Action: Mouse moved to (840, 445)
Screenshot: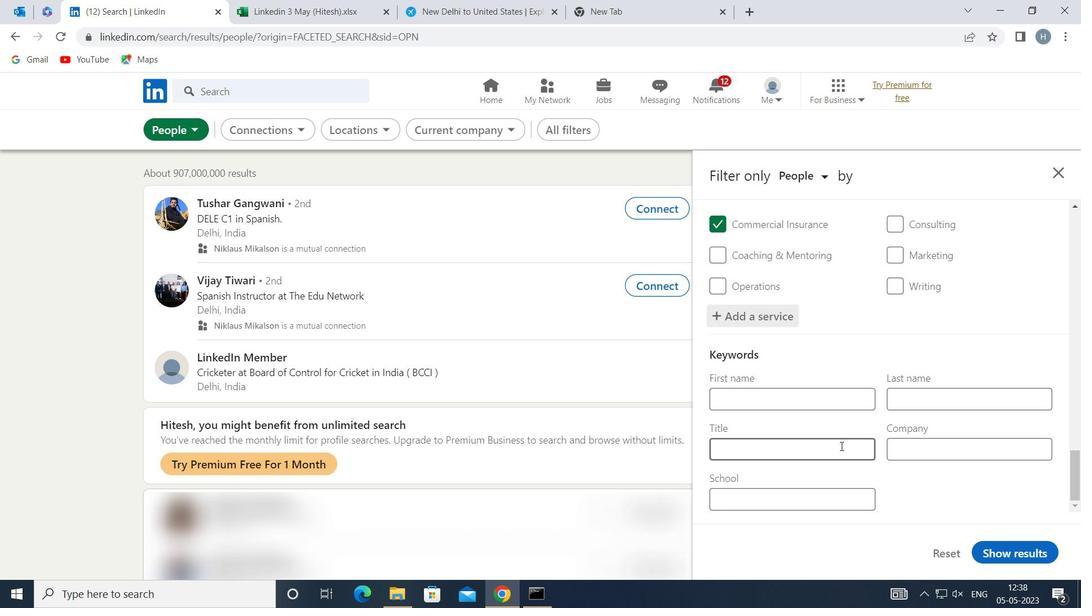 
Action: Key pressed <Key.shift>LODGING<Key.space><Key.shift><<Key.backspace><Key.shift>MANAGER
Screenshot: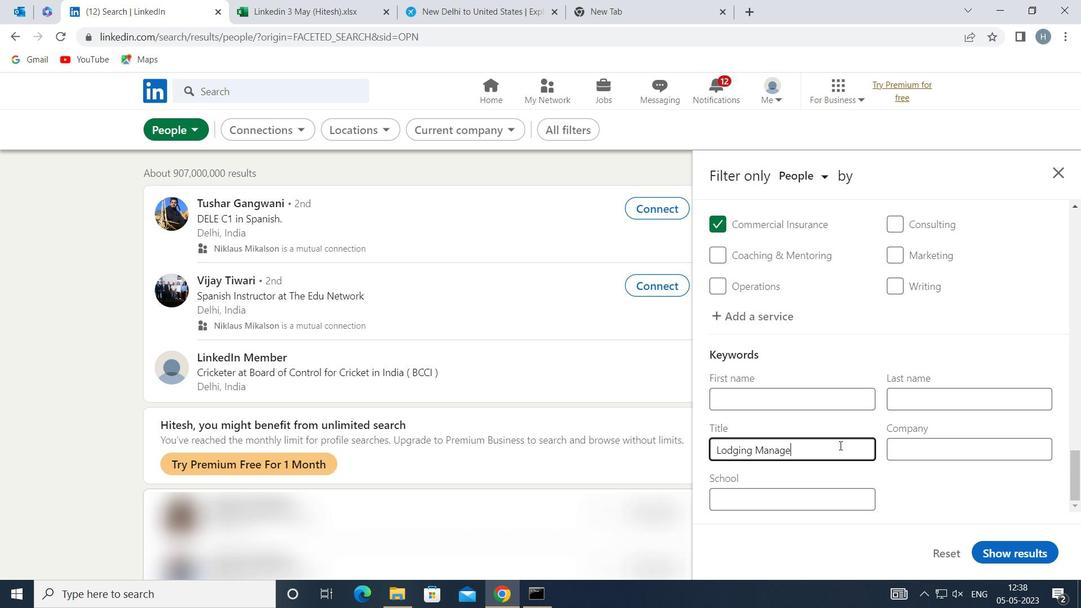 
Action: Mouse moved to (1007, 554)
Screenshot: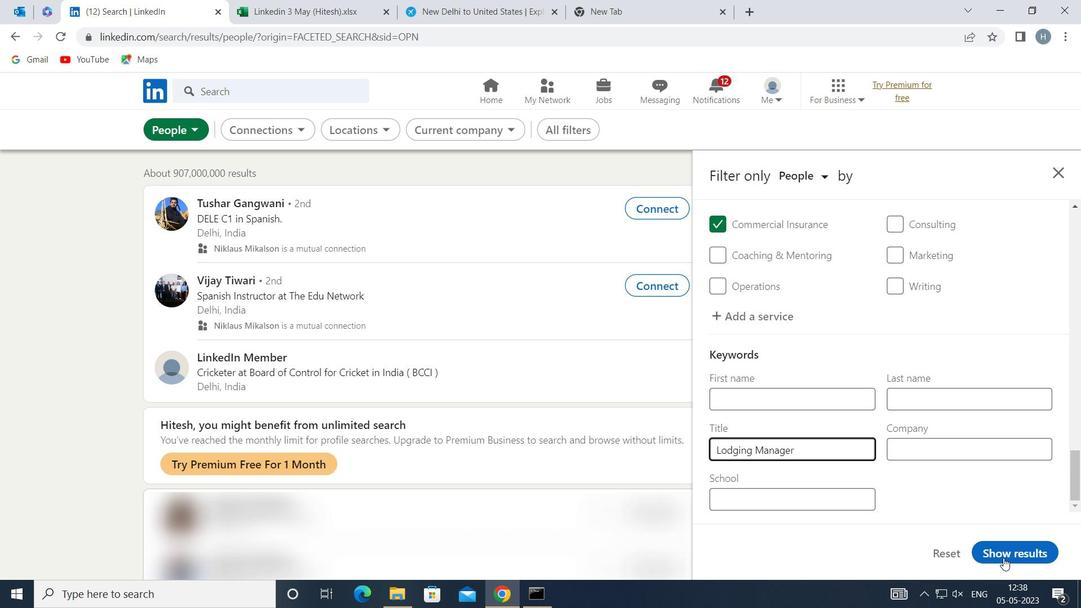 
Action: Mouse pressed left at (1007, 554)
Screenshot: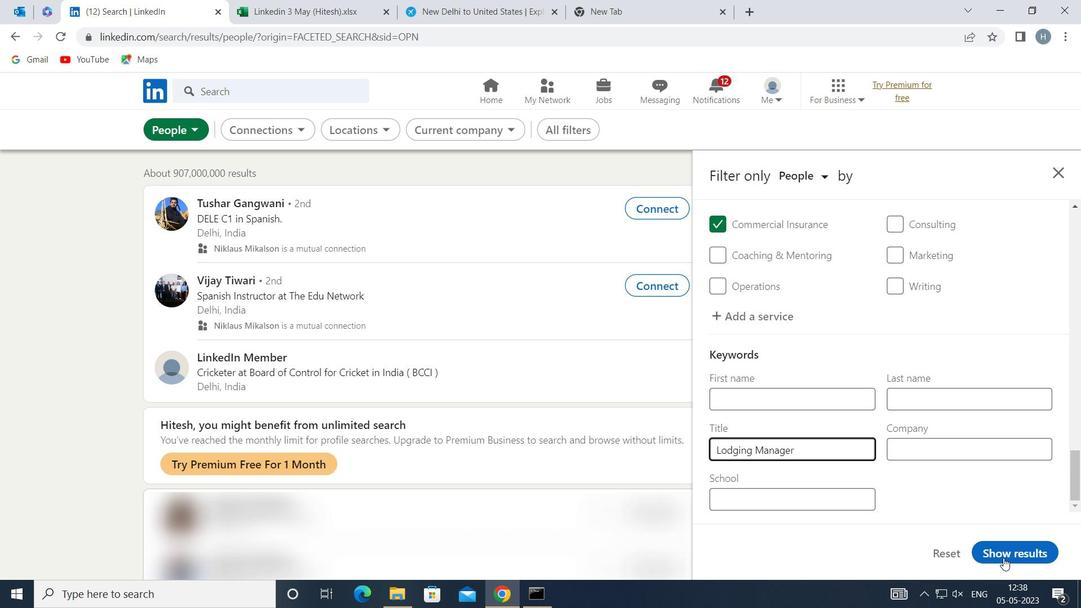 
Action: Mouse moved to (732, 381)
Screenshot: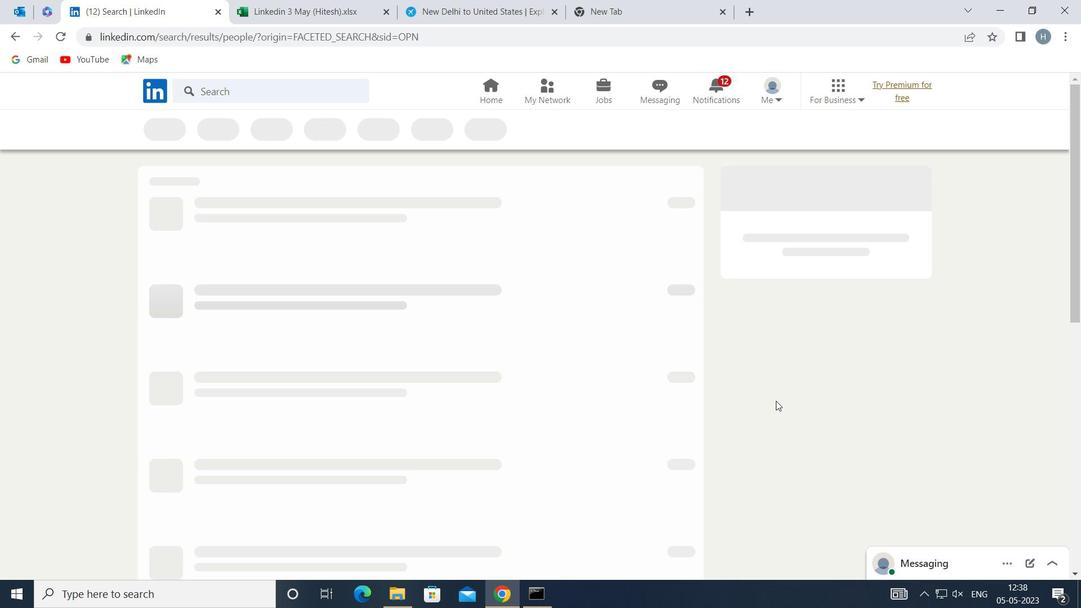 
